 Task: Open an excel sheet with  and write heading  Make a employee details data  Add 10 employee name:-  'Ethan Reynolds, Olivia Thompson, Benjamin Martinez, Emma Davis, Alexander Mitchell, Ava Rodriguez, Daniel Anderson, Mia Lewis, Christopher Scott, Sophia Harris. _x000D_
' in August Last week sales are  1000 to 1010. Department:-  Sales, HR, Finance, Marketing, IT, Operations, Finance, HR, Sales, Marketing. _x000D_
Position:-  Sales Manager, HR Manager, Accountant, Marketing Specialist, IT Specialist, Operations Manager, Financial Analyst, HR Assistant, Sales Representative, Marketing Assistant. _x000D_
Salary (USD):-  5000,4500,4000, 3800, 4200, 5200, 3800, 2800, 3200, 2500. _x000D_
Start Date:-  1/15/2020,7/1/2019, 3/10/2021,2/5/2022, 11/30/2018,6/15/2020, 9/1/2021,4/20/2022, 2/10/2019,9/5/2020. Save page analysisSalesTarget
Action: Key pressed <Key.shift>Make<Key.space>a<Key.space><Key.shift>Employee<Key.space><Key.shift>Details<Key.space><Key.shift>Data<Key.space><Key.enter><Key.shift>Name<Key.backspace><Key.backspace><Key.backspace><Key.backspace><Key.backspace><Key.backspace><Key.backspace><Key.backspace><Key.backspace><Key.shift>Em<Key.backspace>mployee<Key.space><Key.shift>Name<Key.enter><Key.shift>R<Key.backspace><Key.shift>Ethan<Key.space><Key.shift>Reynolds<Key.space><Key.enter><Key.shift>olivia<Key.space><Key.shift>Thompson<Key.space><Key.enter><Key.shift>Bem<Key.backspace>njamin<Key.space><Key.shift>Martinez<Key.enter><Key.shift>Emma<Key.space><Key.shift>Davis<Key.space><Key.enter><Key.shift>Alexander<Key.space><Key.shift>Mitchell<Key.enter><Key.shift>Ava<Key.space><Key.shift>rodriguez<Key.space><Key.enter><Key.shift><Key.shift>Daniel<Key.space><Key.shift>anders<Key.backspace><Key.backspace><Key.backspace><Key.backspace><Key.backspace><Key.backspace><Key.shift>Anderson<Key.space><Key.enter><Key.up><Key.down><Key.shift>Mia<Key.space><Key.shift>Lewis<Key.space><Key.enter><Key.shift><Key.shift>Christopher<Key.space><Key.shift>Scott<Key.enter><Key.shift>Sophia<Key.space><Key.shift>hri<Key.backspace><Key.backspace><Key.backspace><Key.shift><Key.shift><Key.shift>Harris<Key.enter>
Screenshot: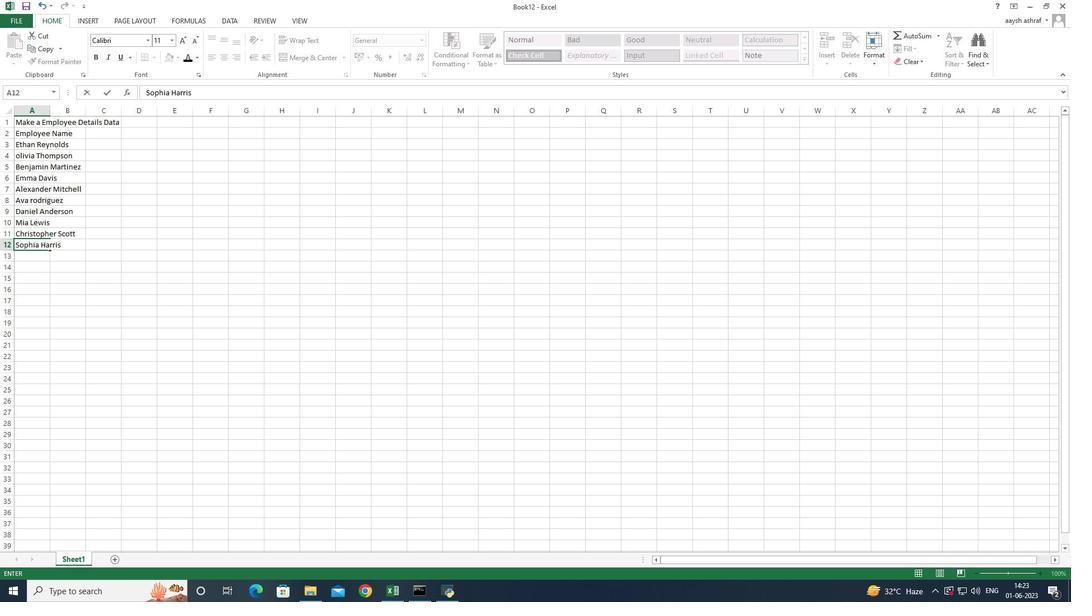 
Action: Mouse moved to (50, 113)
Screenshot: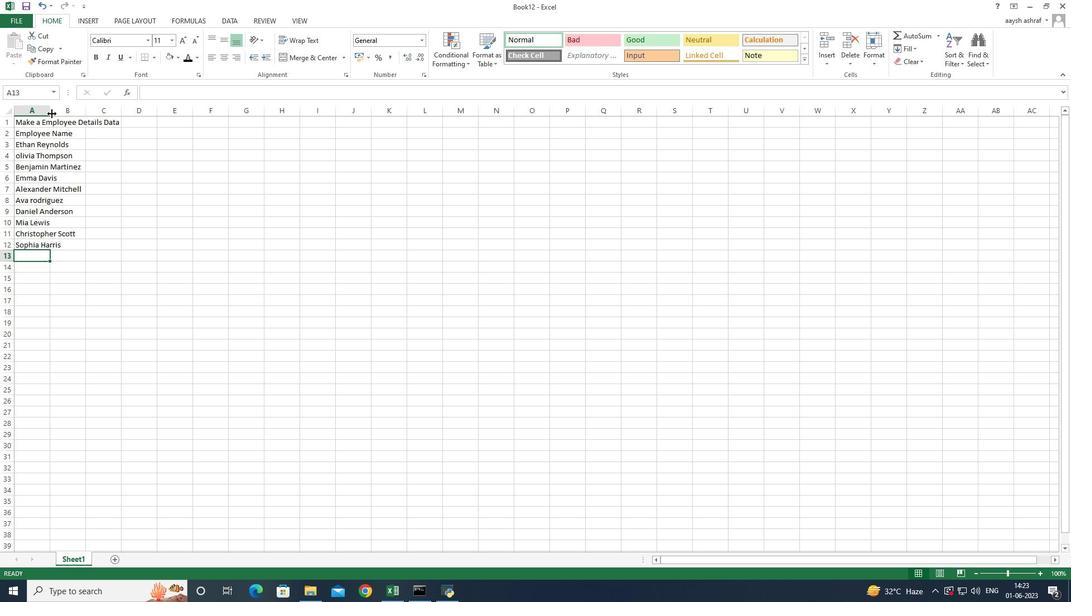 
Action: Mouse pressed left at (50, 113)
Screenshot: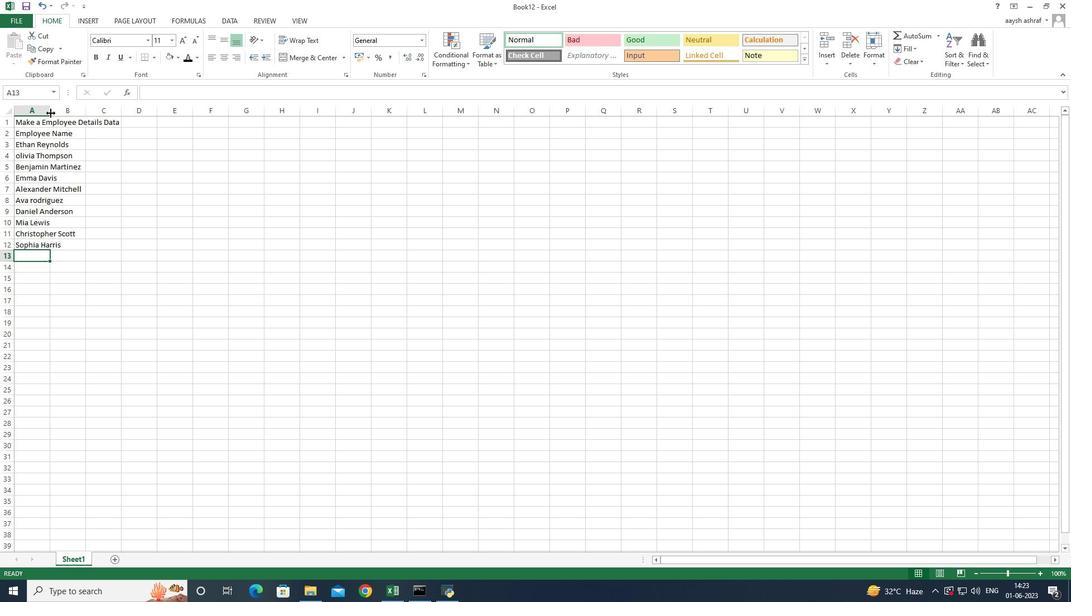 
Action: Mouse moved to (149, 135)
Screenshot: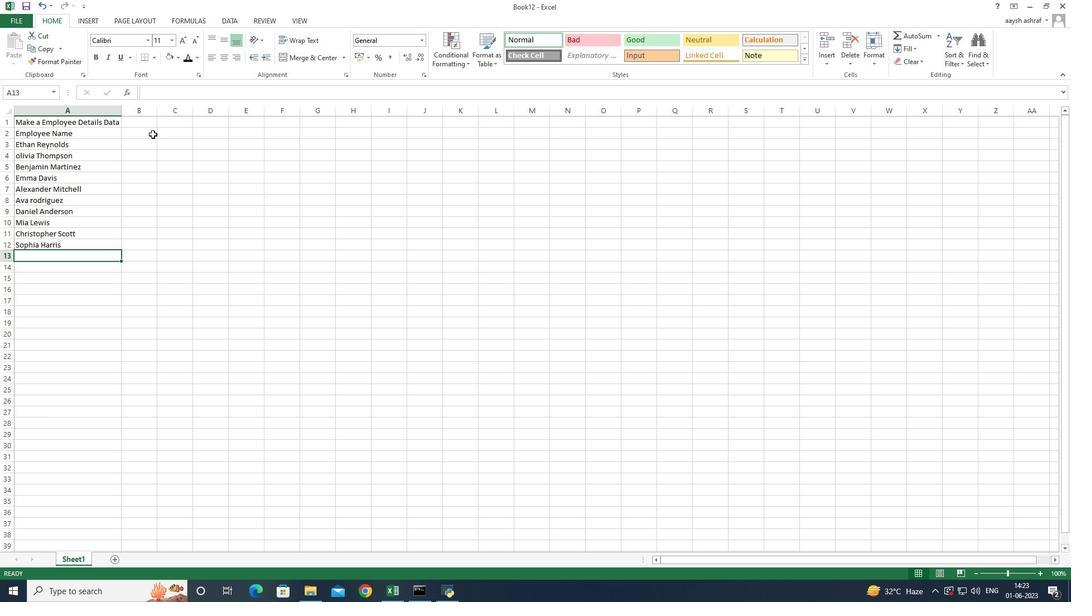
Action: Mouse pressed left at (149, 135)
Screenshot: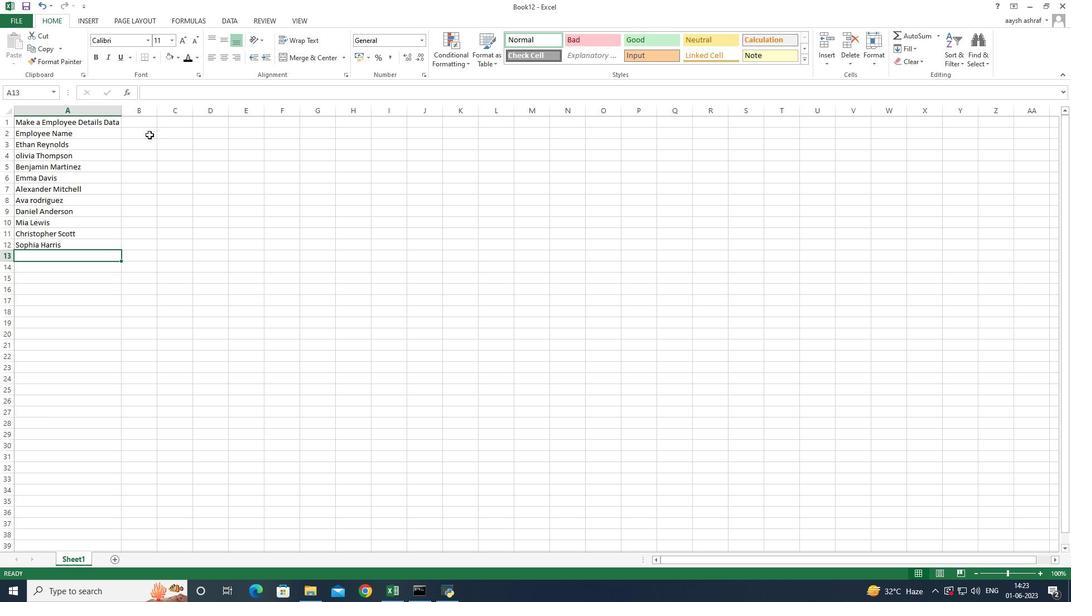 
Action: Mouse pressed left at (149, 135)
Screenshot: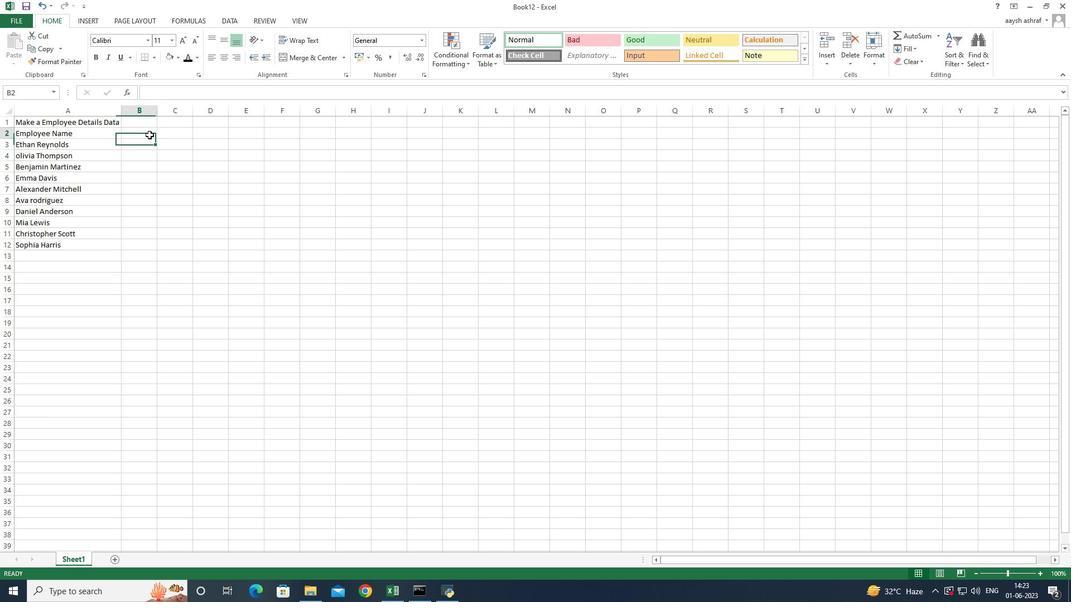 
Action: Mouse moved to (145, 136)
Screenshot: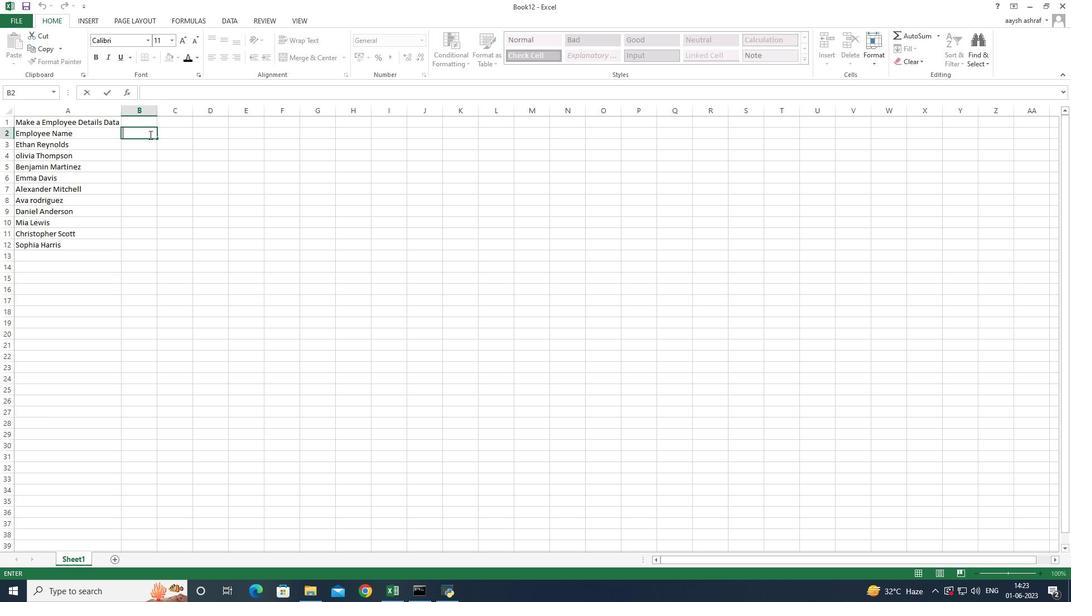 
Action: Key pressed <Key.shift>Lat<Key.backspace>st<Key.space><Key.shift>week<Key.space><Key.shift>Sales<Key.space><Key.enter>1000<Key.enter>1001<Key.enter>1002<Key.enter>1003<Key.enter>1004<Key.enter>1005<Key.enter>1006<Key.enter>1007<Key.enter>1009<Key.enter>1010
Screenshot: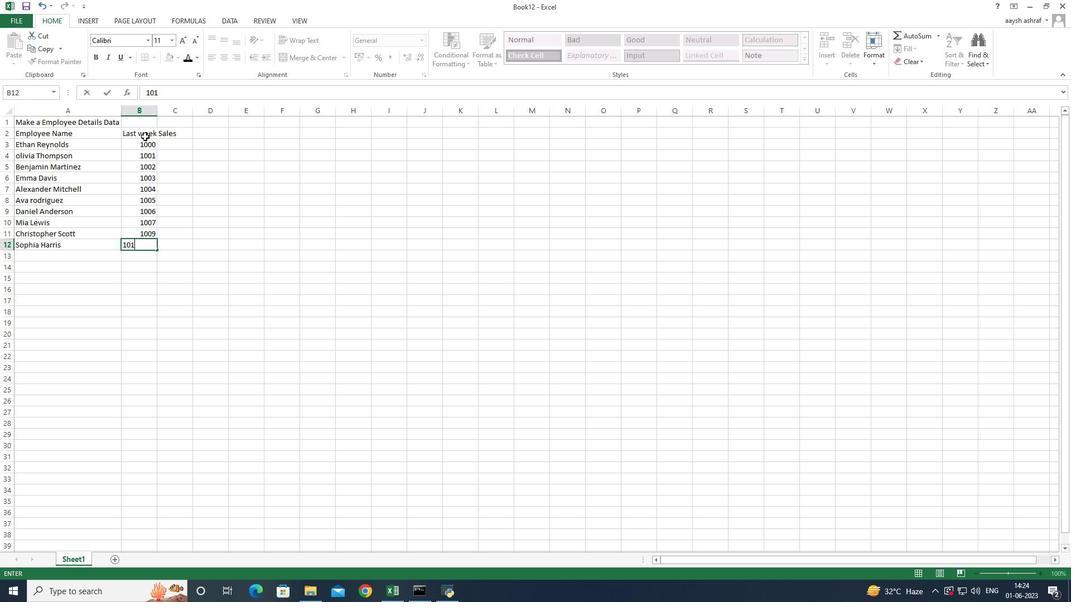 
Action: Mouse moved to (146, 127)
Screenshot: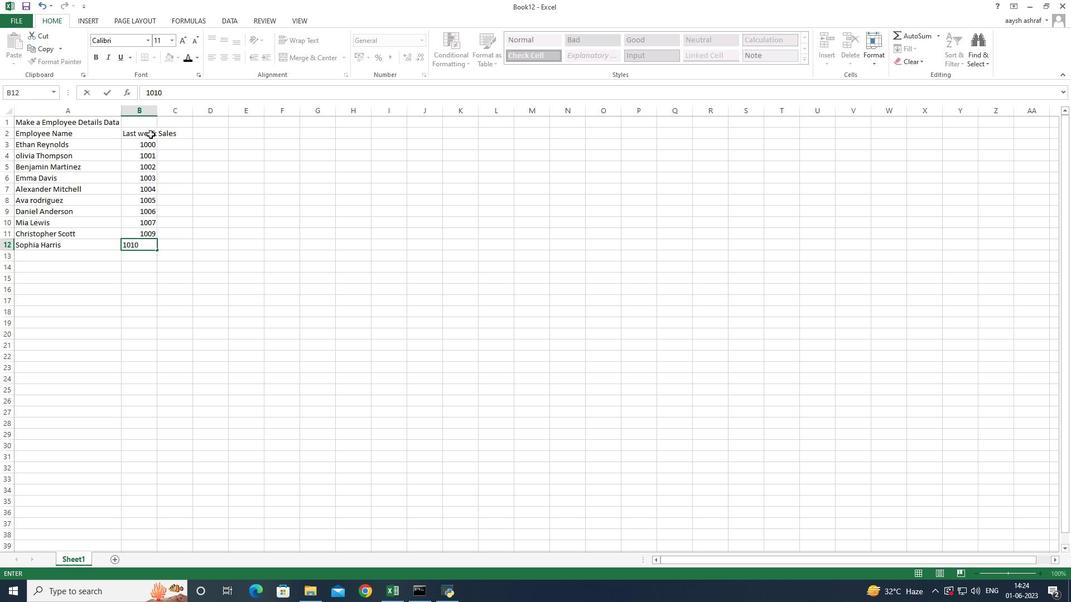 
Action: Mouse pressed left at (146, 127)
Screenshot: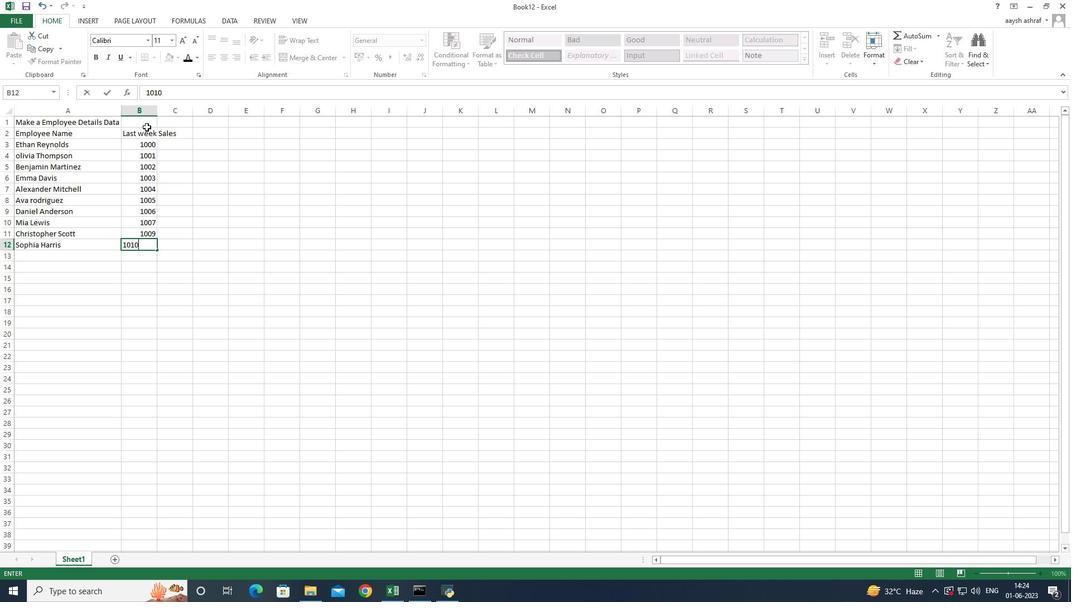 
Action: Mouse moved to (158, 111)
Screenshot: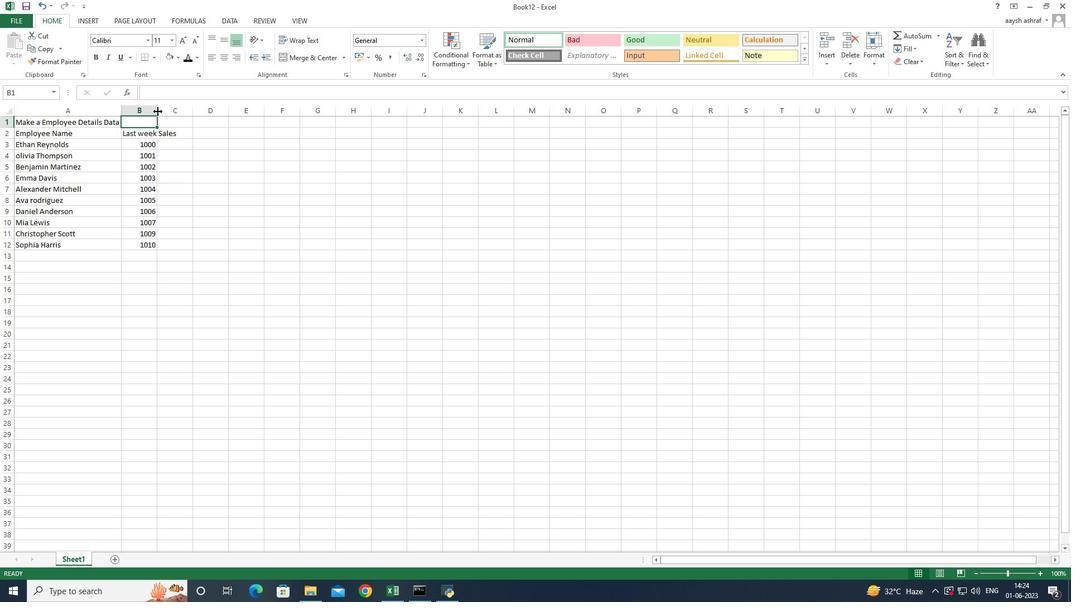 
Action: Mouse pressed left at (158, 111)
Screenshot: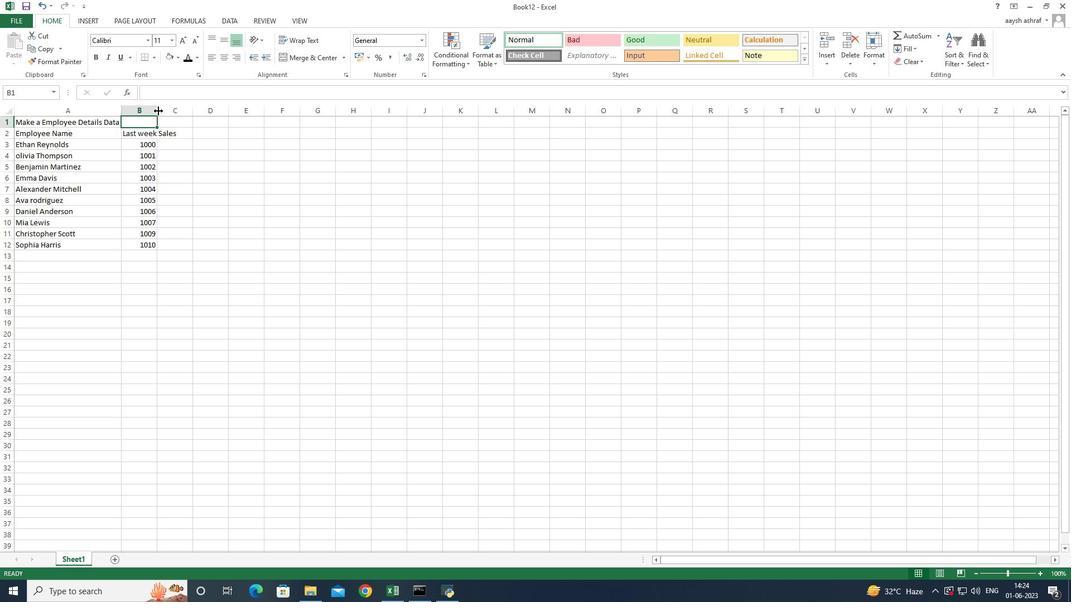
Action: Mouse moved to (175, 111)
Screenshot: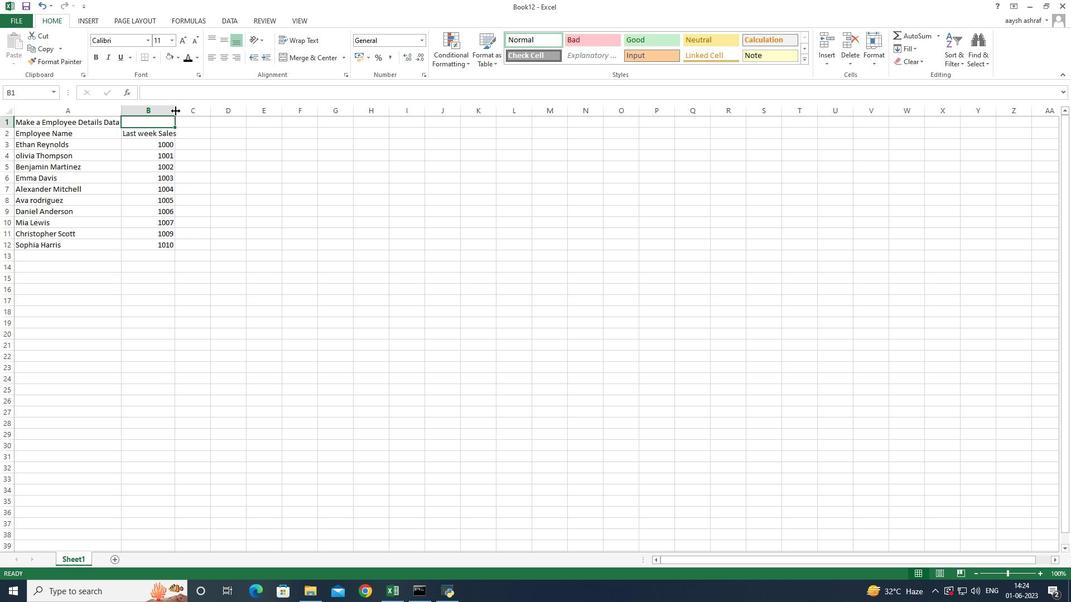 
Action: Mouse pressed left at (175, 111)
Screenshot: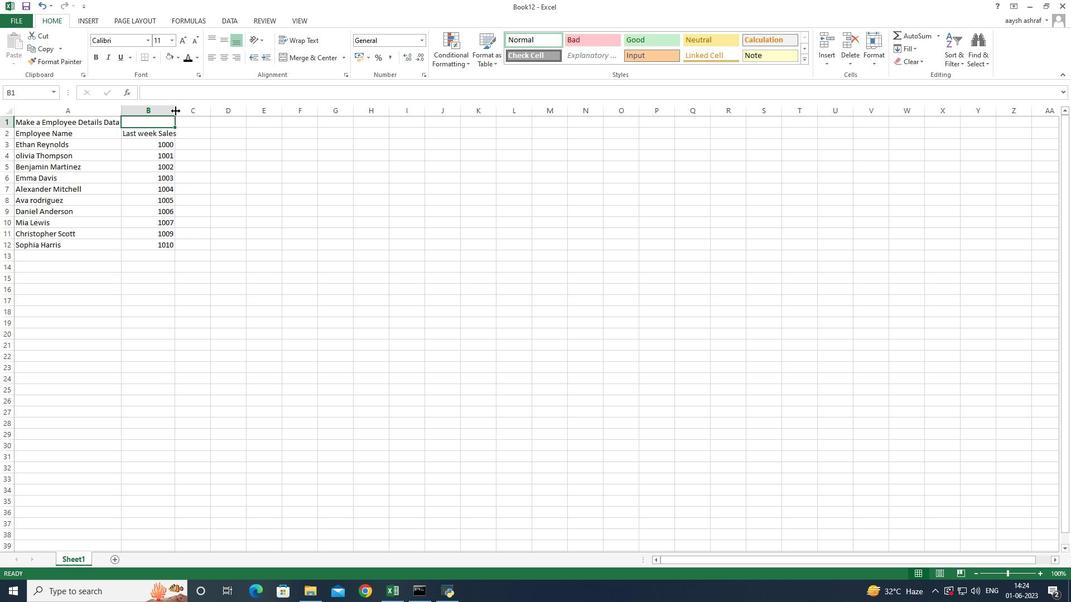 
Action: Mouse moved to (201, 133)
Screenshot: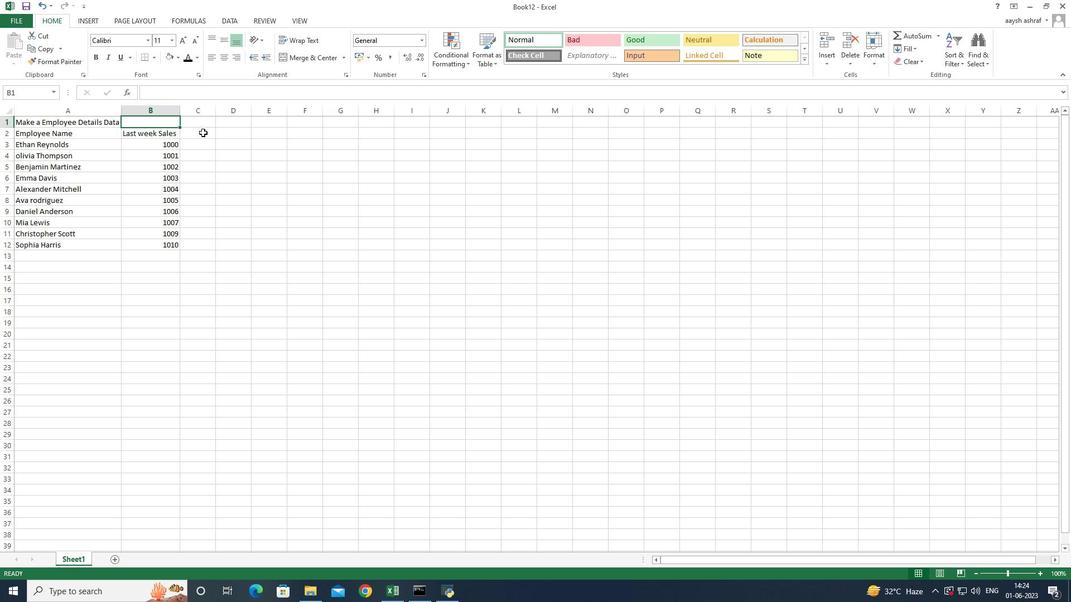 
Action: Mouse pressed left at (201, 133)
Screenshot: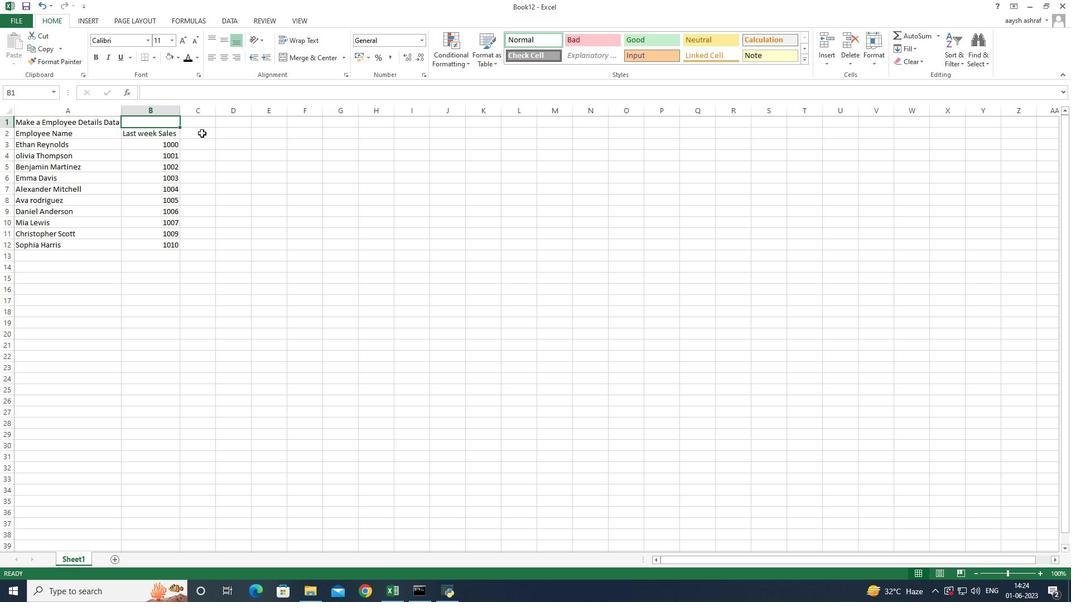 
Action: Mouse pressed left at (201, 133)
Screenshot: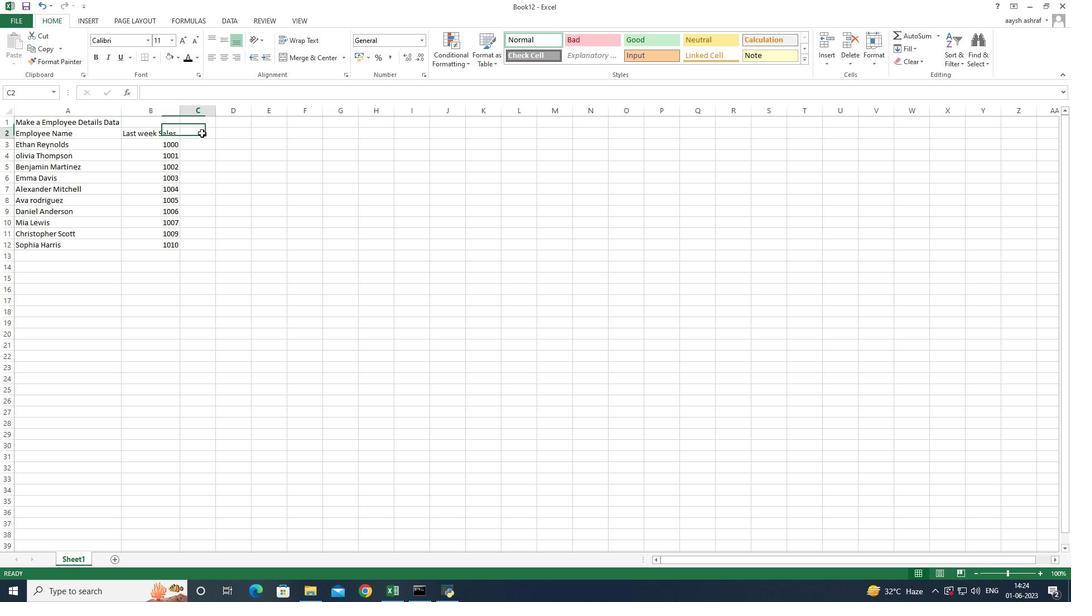 
Action: Key pressed <Key.shift>Department<Key.space>
Screenshot: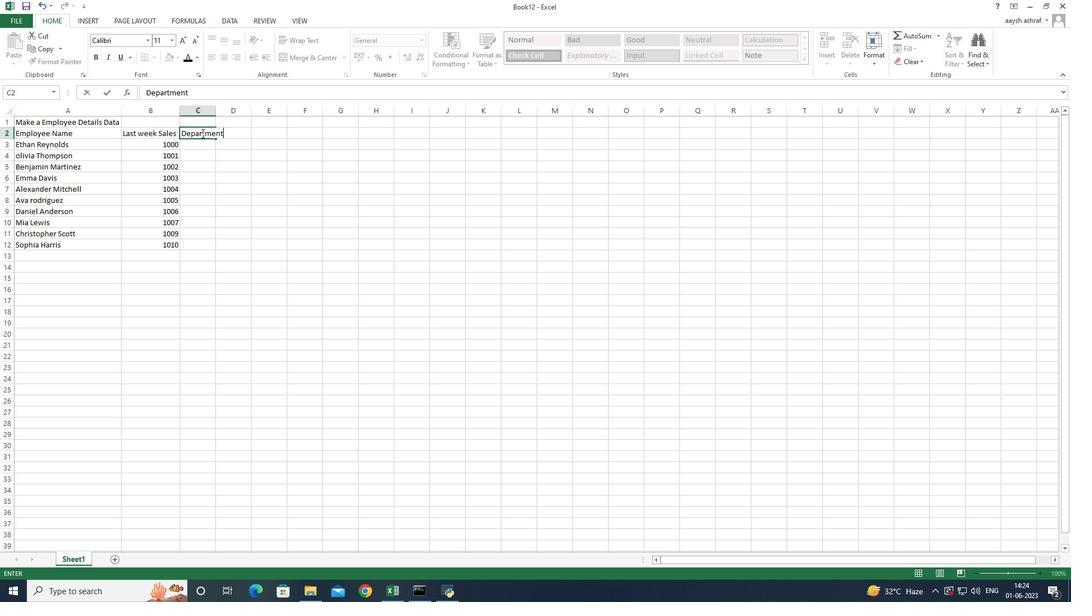 
Action: Mouse moved to (214, 122)
Screenshot: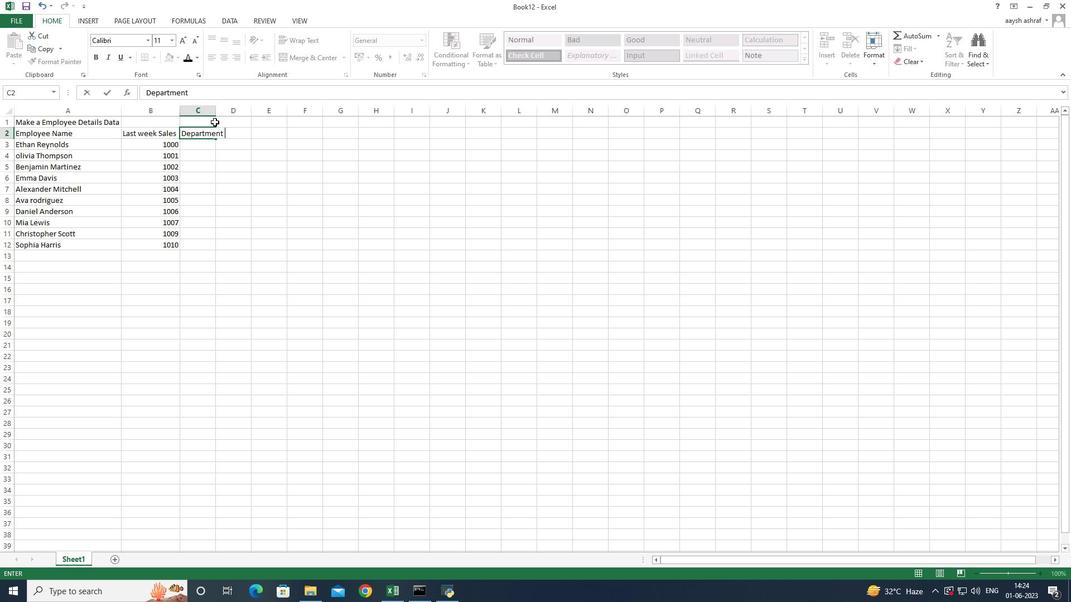 
Action: Mouse pressed left at (214, 122)
Screenshot: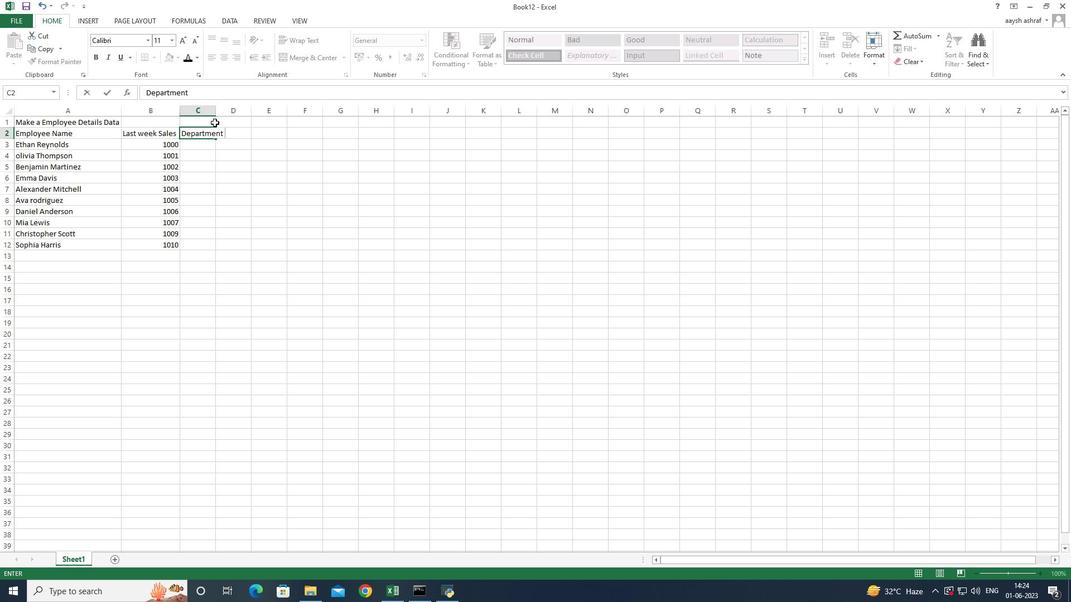 
Action: Mouse moved to (216, 108)
Screenshot: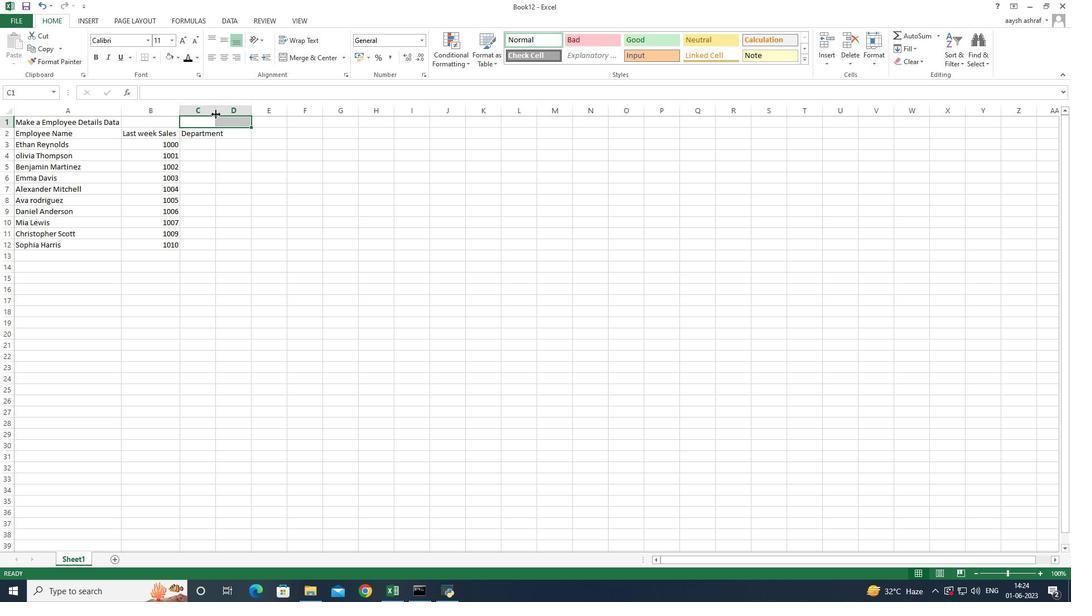 
Action: Mouse pressed left at (216, 108)
Screenshot: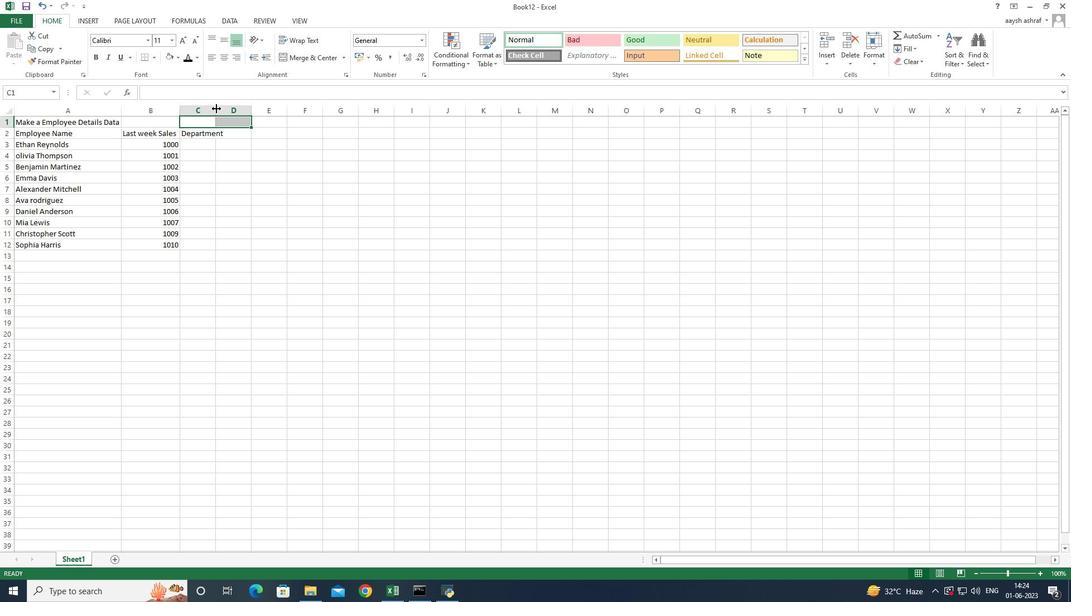 
Action: Mouse moved to (197, 148)
Screenshot: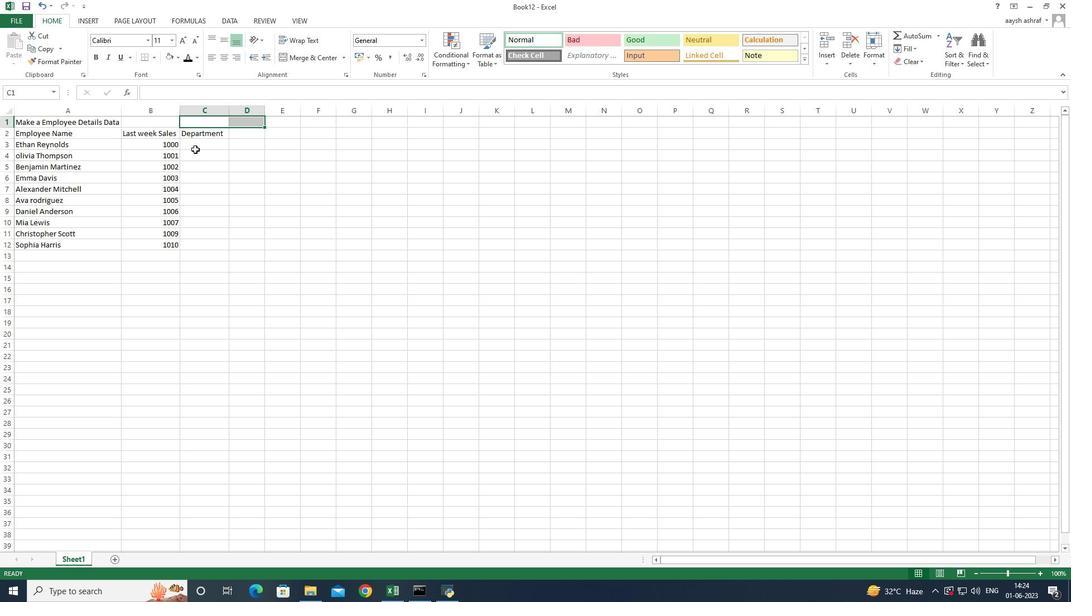 
Action: Mouse pressed left at (197, 148)
Screenshot: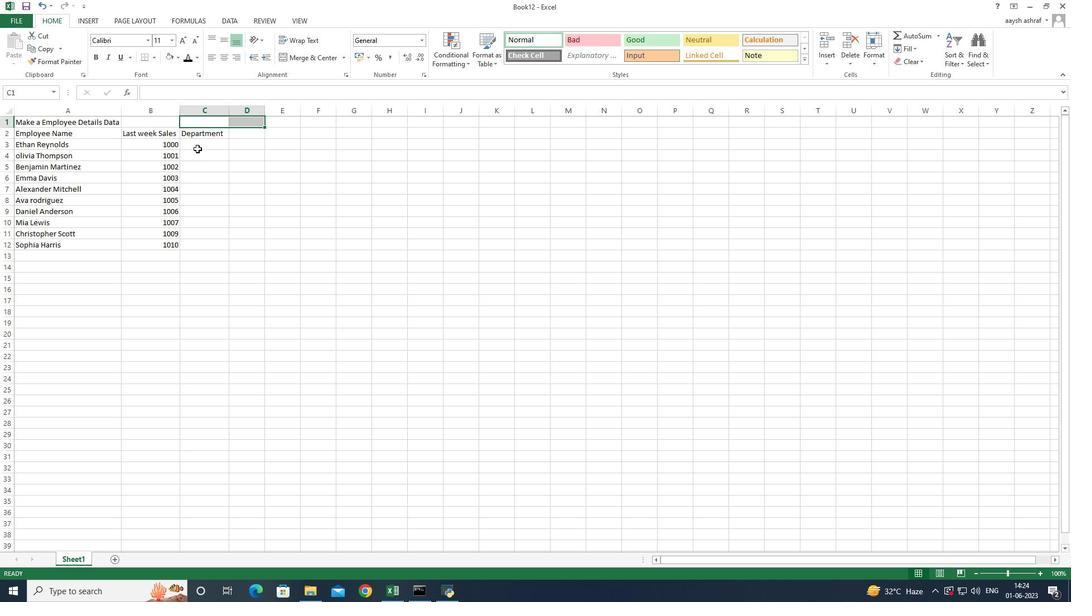 
Action: Mouse pressed left at (197, 148)
Screenshot: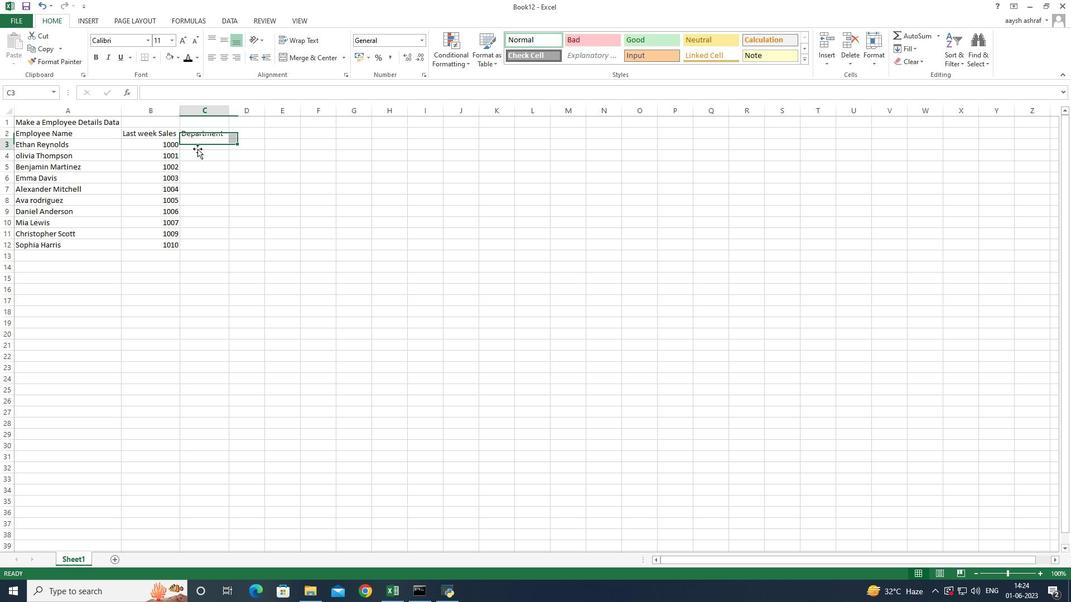 
Action: Mouse moved to (198, 144)
Screenshot: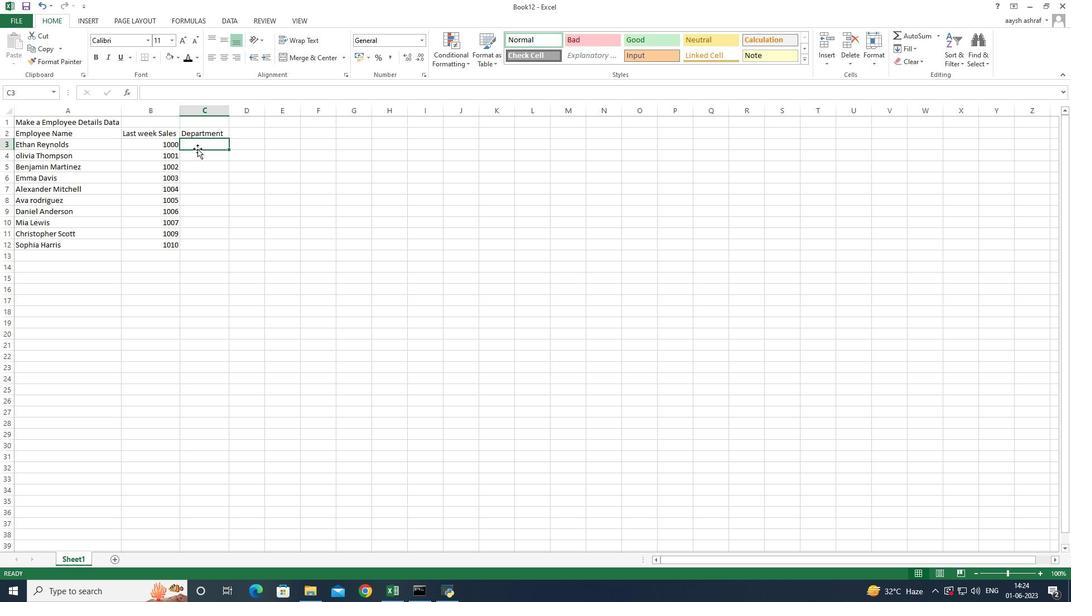 
Action: Mouse pressed left at (198, 144)
Screenshot: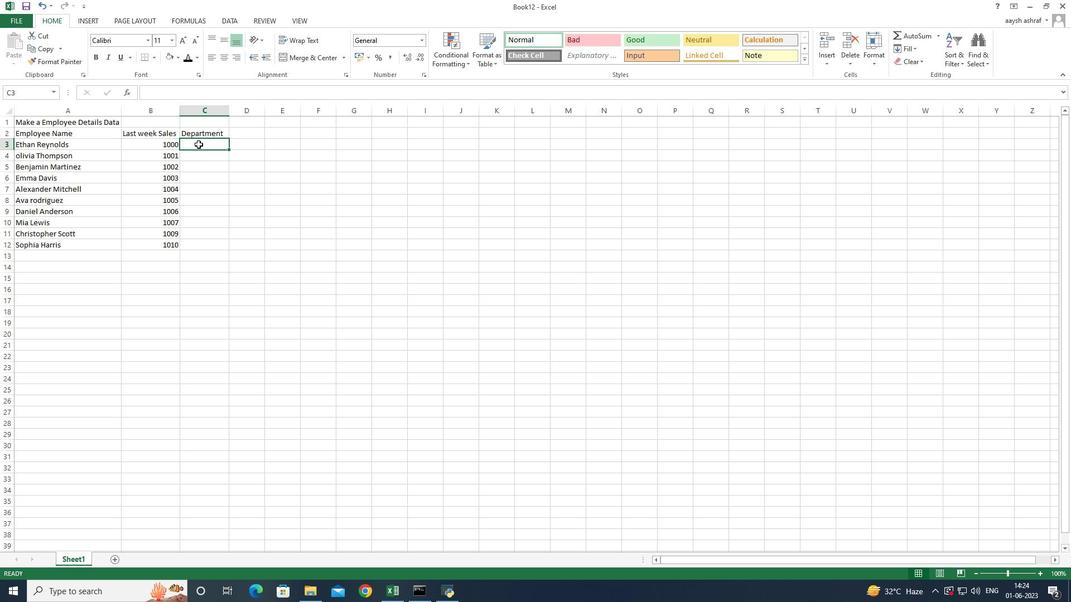 
Action: Mouse pressed left at (198, 144)
Screenshot: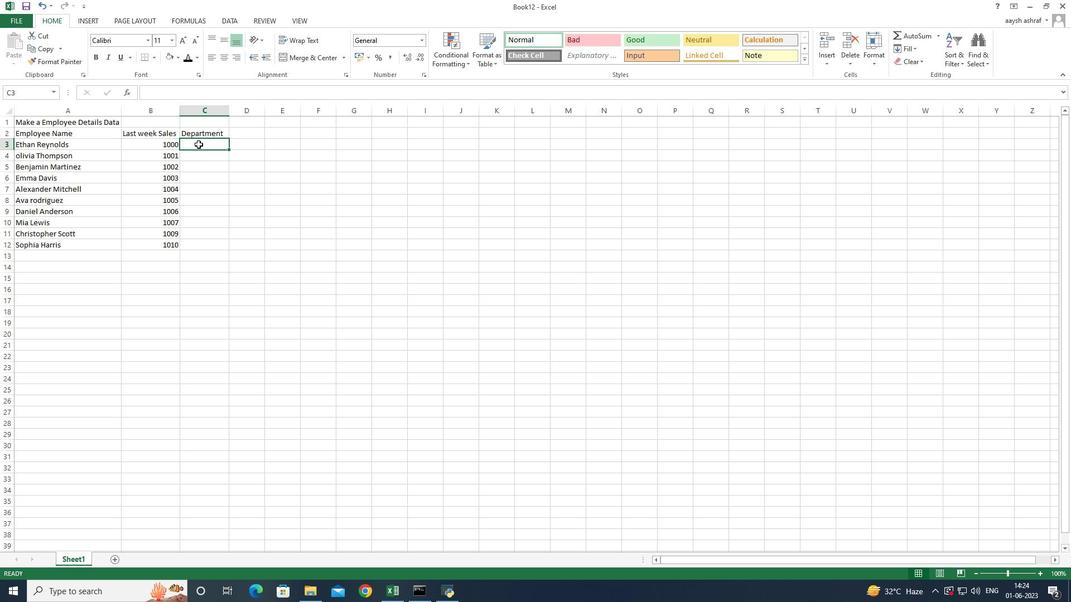 
Action: Key pressed <Key.shift><Key.shift><Key.shift><Key.shift>Sales<Key.space><Key.enter><Key.shift>Hr<Key.backspace><Key.shift>R<Key.enter><Key.shift><Key.shift><Key.shift><Key.shift><Key.shift><Key.shift><Key.shift><Key.shift><Key.shift><Key.shift>Finance<Key.space><Key.enter><Key.shift>Marketing<Key.enter><Key.shift>IT<Key.enter><Key.caps_lock><Key.shift><Key.shift><Key.shift><Key.caps_lock><Key.shift>Operations<Key.enter><Key.shift>F<Key.enter>
Screenshot: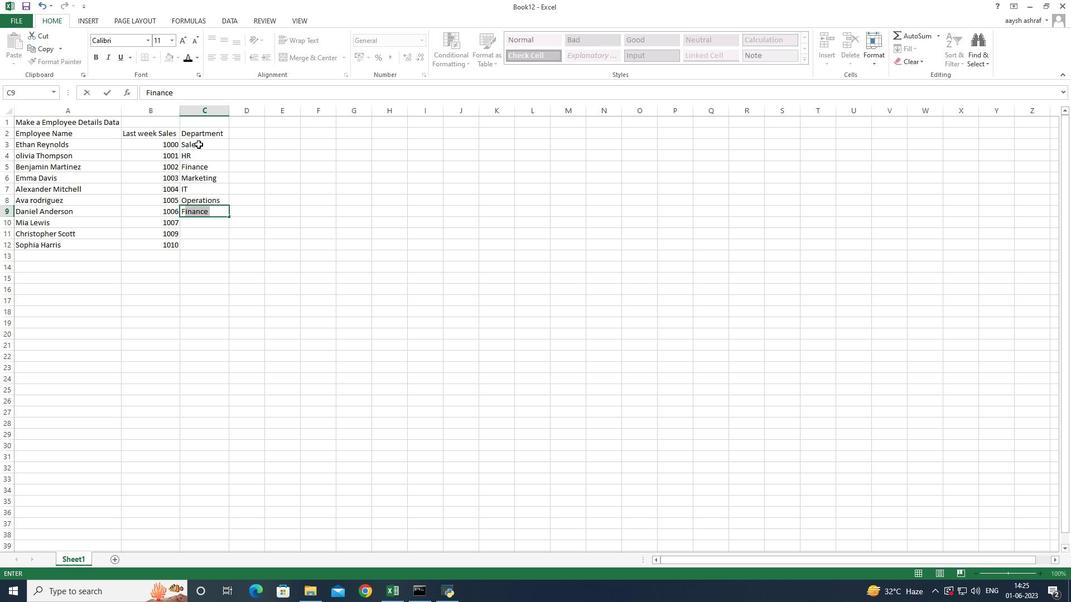 
Action: Mouse moved to (202, 157)
Screenshot: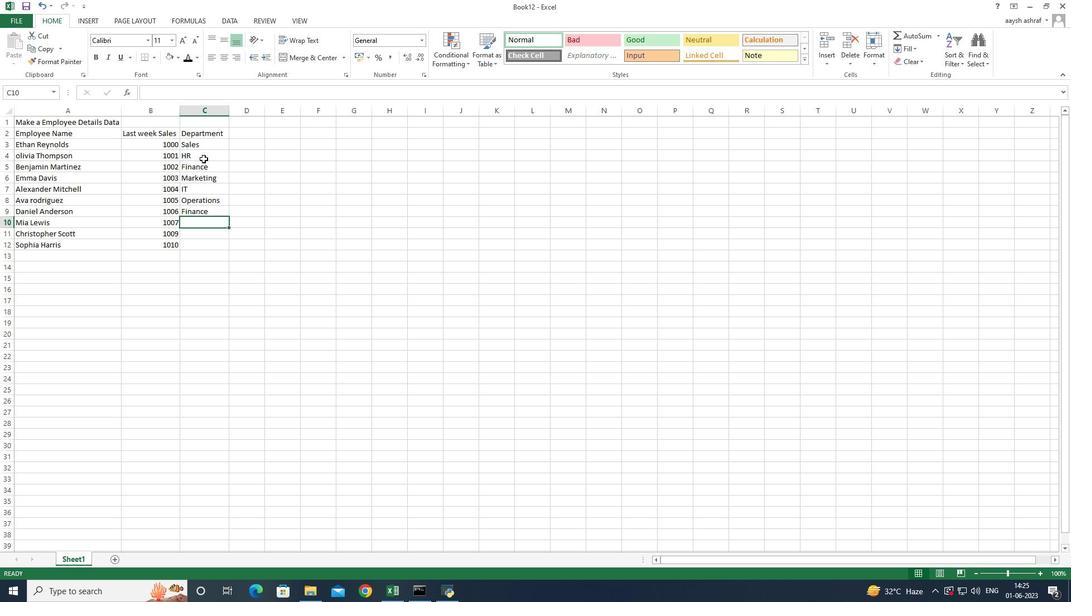 
Action: Mouse pressed left at (202, 157)
Screenshot: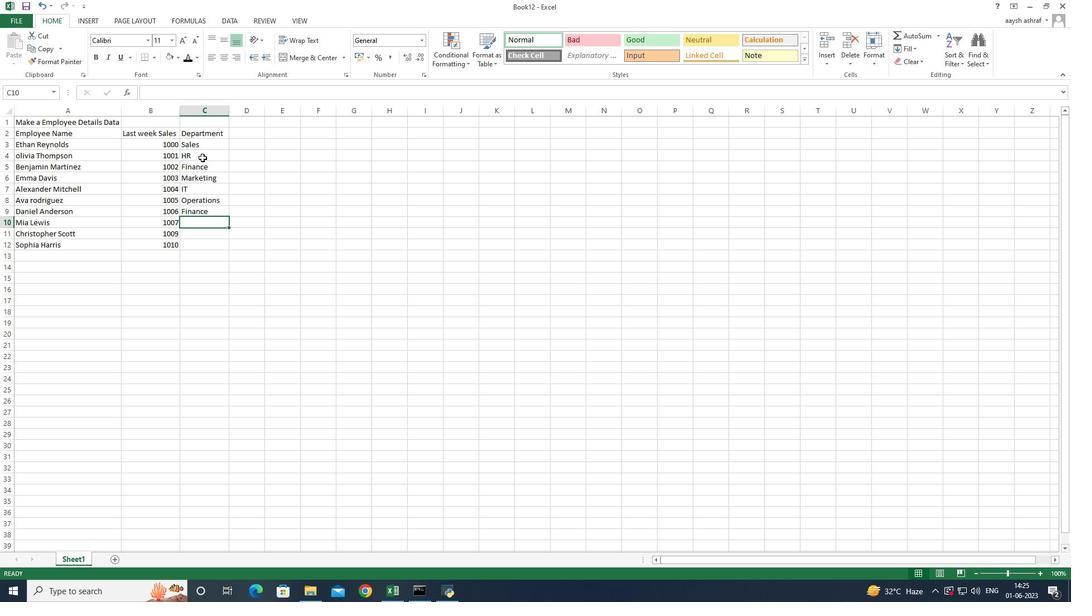 
Action: Mouse moved to (195, 169)
Screenshot: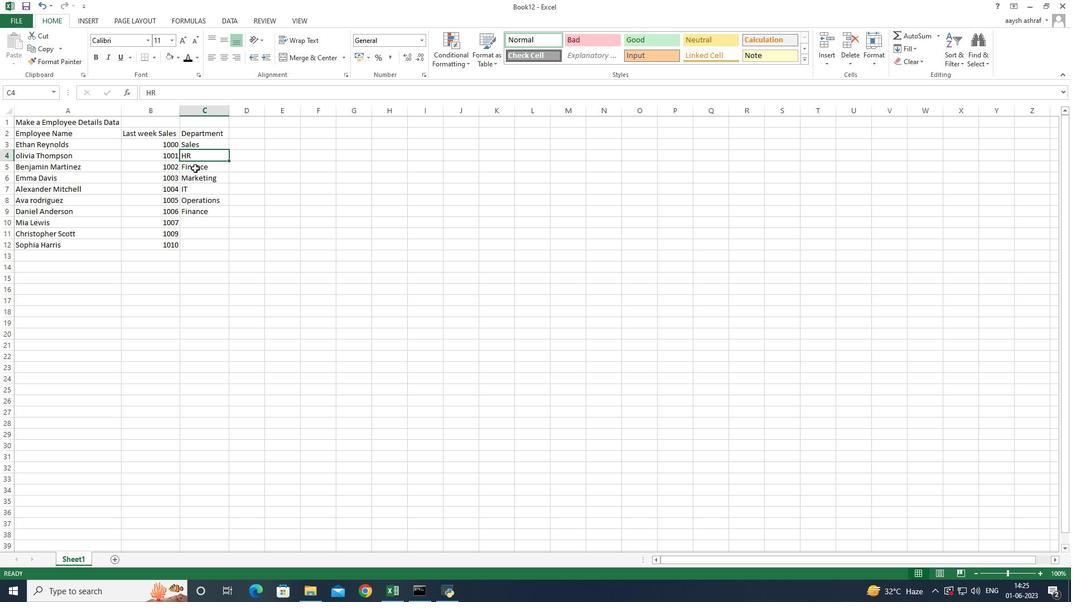 
Action: Mouse pressed left at (195, 169)
Screenshot: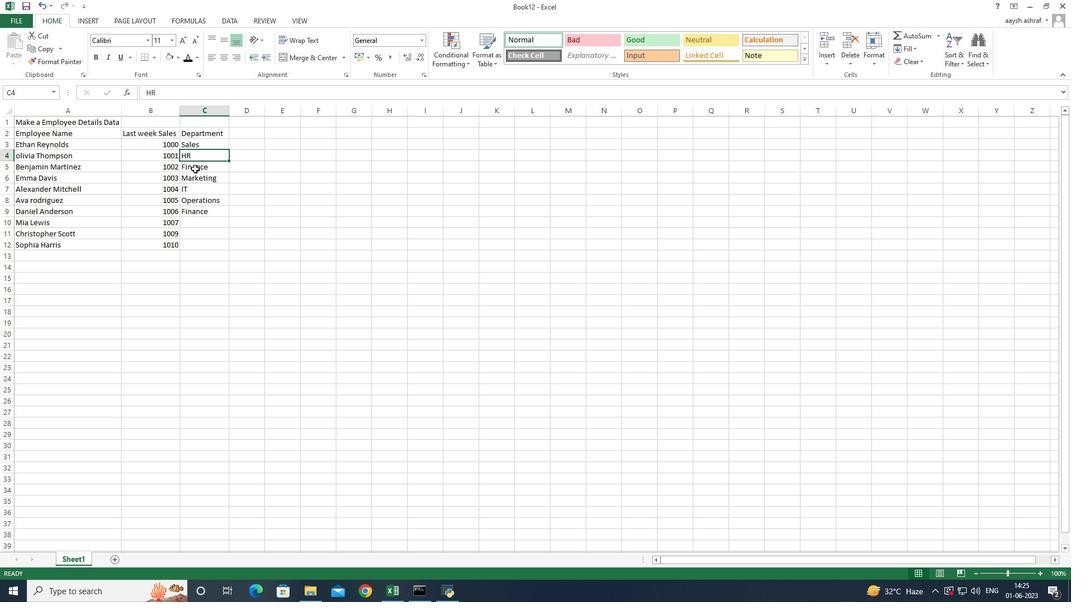 
Action: Mouse moved to (191, 192)
Screenshot: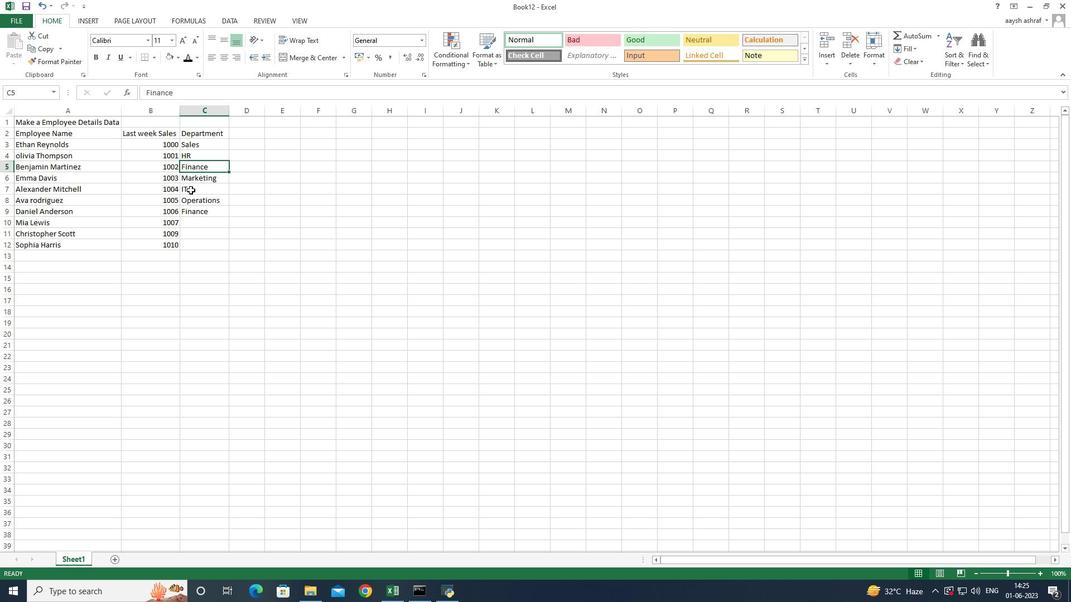 
Action: Mouse pressed left at (191, 192)
Screenshot: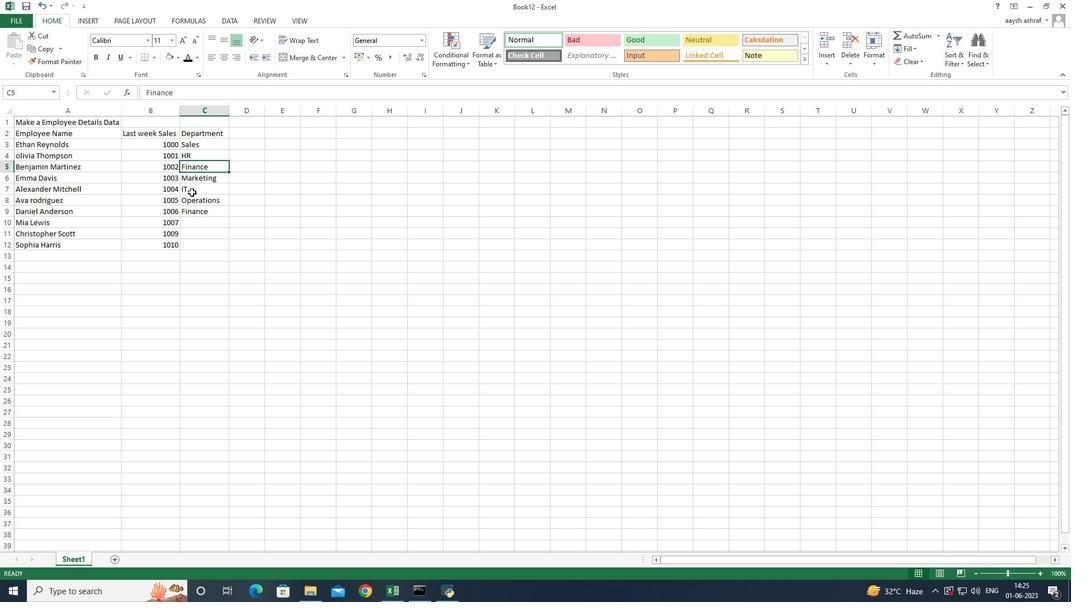 
Action: Mouse moved to (196, 203)
Screenshot: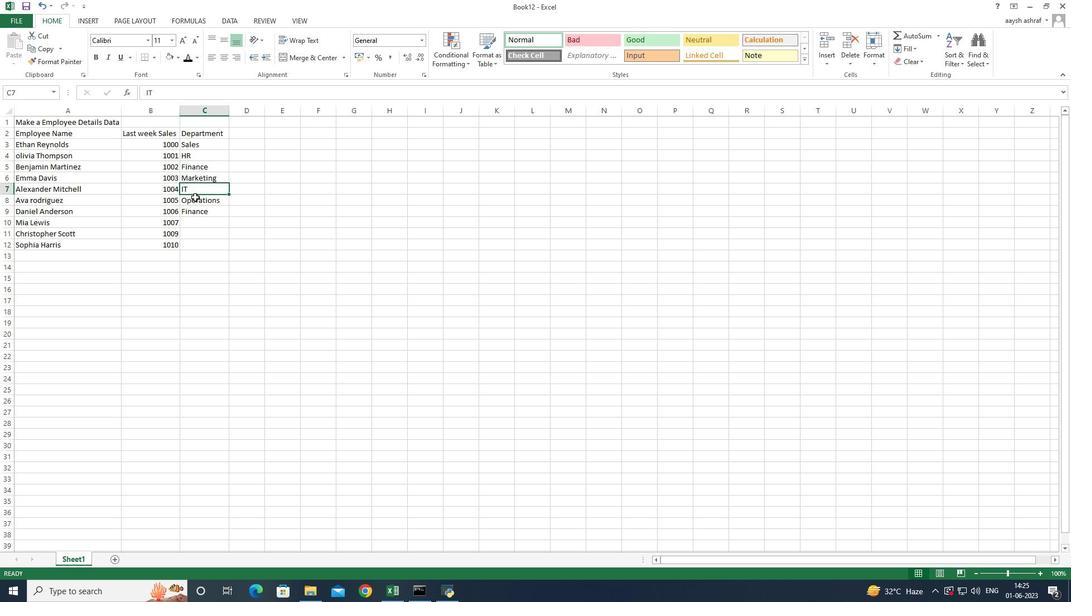 
Action: Mouse pressed left at (196, 203)
Screenshot: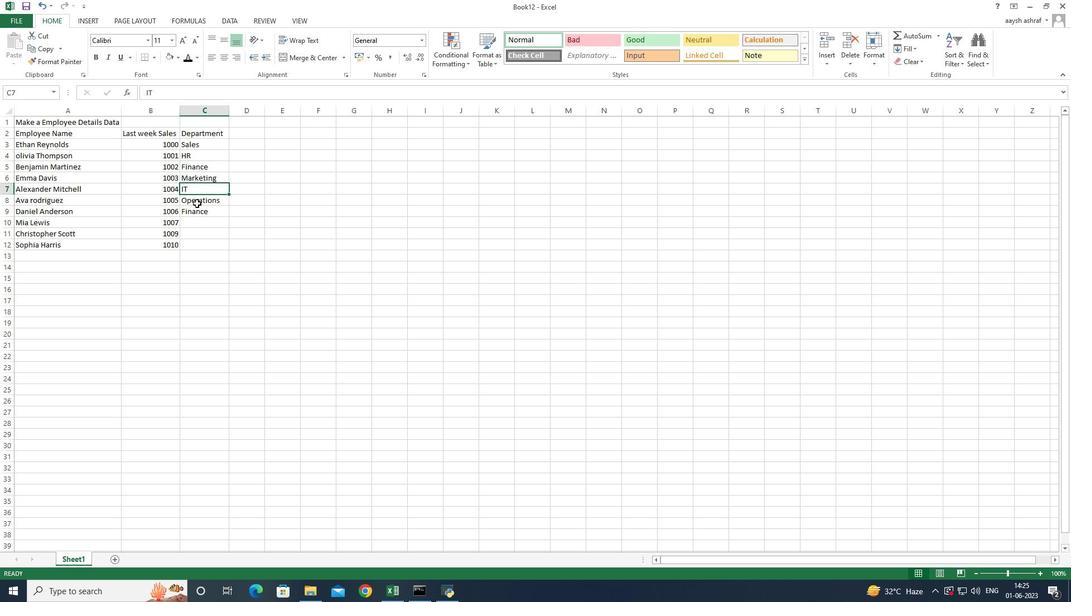 
Action: Mouse moved to (196, 215)
Screenshot: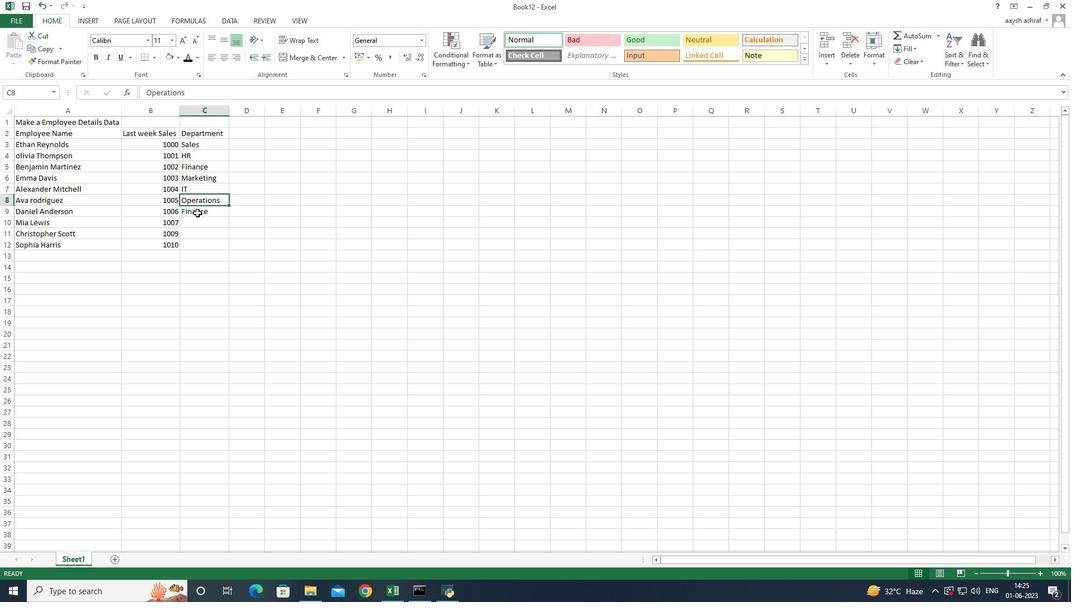 
Action: Mouse pressed left at (196, 215)
Screenshot: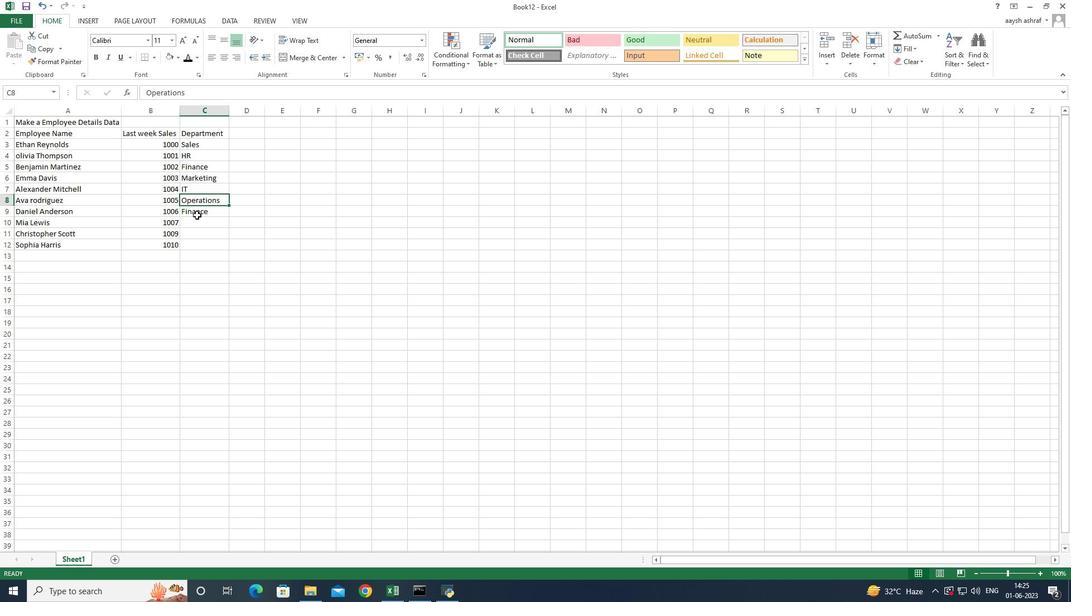 
Action: Mouse moved to (193, 217)
Screenshot: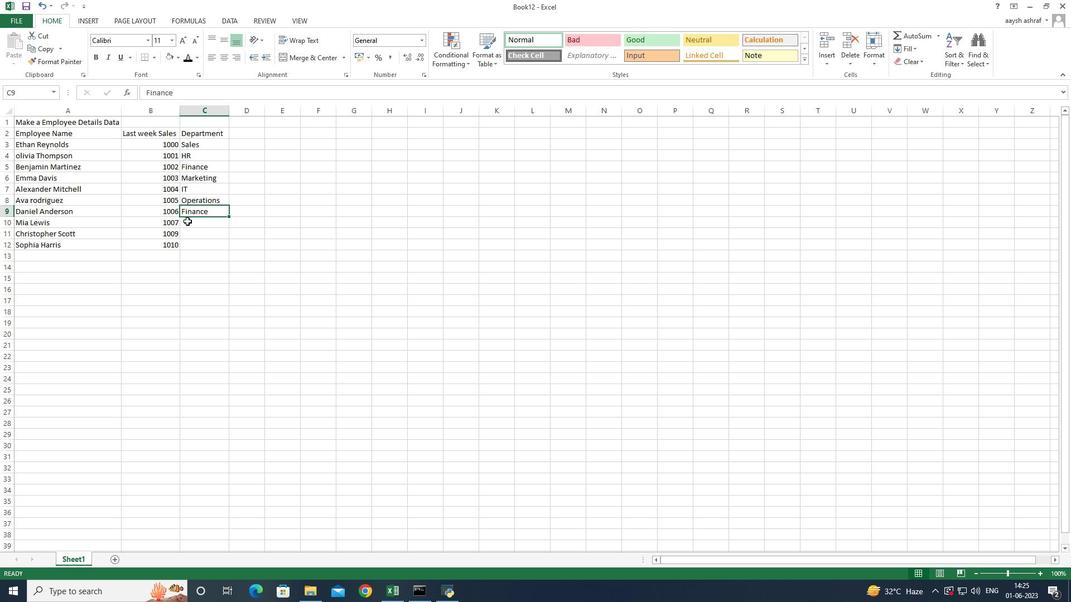 
Action: Mouse pressed left at (193, 217)
Screenshot: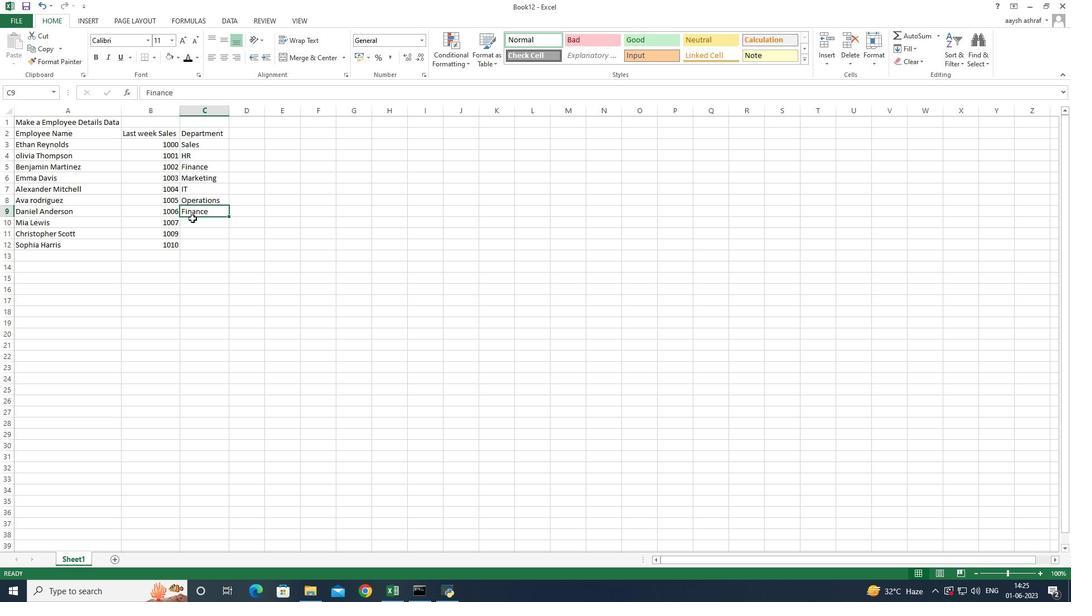 
Action: Mouse moved to (196, 222)
Screenshot: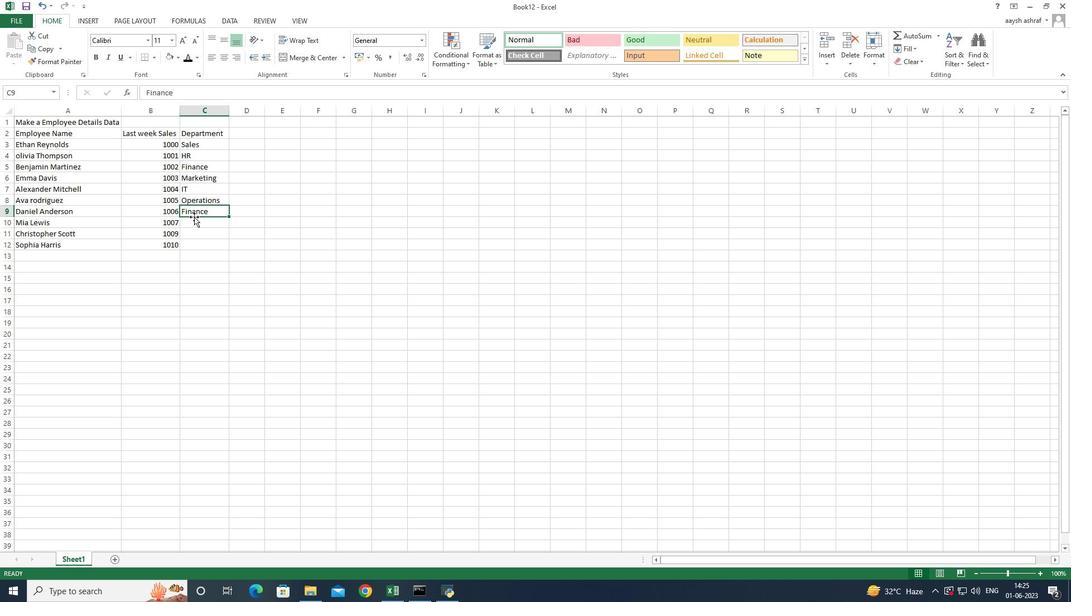 
Action: Mouse pressed left at (196, 222)
Screenshot: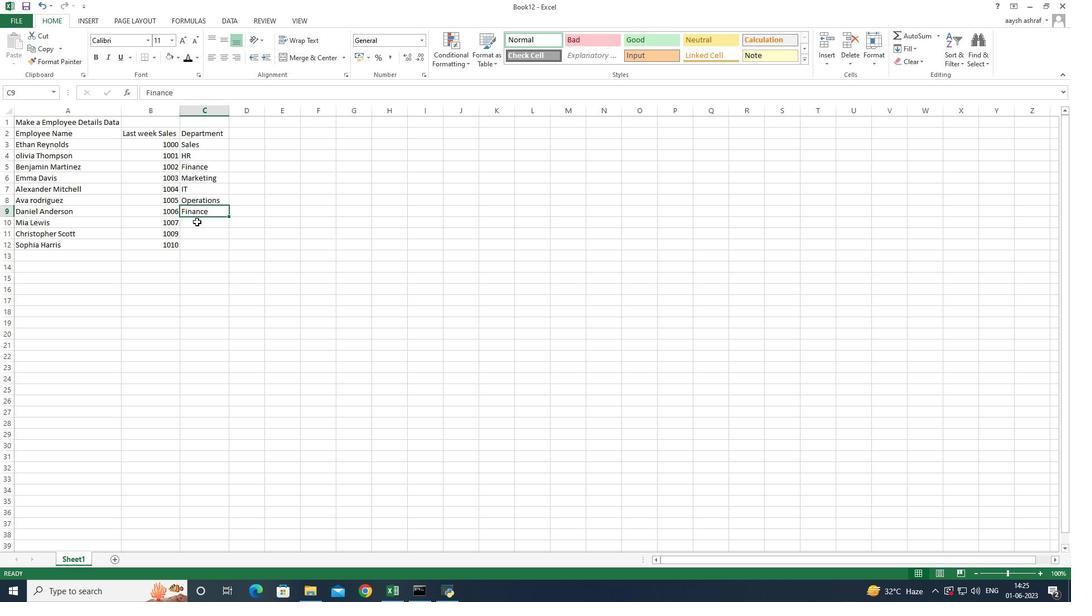 
Action: Mouse moved to (195, 222)
Screenshot: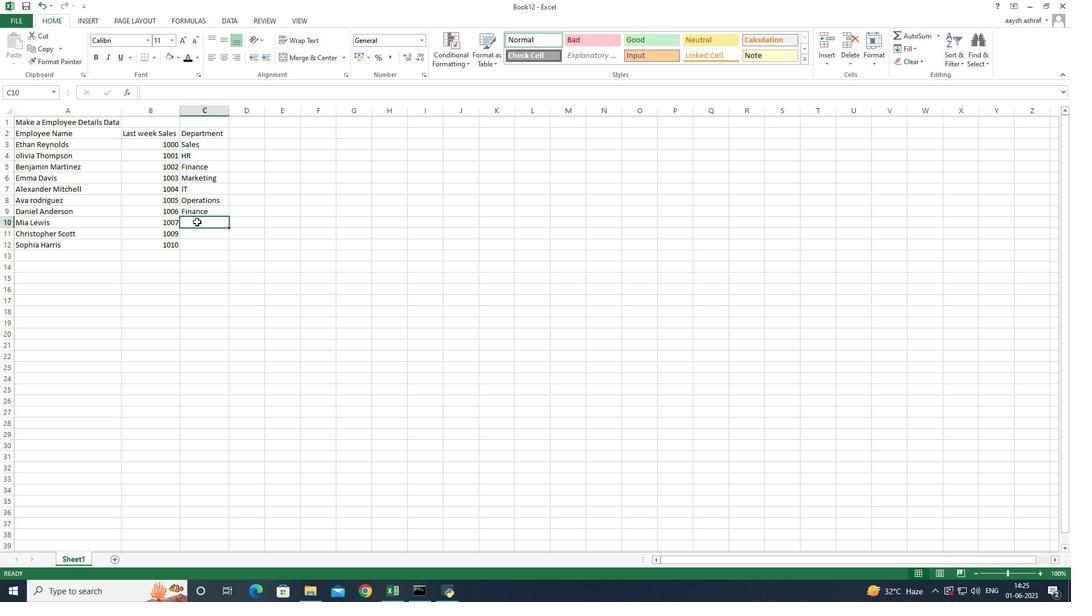
Action: Key pressed <Key.shift>Hr<Key.enter><Key.shift><Key.shift><Key.shift><Key.shift><Key.shift><Key.shift><Key.shift><Key.shift><Key.shift><Key.shift><Key.shift><Key.shift><Key.shift><Key.shift>R
Screenshot: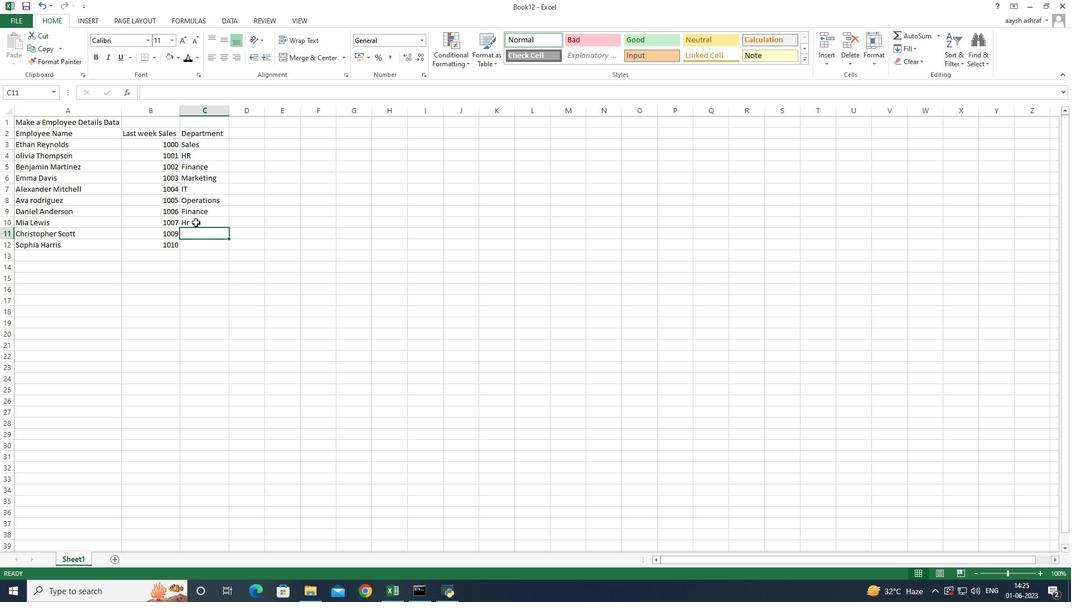 
Action: Mouse pressed left at (195, 222)
Screenshot: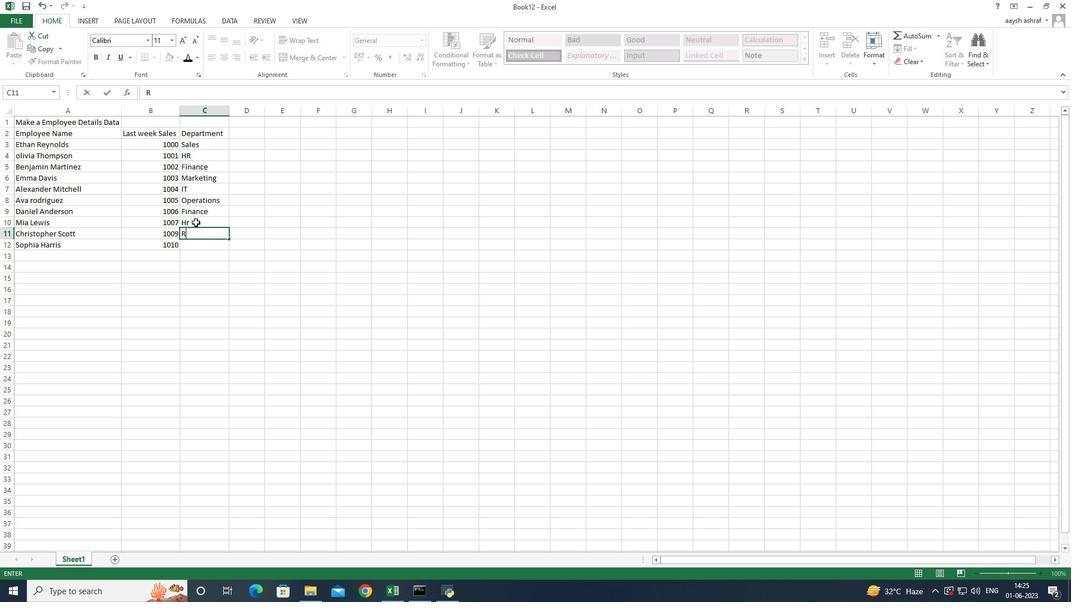 
Action: Mouse pressed left at (195, 222)
Screenshot: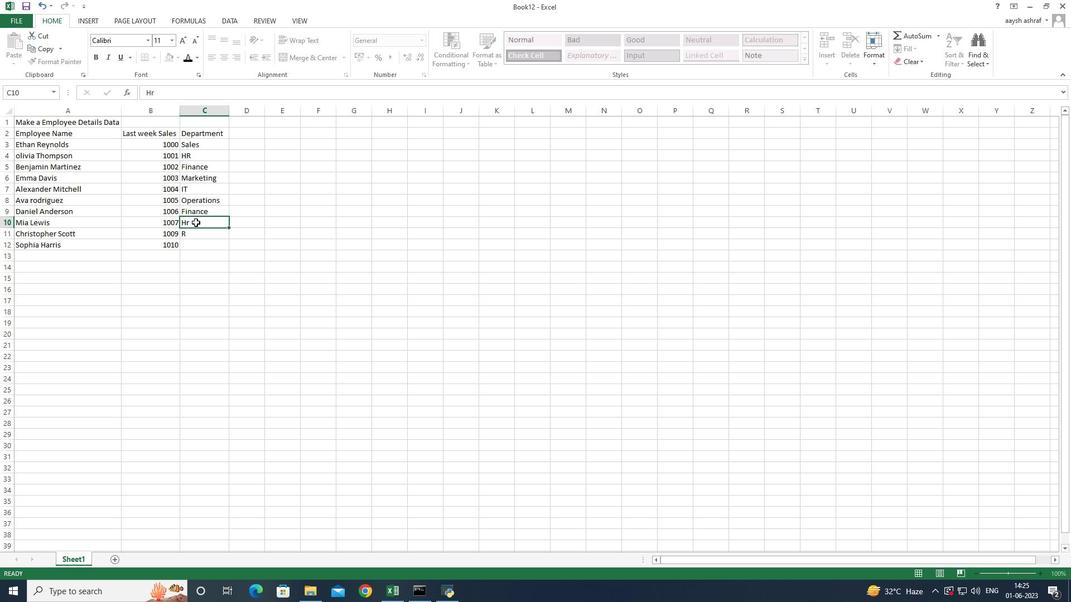 
Action: Key pressed <Key.backspace><Key.shift>R
Screenshot: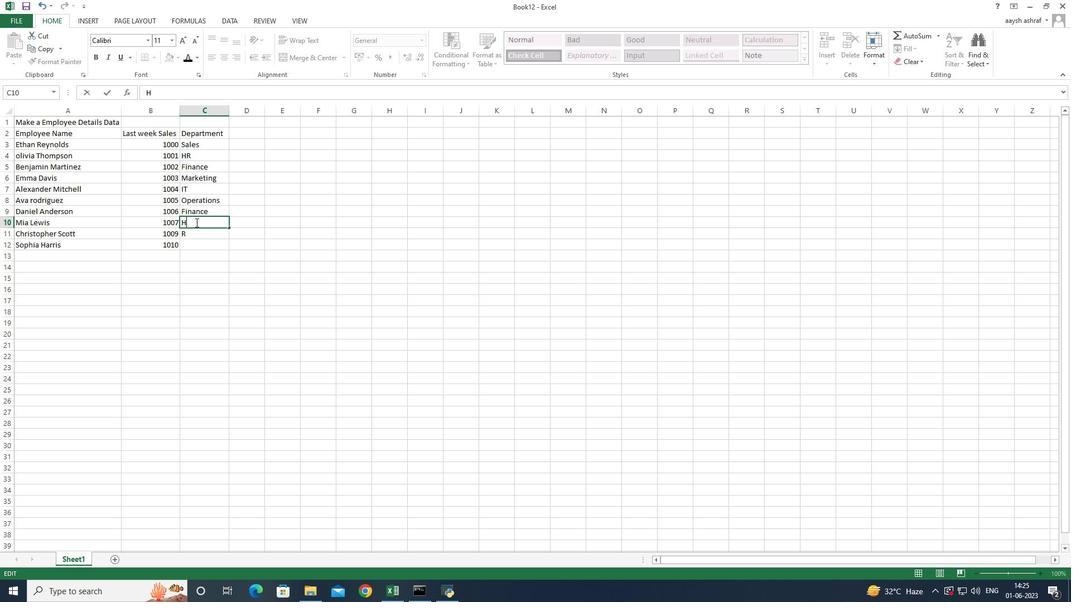 
Action: Mouse moved to (191, 235)
Screenshot: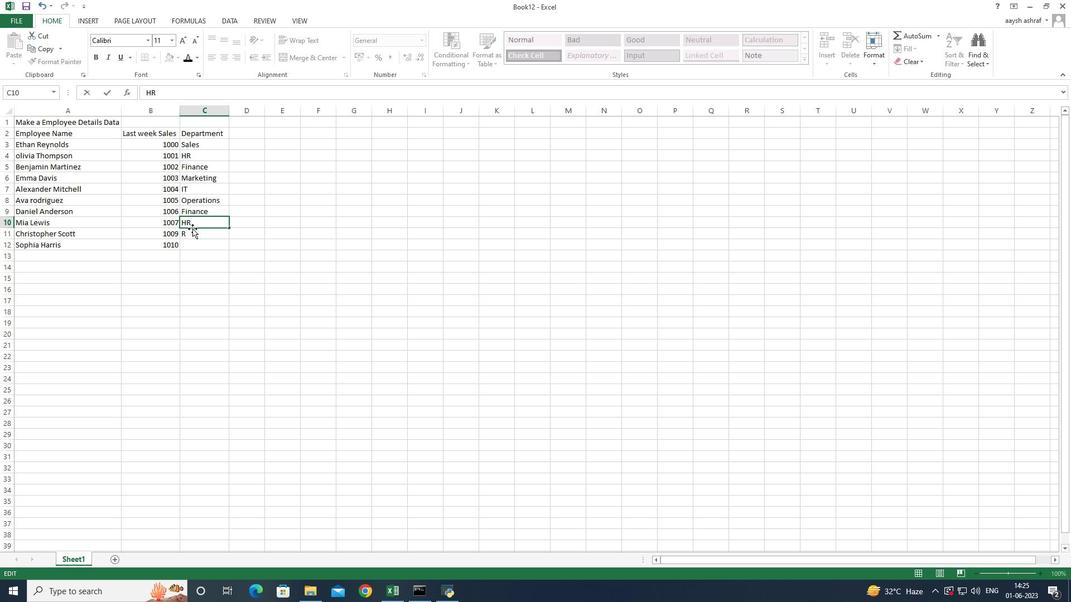 
Action: Mouse pressed left at (191, 235)
Screenshot: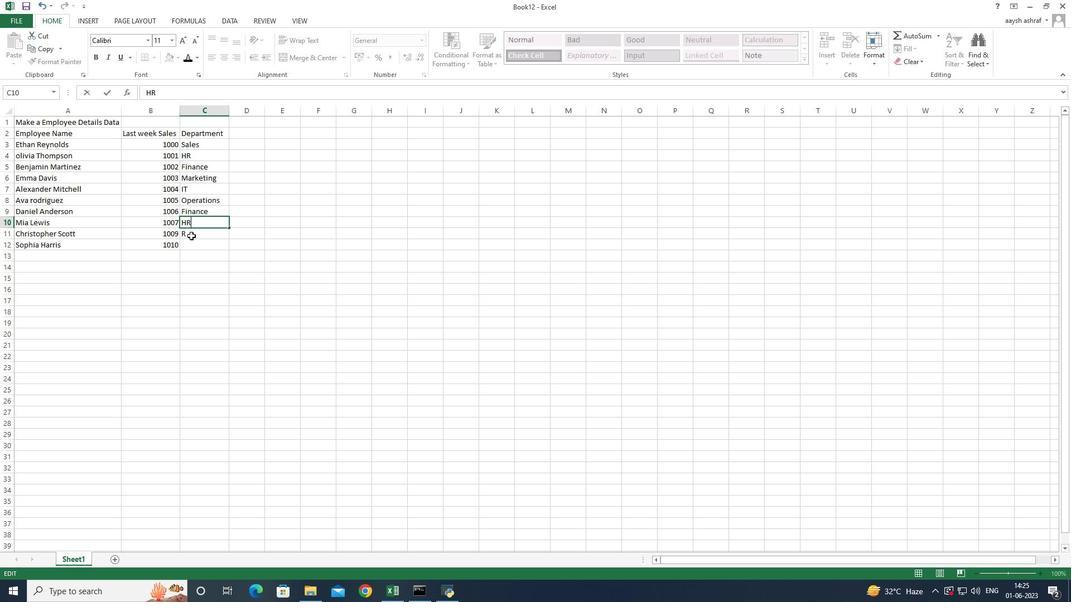 
Action: Key pressed <Key.backspace><Key.shift>Sales<Key.space><Key.enter><Key.shift>Marketing<Key.enter>
Screenshot: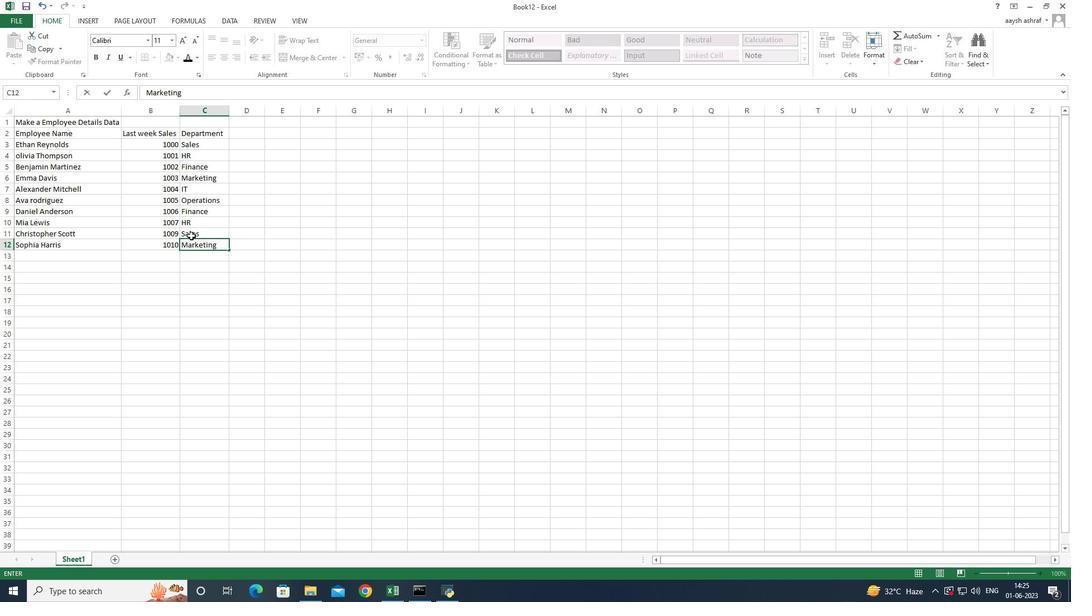 
Action: Mouse moved to (247, 132)
Screenshot: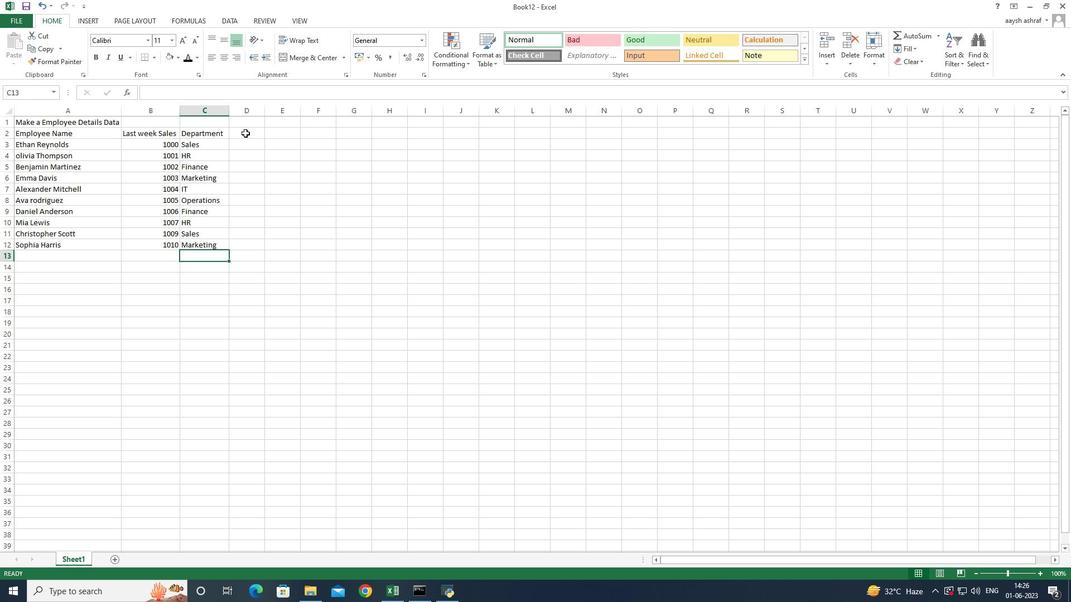 
Action: Mouse pressed left at (247, 132)
Screenshot: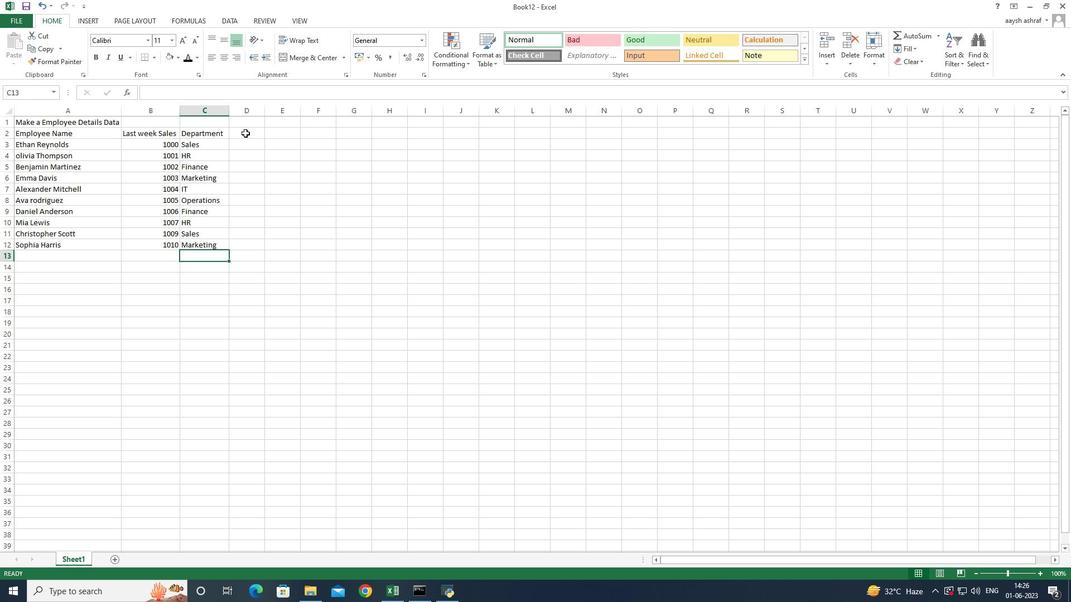 
Action: Key pressed <Key.shift>Positin<Key.space><Key.enter>
Screenshot: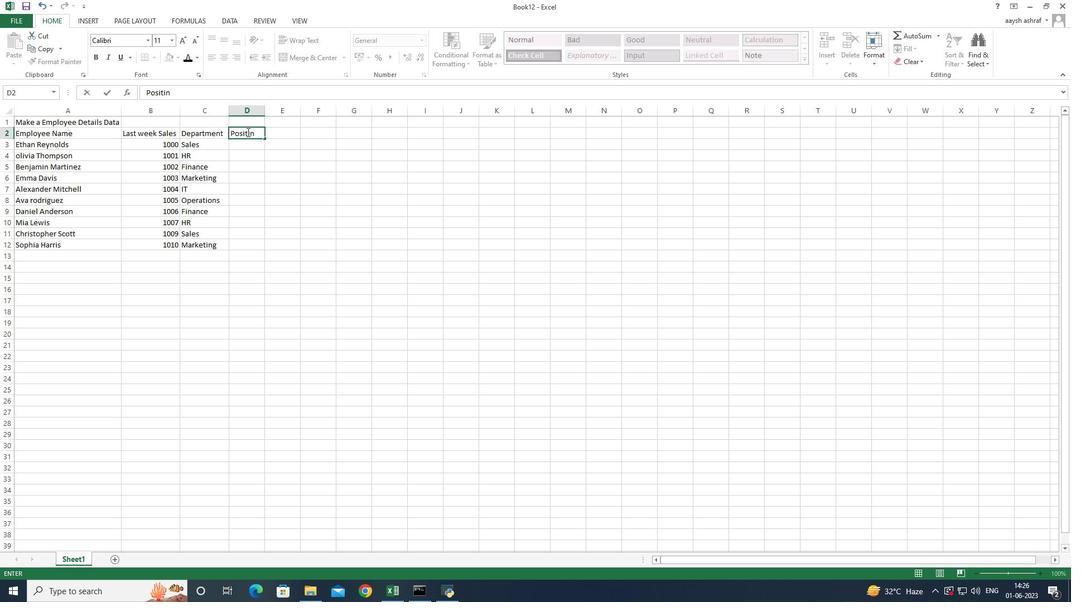 
Action: Mouse moved to (238, 132)
Screenshot: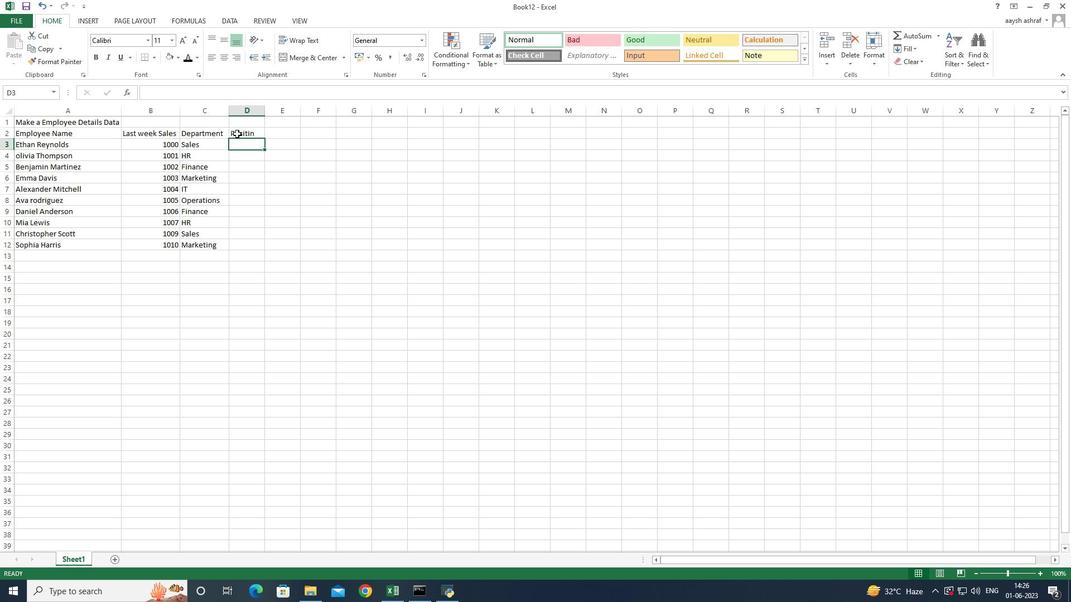 
Action: Mouse pressed left at (238, 132)
Screenshot: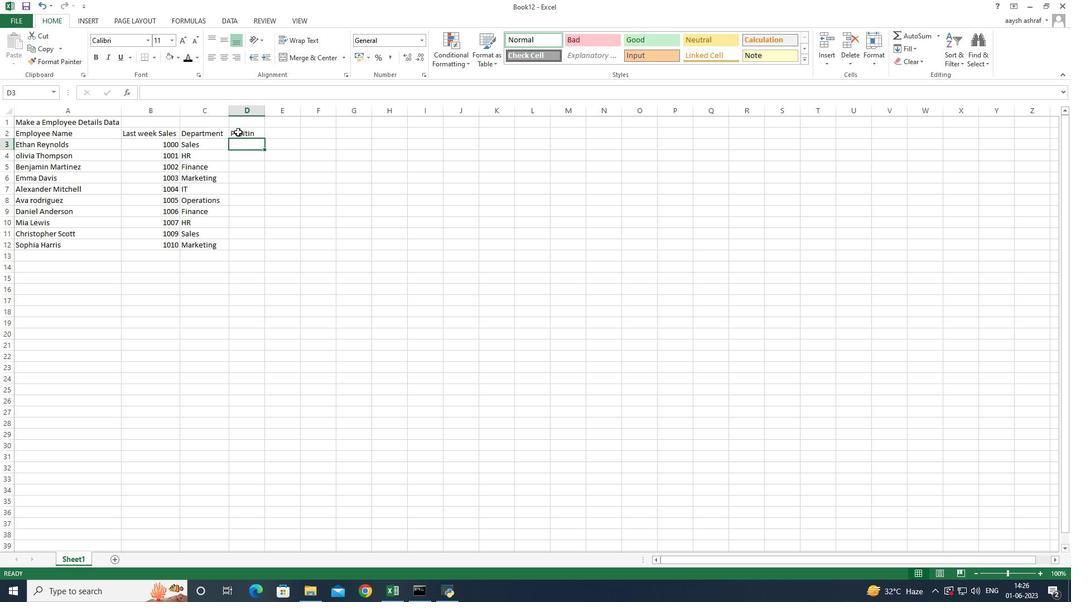 
Action: Mouse moved to (163, 92)
Screenshot: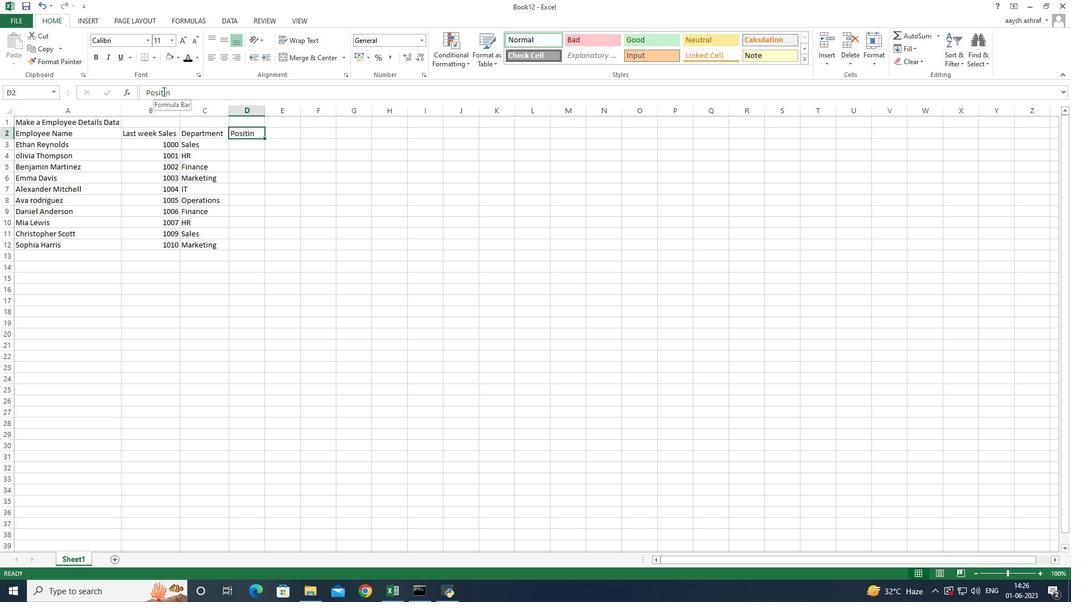 
Action: Mouse pressed left at (163, 92)
Screenshot: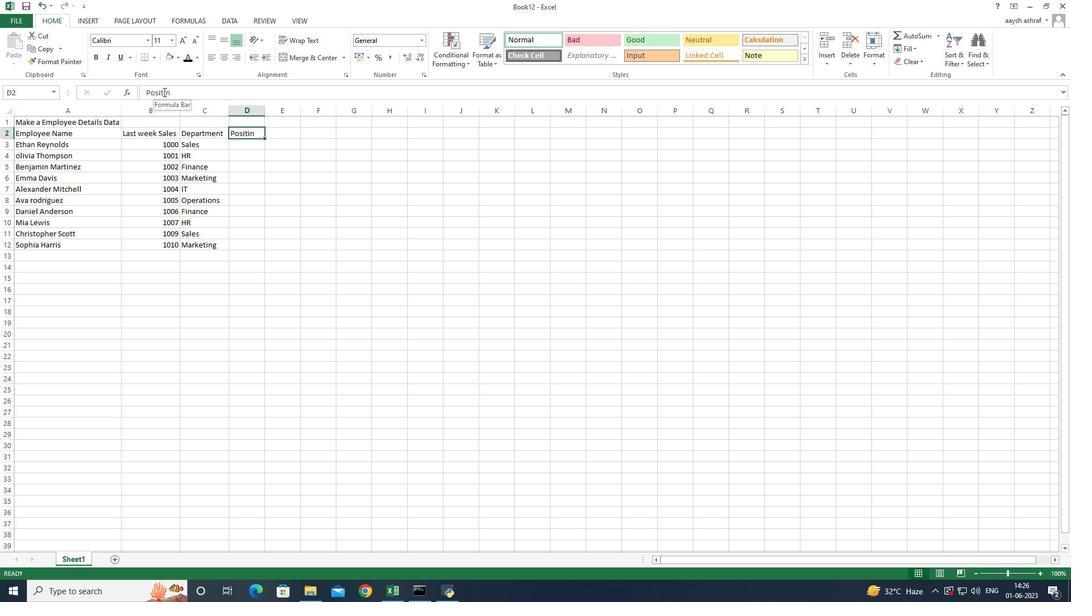 
Action: Mouse moved to (165, 93)
Screenshot: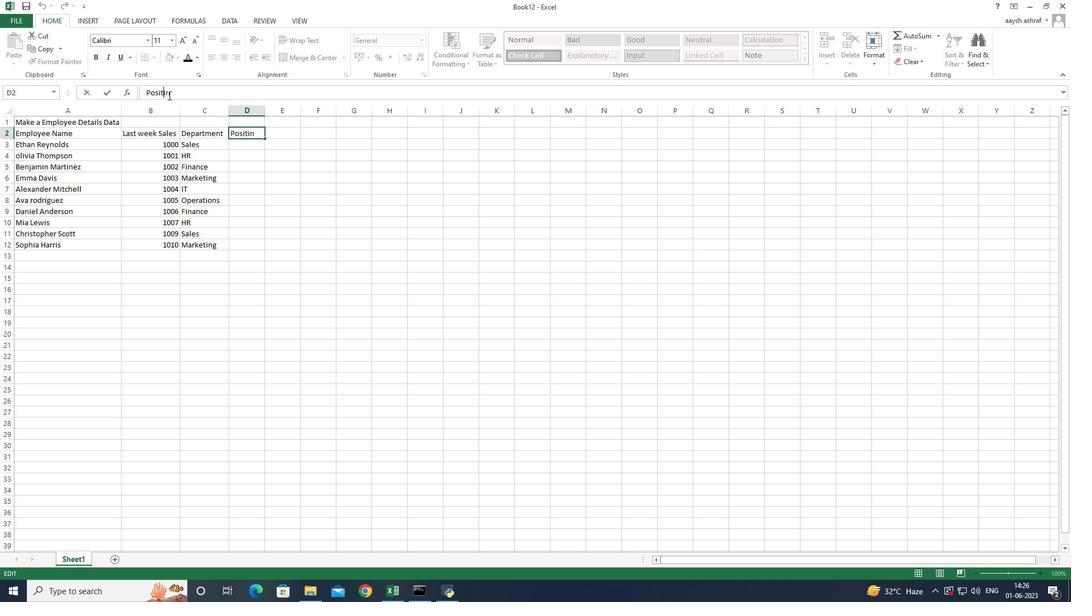 
Action: Mouse pressed left at (165, 93)
Screenshot: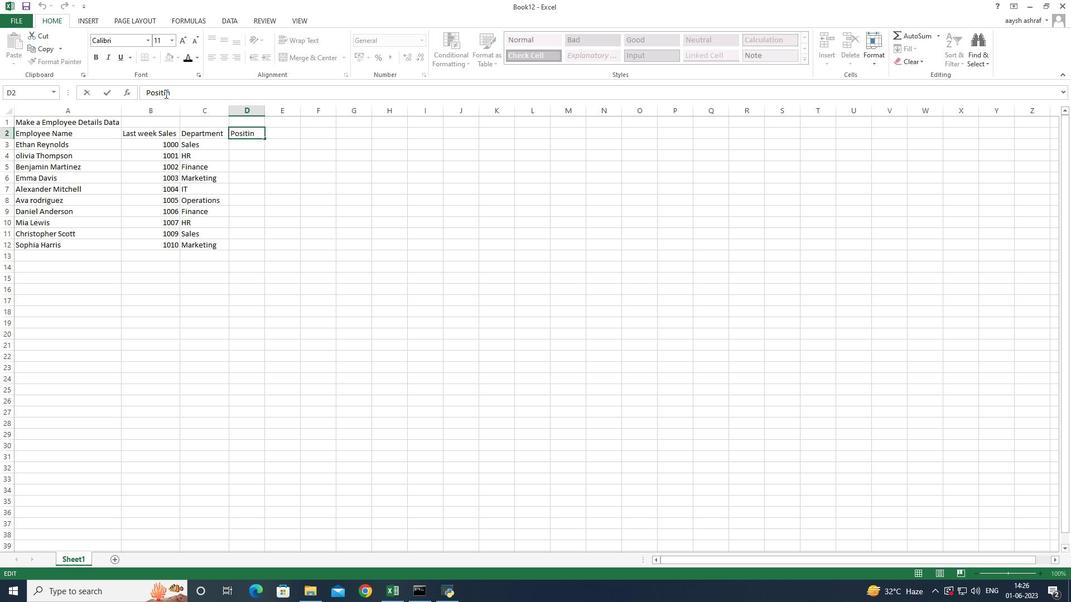 
Action: Mouse moved to (177, 97)
Screenshot: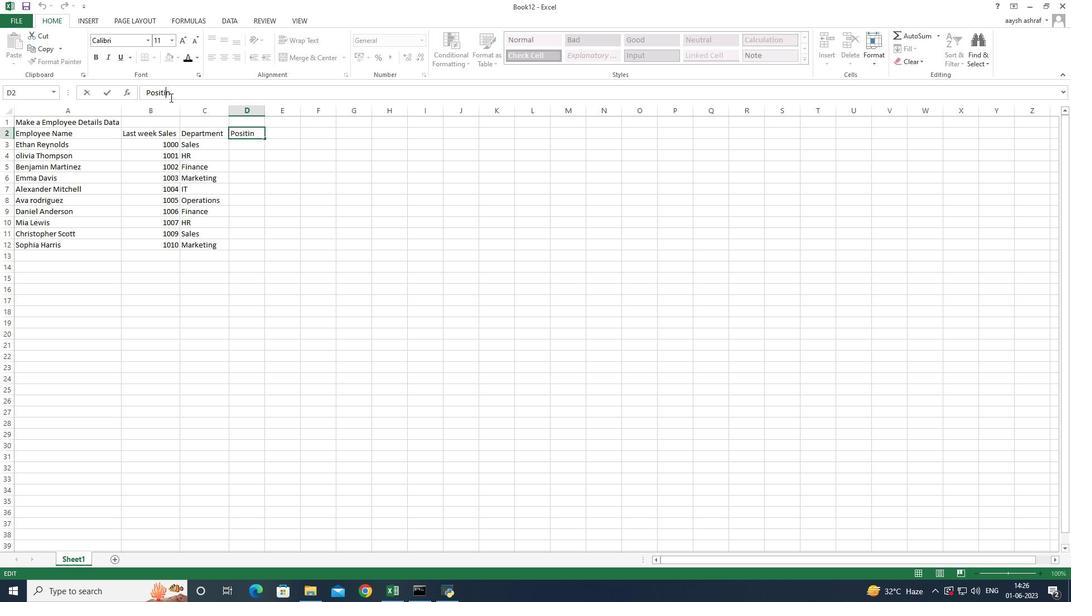 
Action: Key pressed o
Screenshot: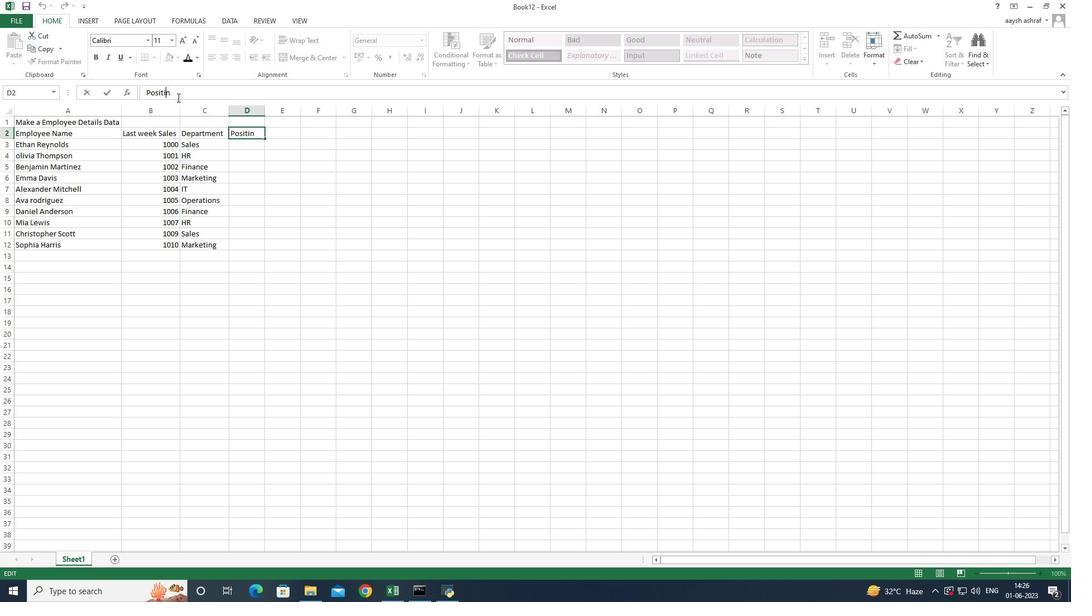 
Action: Mouse moved to (230, 146)
Screenshot: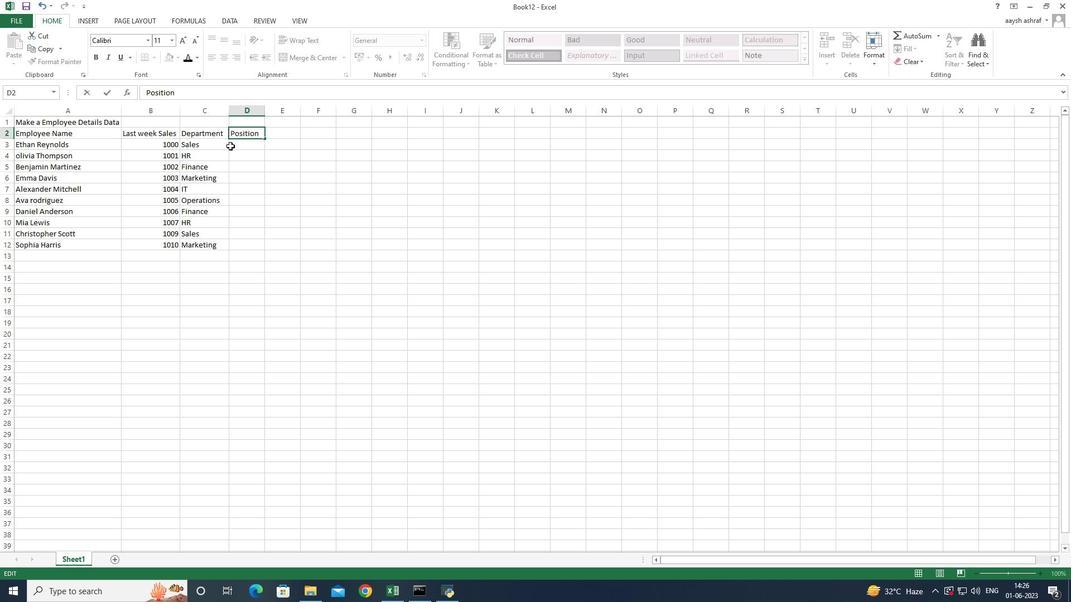 
Action: Mouse pressed left at (230, 146)
Screenshot: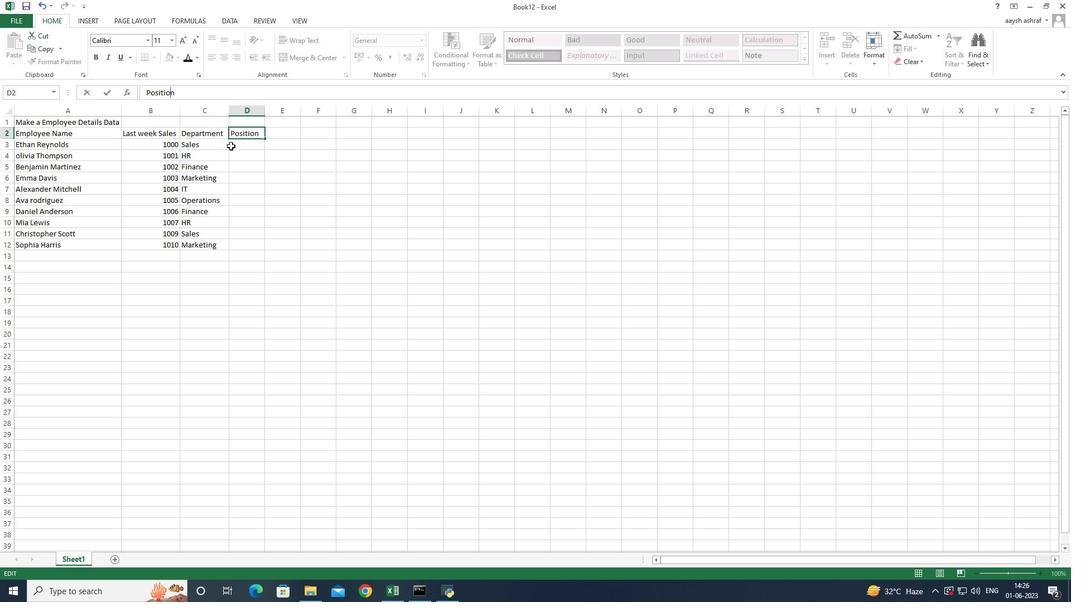 
Action: Mouse moved to (228, 147)
Screenshot: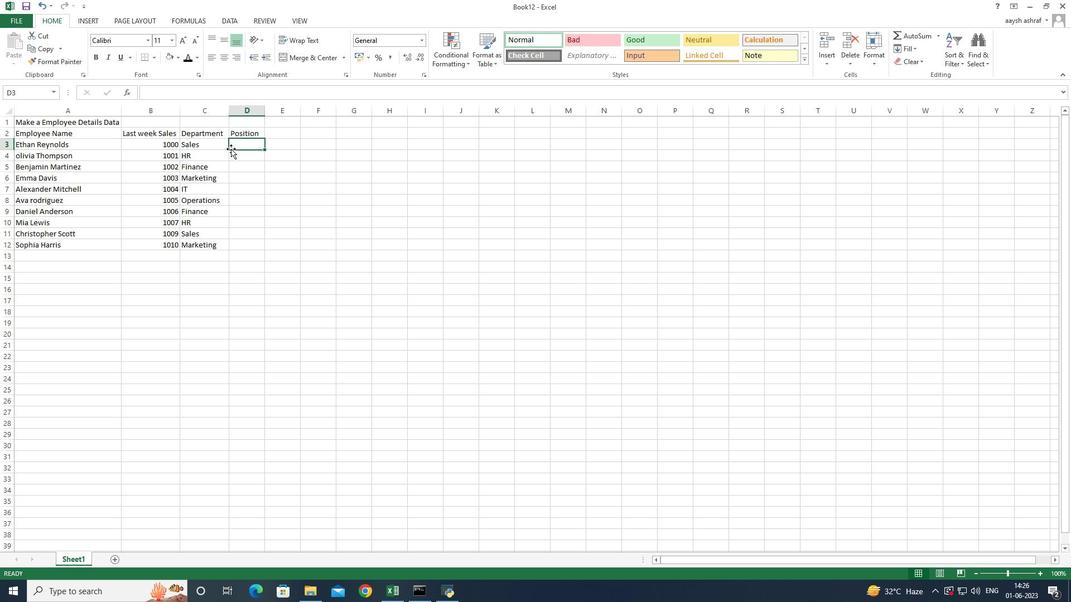 
Action: Key pressed <Key.shift>Sales<Key.space><Key.shift><Key.shift><Key.shift><Key.shift>manager<Key.enter><Key.shift><Key.shift><Key.shift><Key.shift><Key.shift><Key.shift><Key.shift>Hr
Screenshot: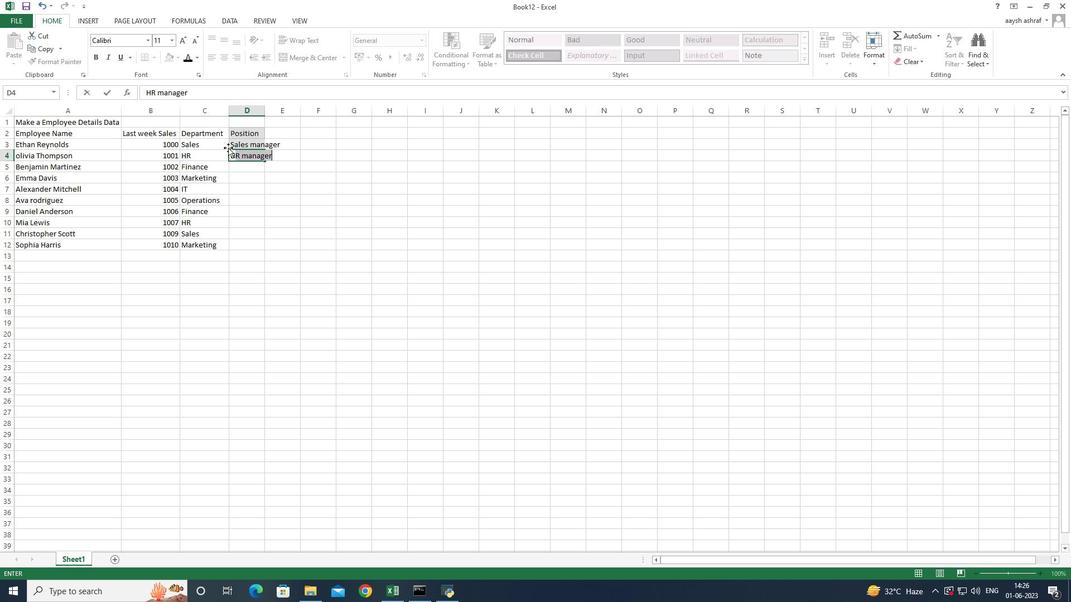 
Action: Mouse moved to (252, 155)
Screenshot: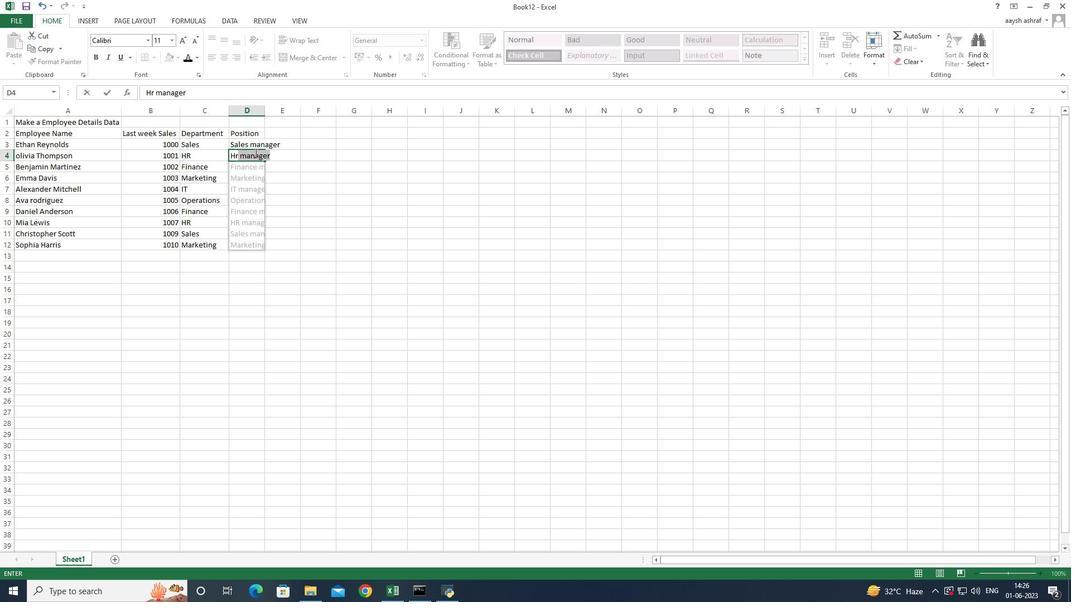 
Action: Mouse pressed left at (252, 155)
Screenshot: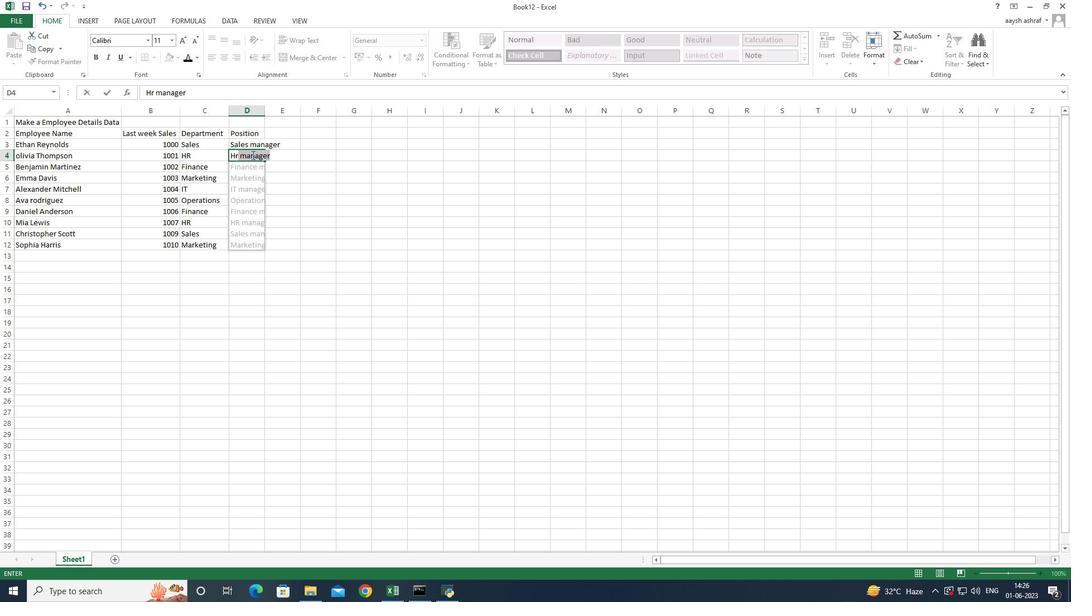 
Action: Mouse moved to (246, 155)
Screenshot: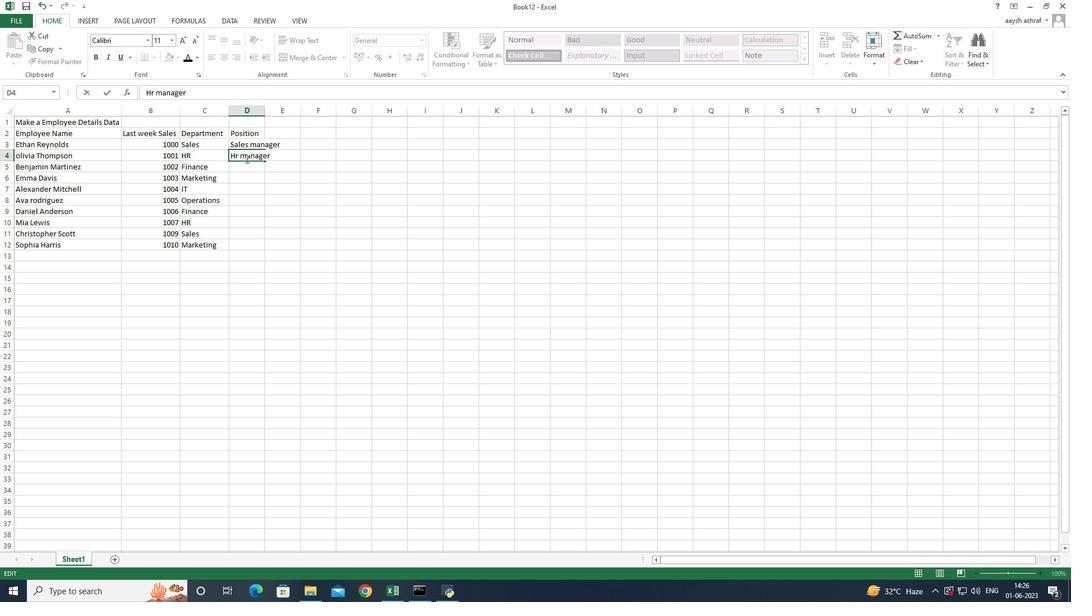 
Action: Mouse pressed left at (246, 155)
Screenshot: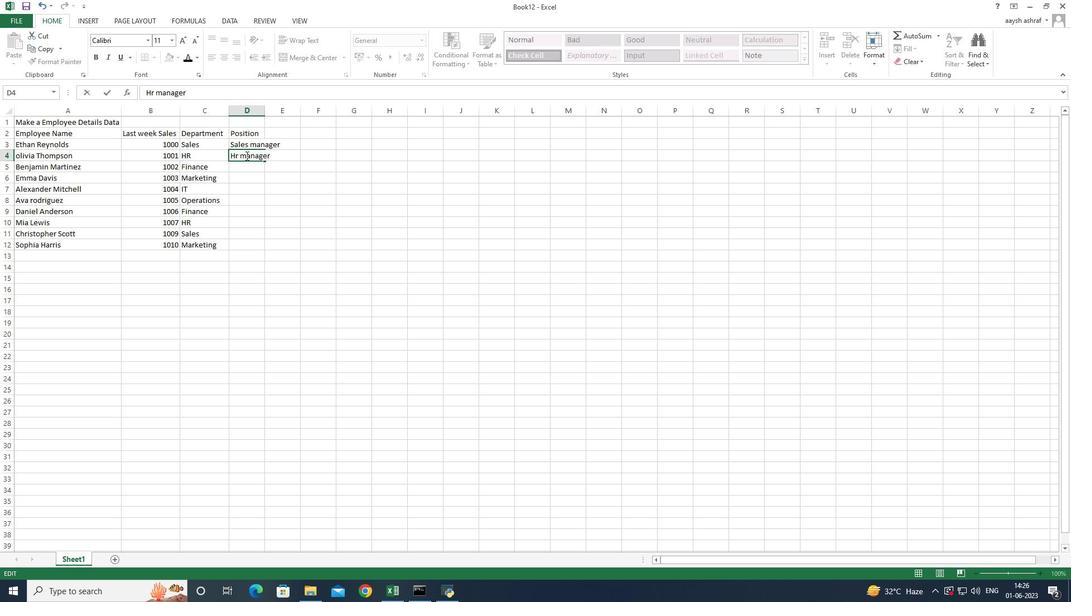 
Action: Mouse moved to (256, 162)
Screenshot: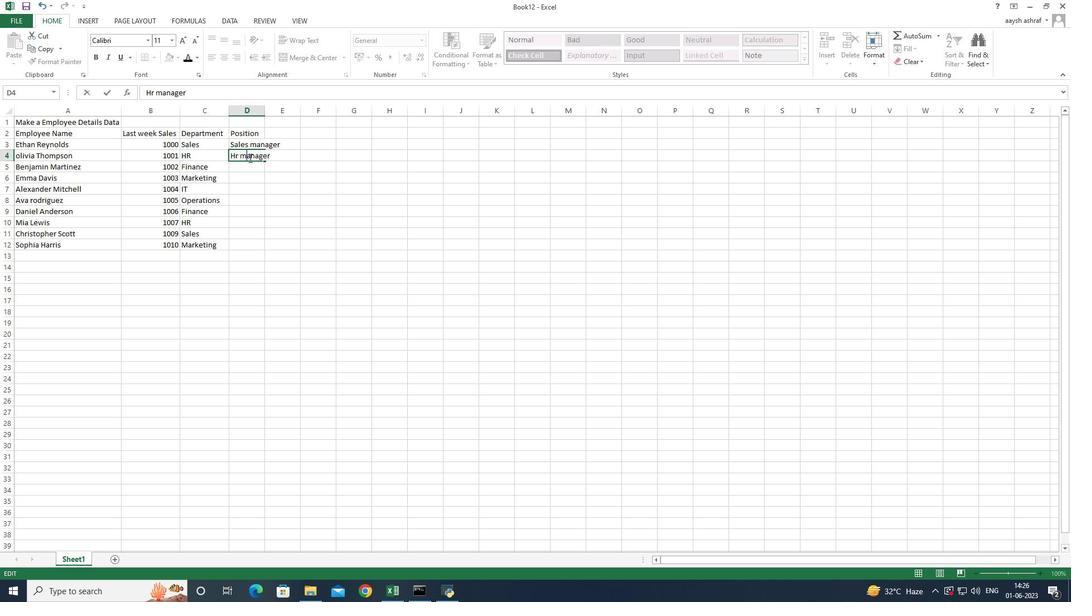 
Action: Key pressed <Key.backspace><Key.caps_lock><Key.caps_lock><Key.caps_lock><Key.caps_lock><Key.caps_lock><Key.caps_lock>m<Key.caps_lock>
Screenshot: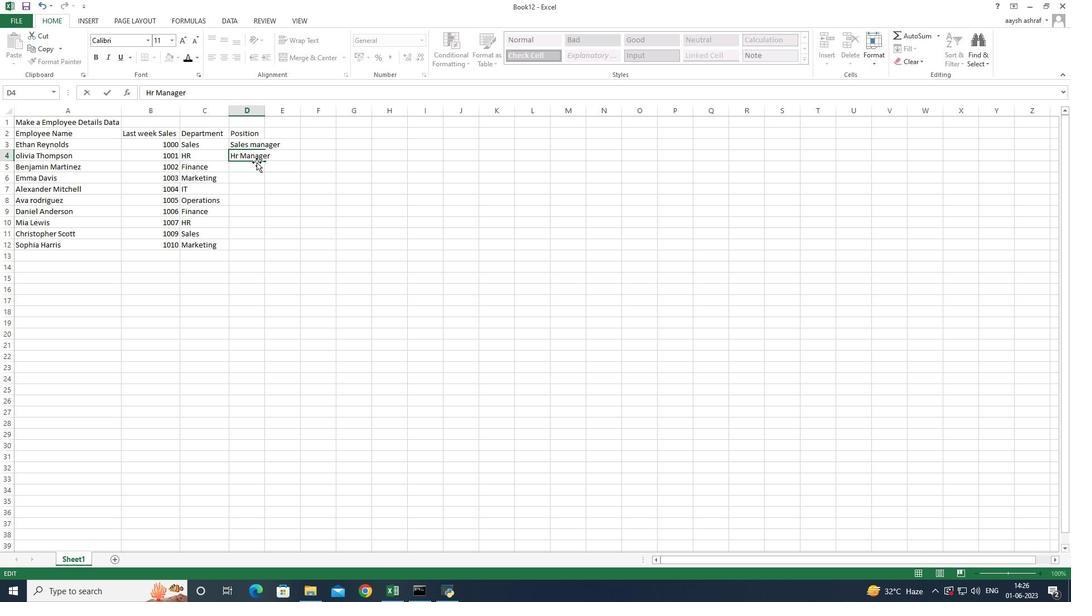 
Action: Mouse moved to (258, 139)
Screenshot: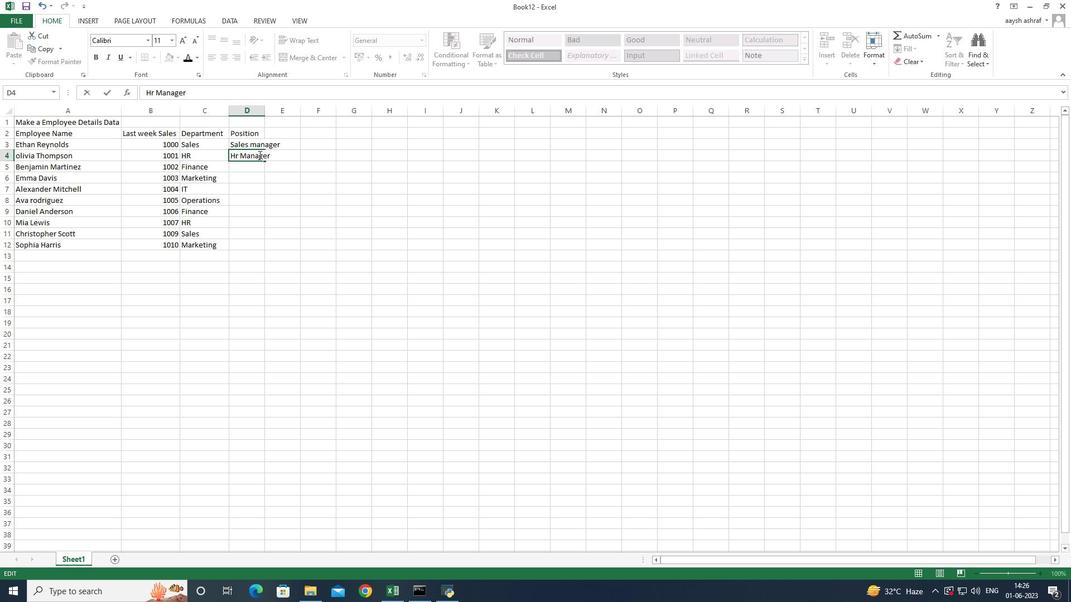 
Action: Mouse pressed left at (258, 139)
Screenshot: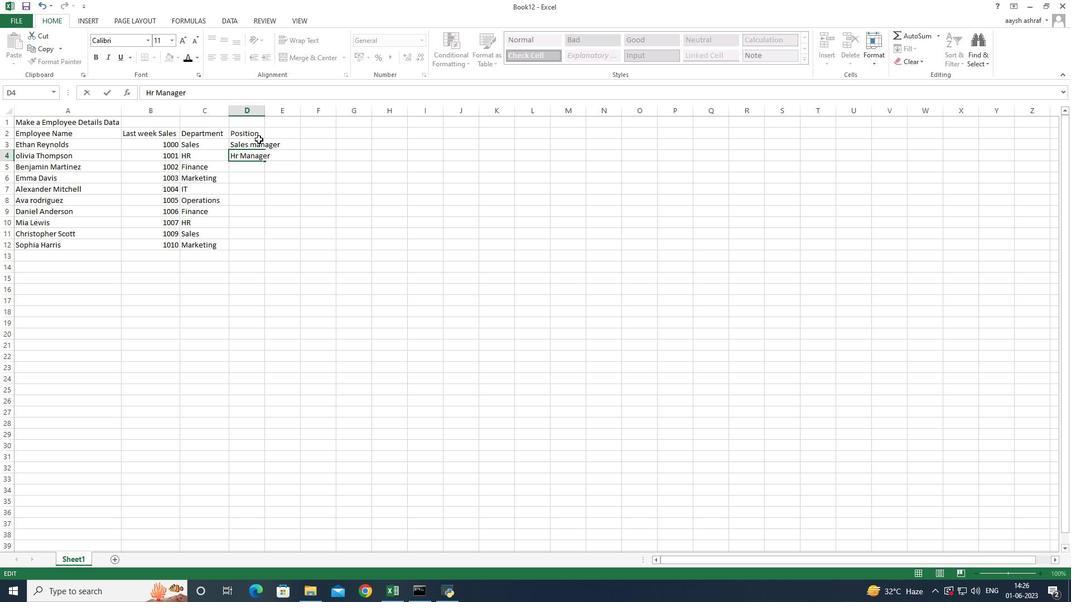 
Action: Mouse moved to (257, 146)
Screenshot: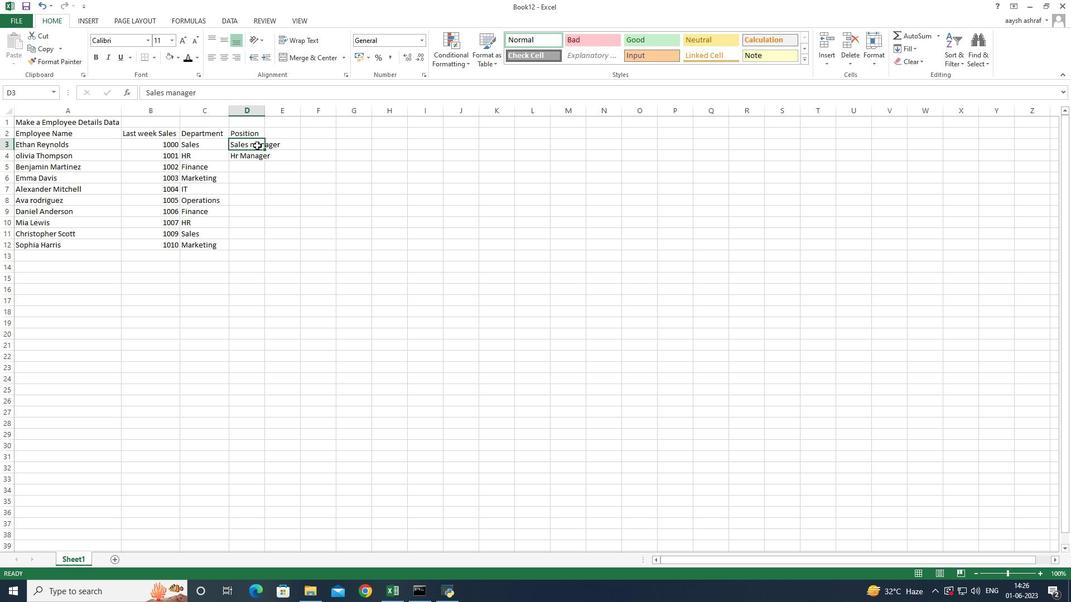
Action: Mouse pressed left at (257, 146)
Screenshot: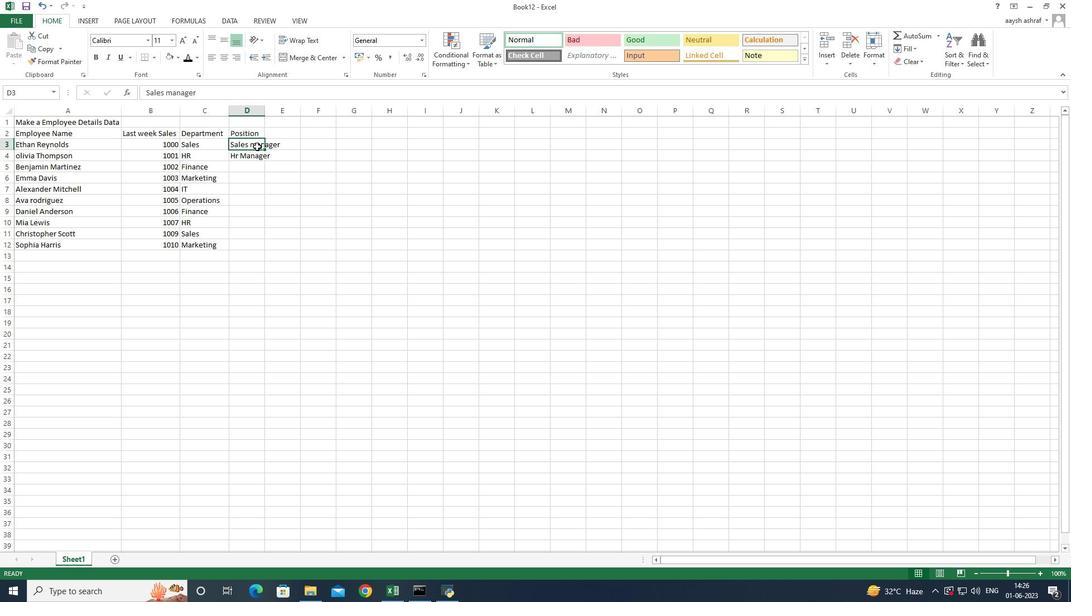 
Action: Mouse pressed left at (257, 146)
Screenshot: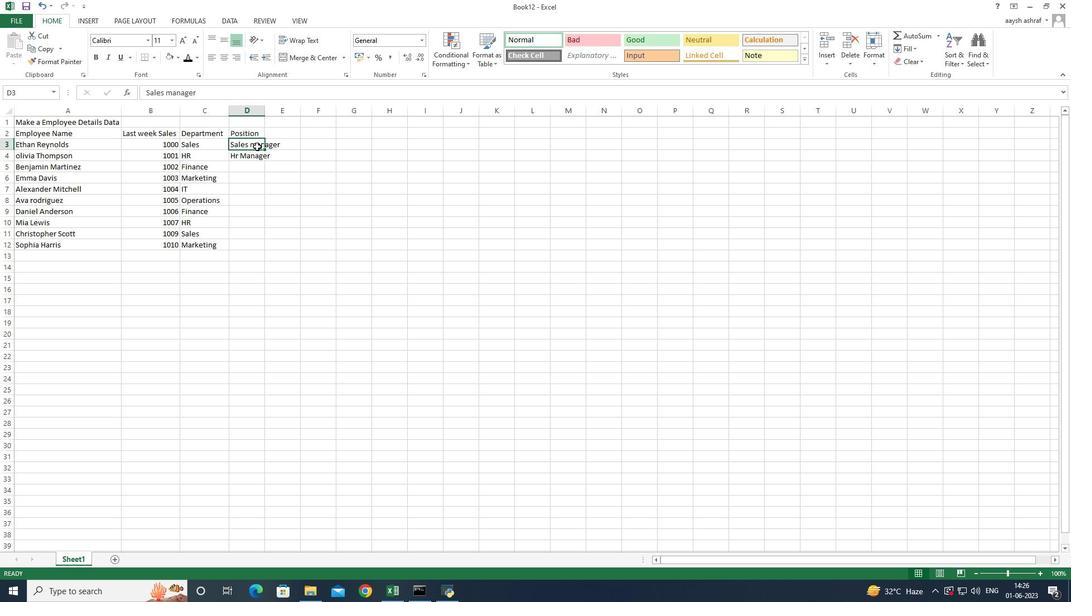 
Action: Mouse moved to (254, 145)
Screenshot: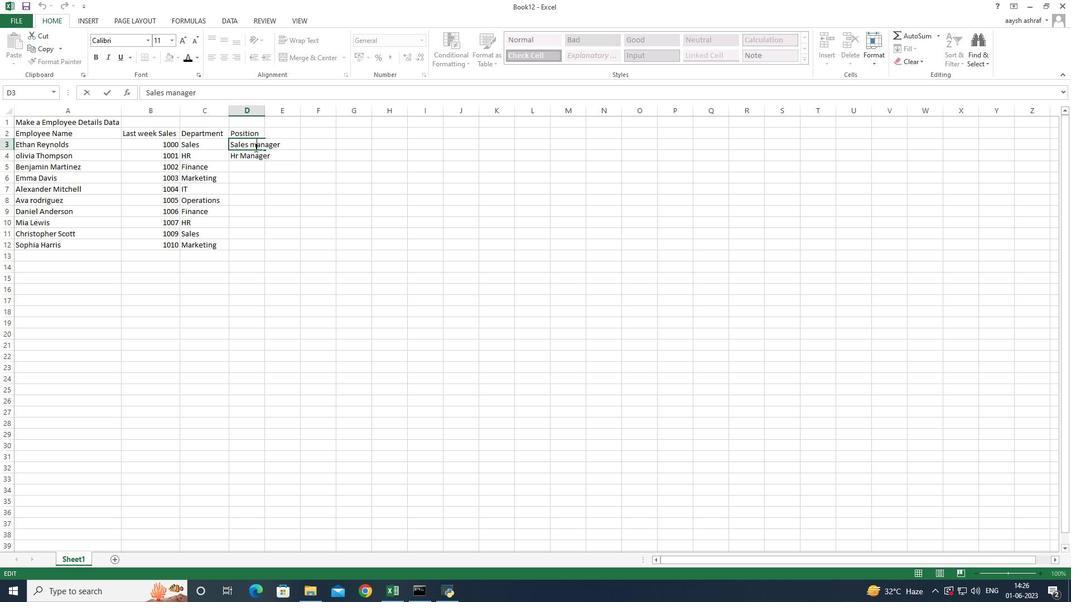 
Action: Mouse pressed left at (254, 145)
Screenshot: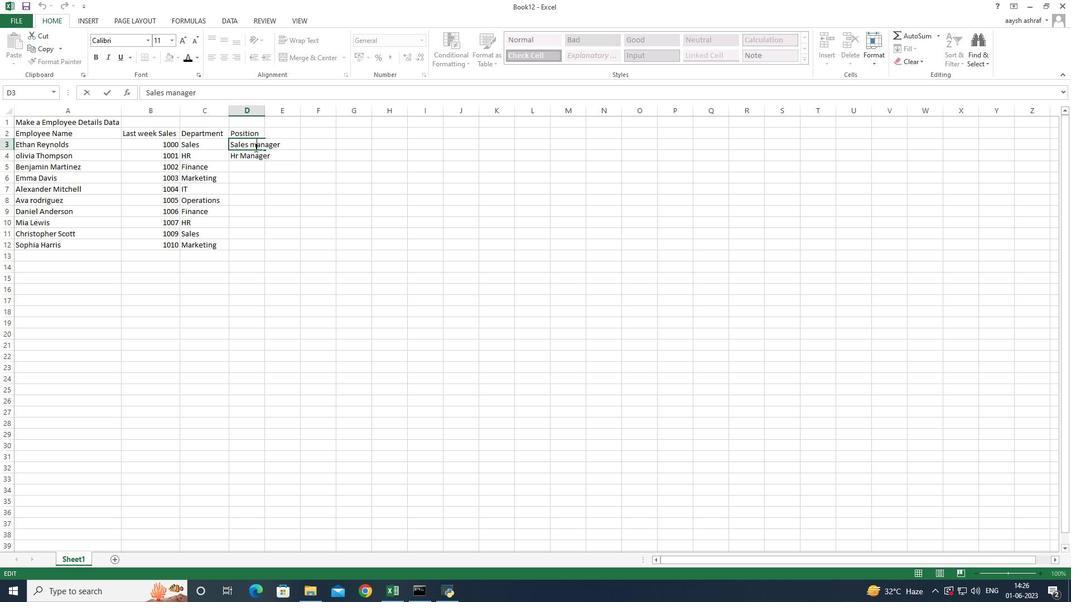 
Action: Mouse moved to (259, 145)
Screenshot: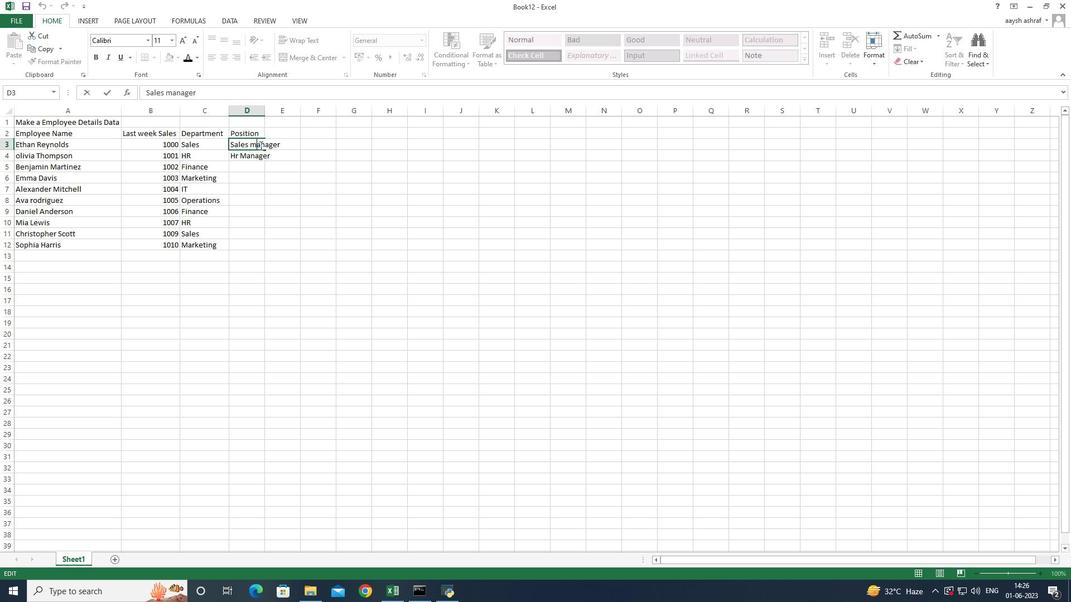
Action: Key pressed <Key.backspace><Key.shift>m
Screenshot: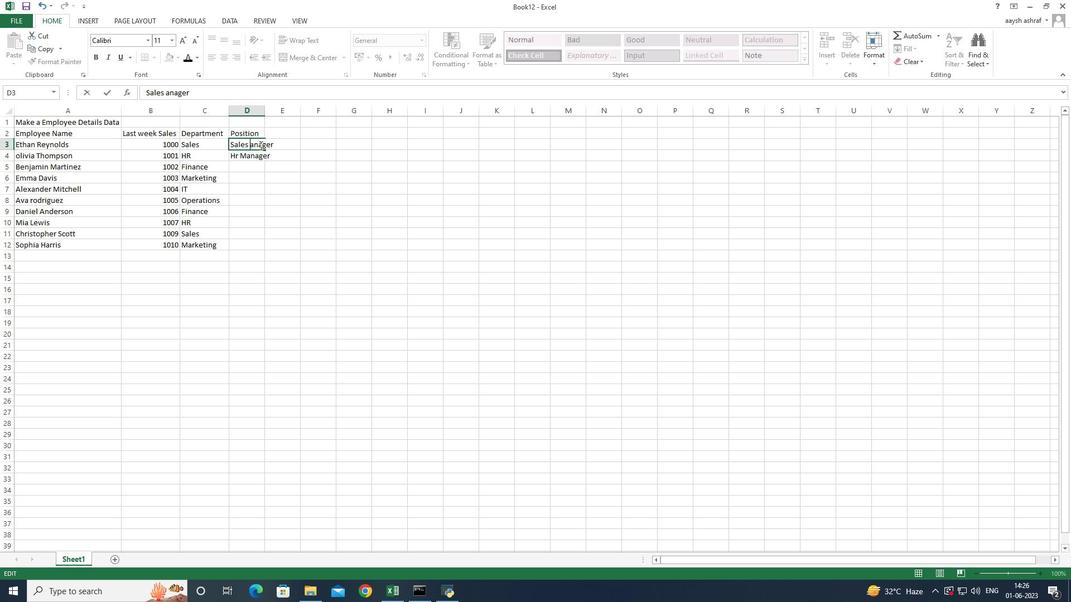 
Action: Mouse moved to (252, 170)
Screenshot: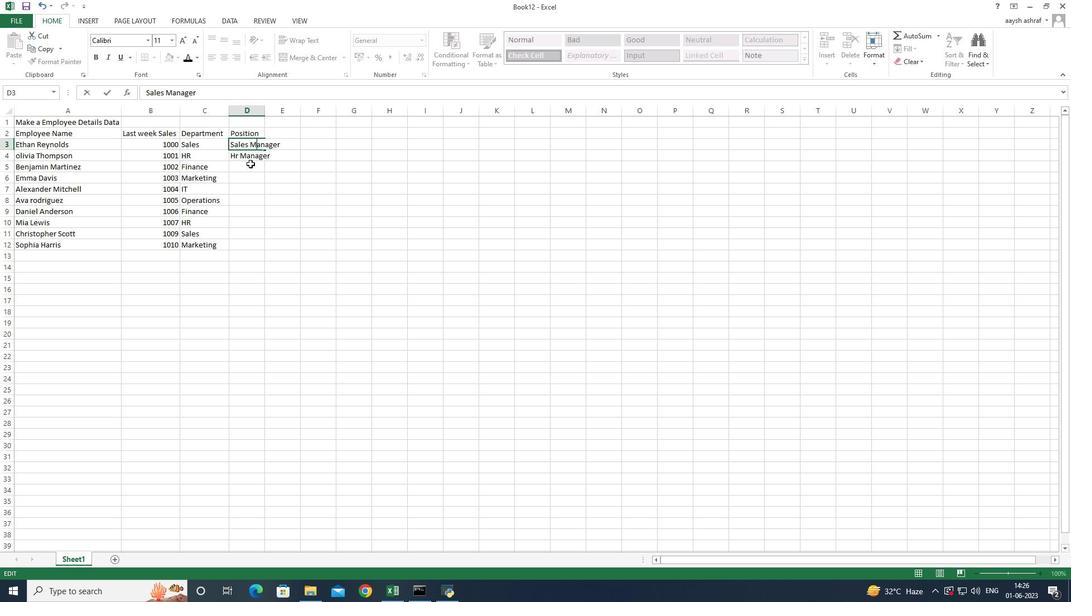 
Action: Mouse pressed left at (252, 170)
Screenshot: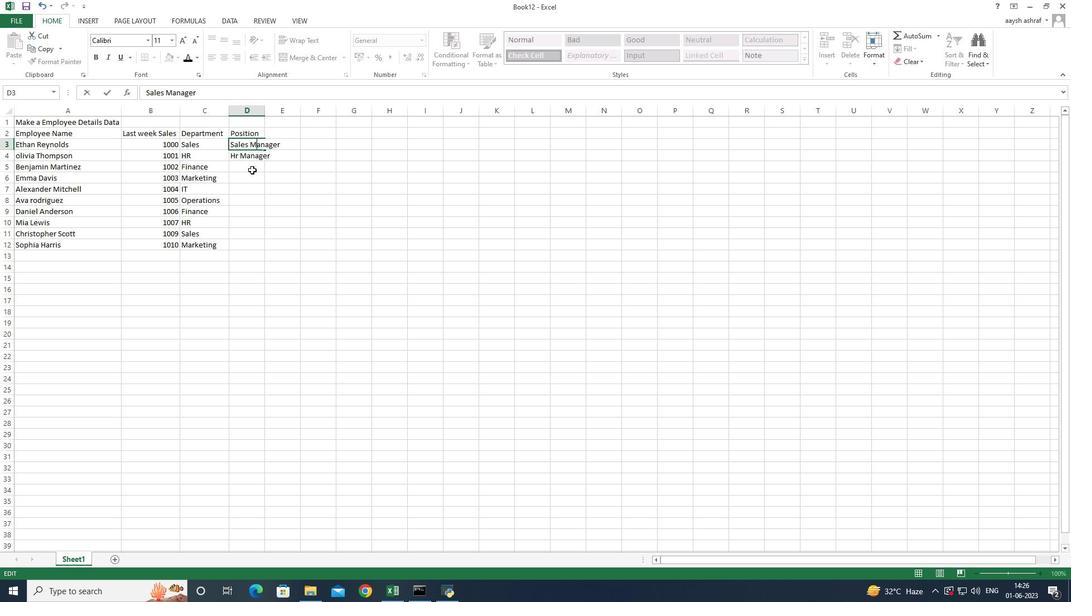 
Action: Mouse moved to (233, 154)
Screenshot: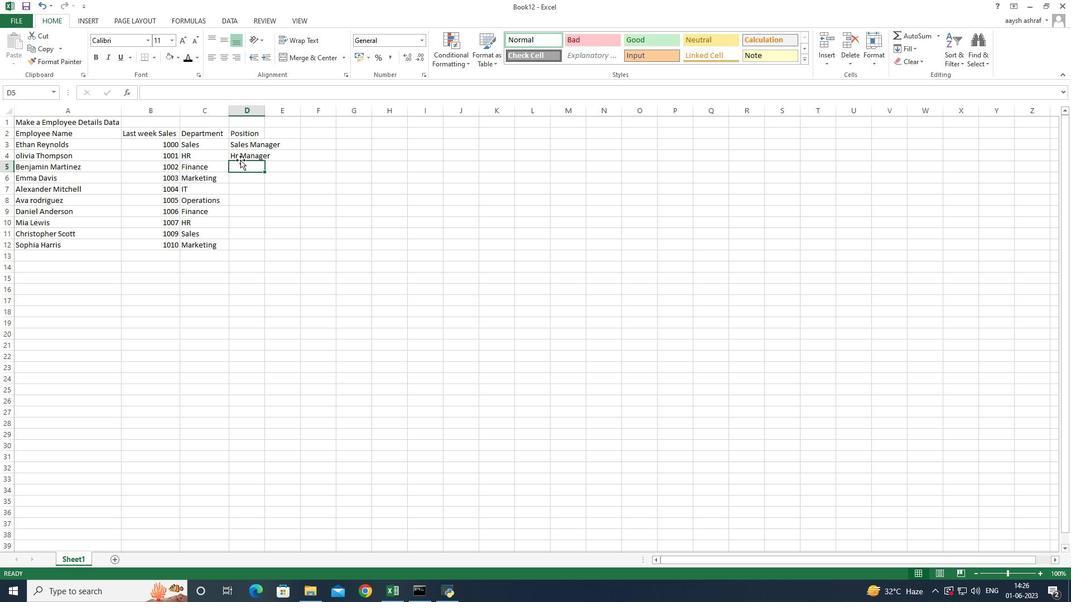 
Action: Mouse pressed left at (233, 154)
Screenshot: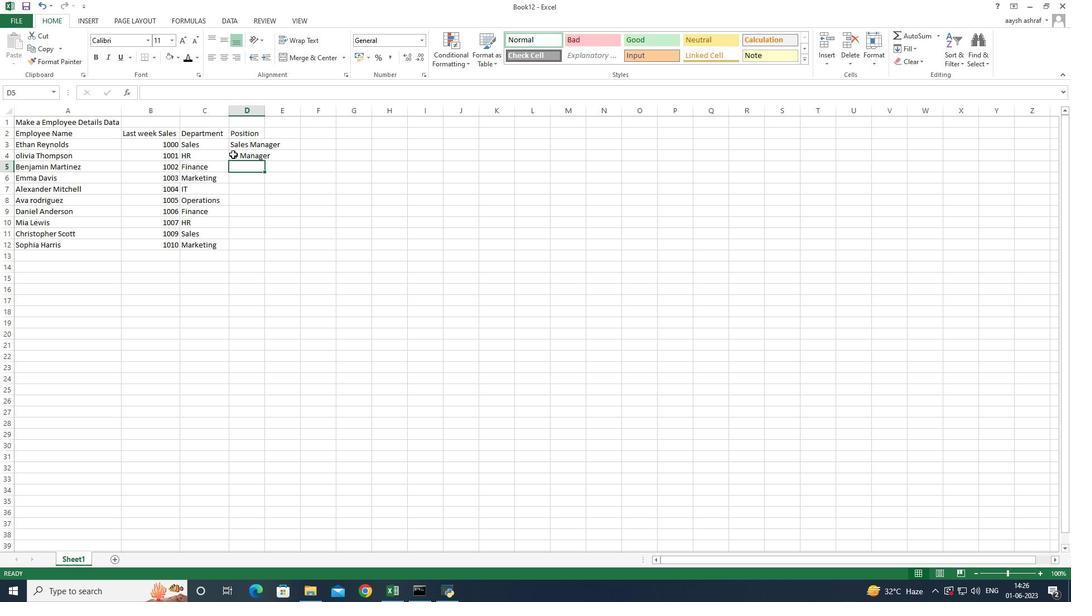 
Action: Mouse moved to (234, 157)
Screenshot: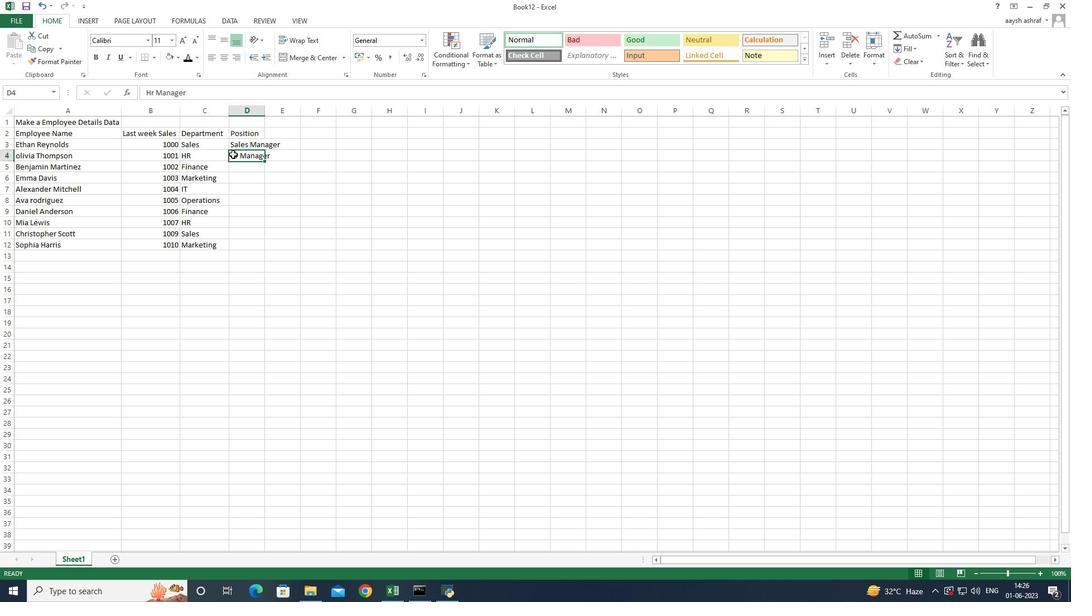 
Action: Mouse pressed left at (234, 157)
Screenshot: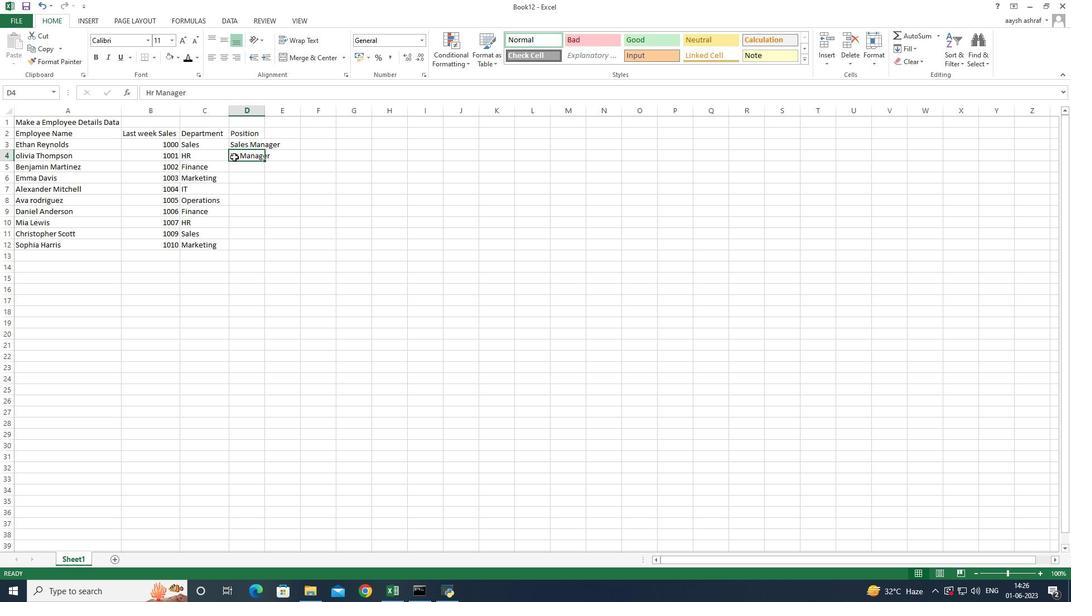 
Action: Mouse moved to (153, 92)
Screenshot: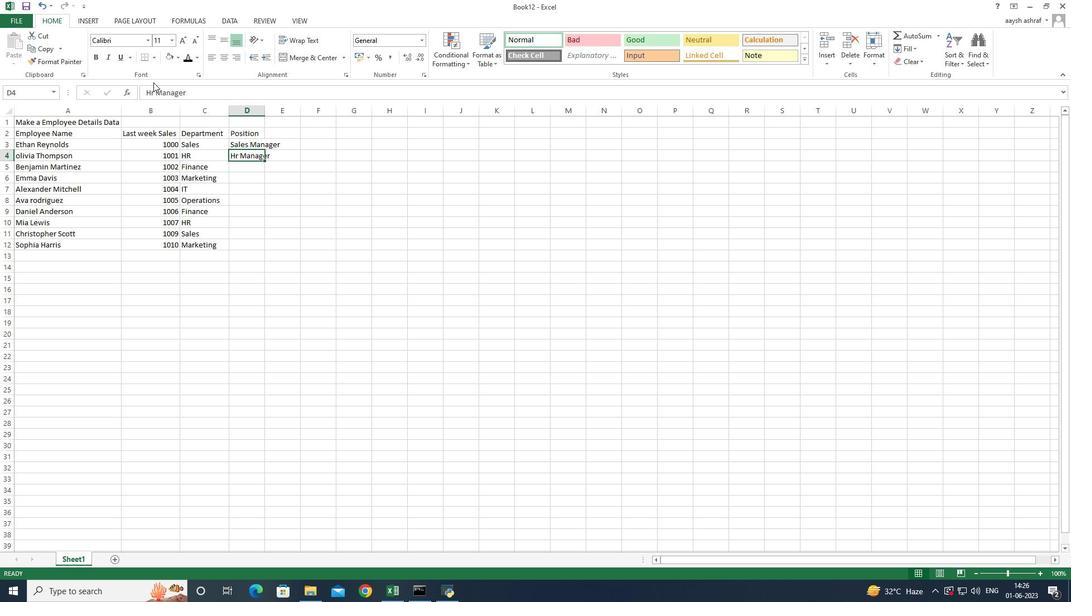 
Action: Mouse pressed left at (153, 92)
Screenshot: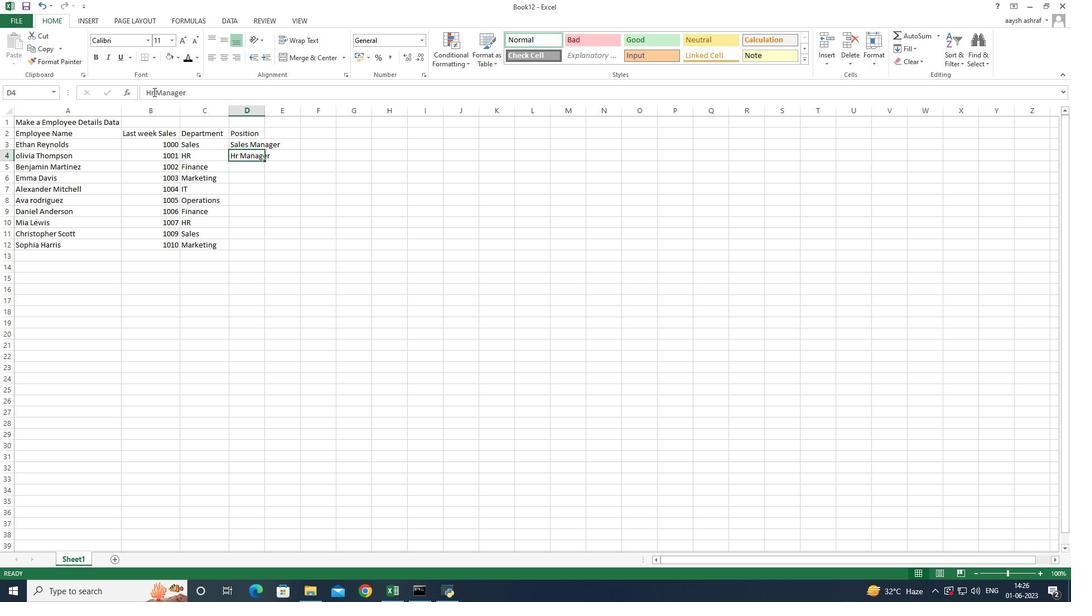 
Action: Mouse moved to (176, 96)
Screenshot: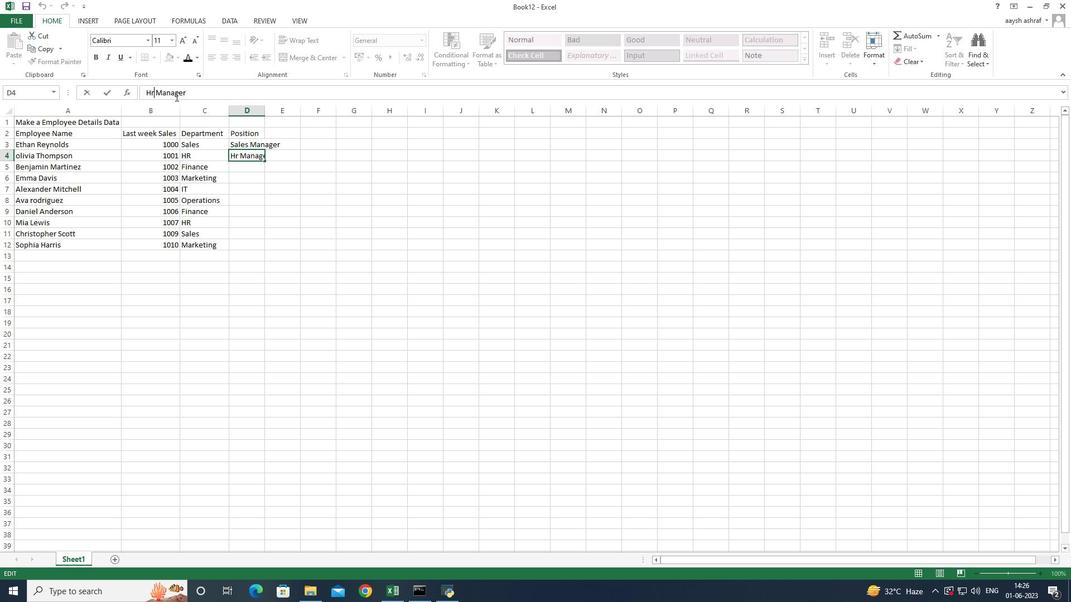 
Action: Key pressed <Key.backspace><Key.shift>r
Screenshot: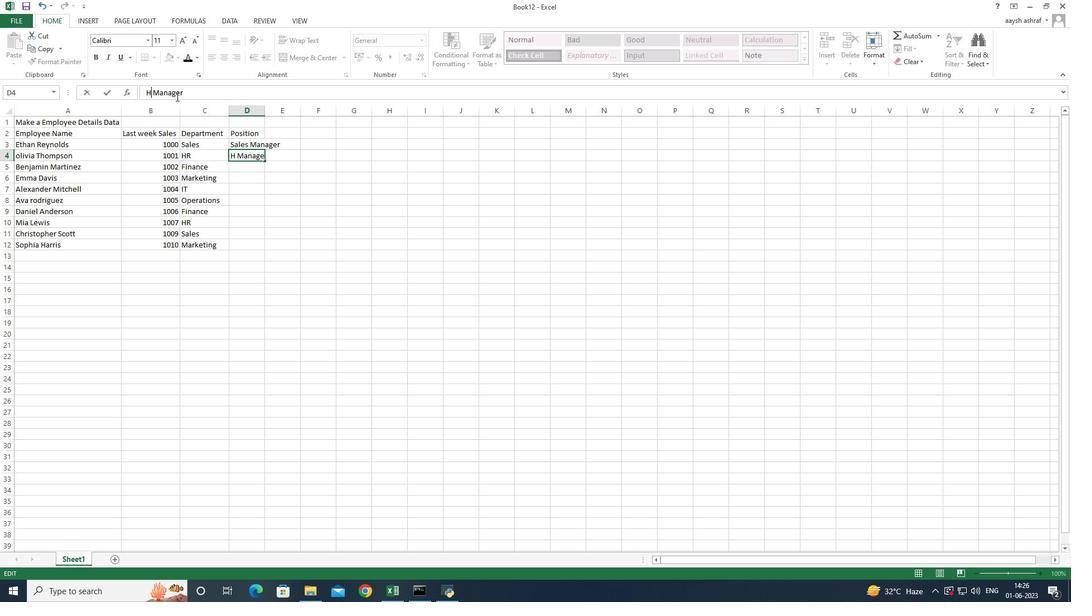 
Action: Mouse moved to (253, 169)
Screenshot: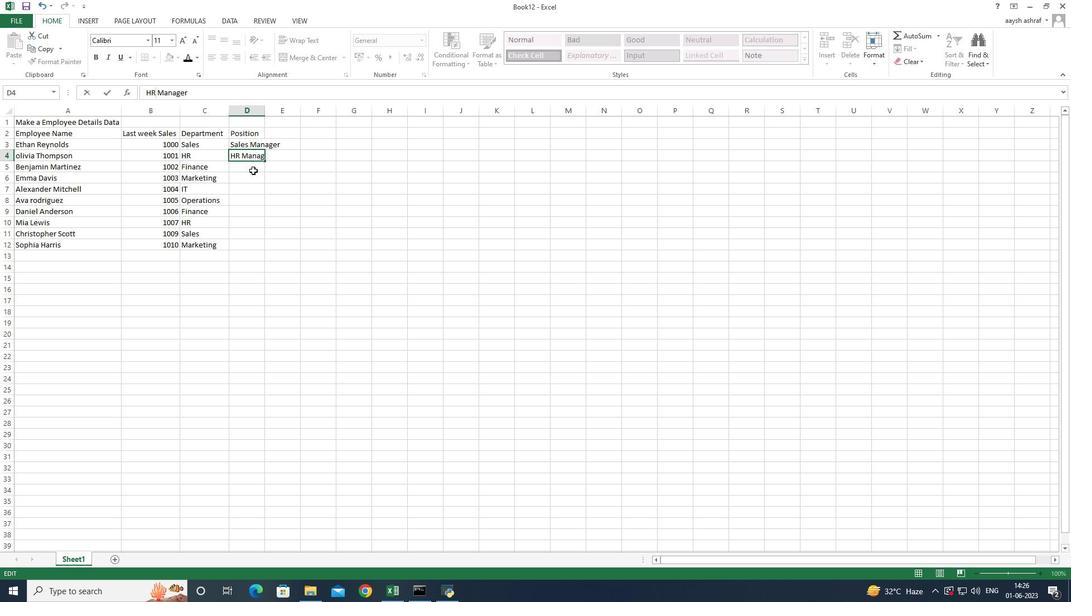 
Action: Mouse pressed left at (253, 169)
Screenshot: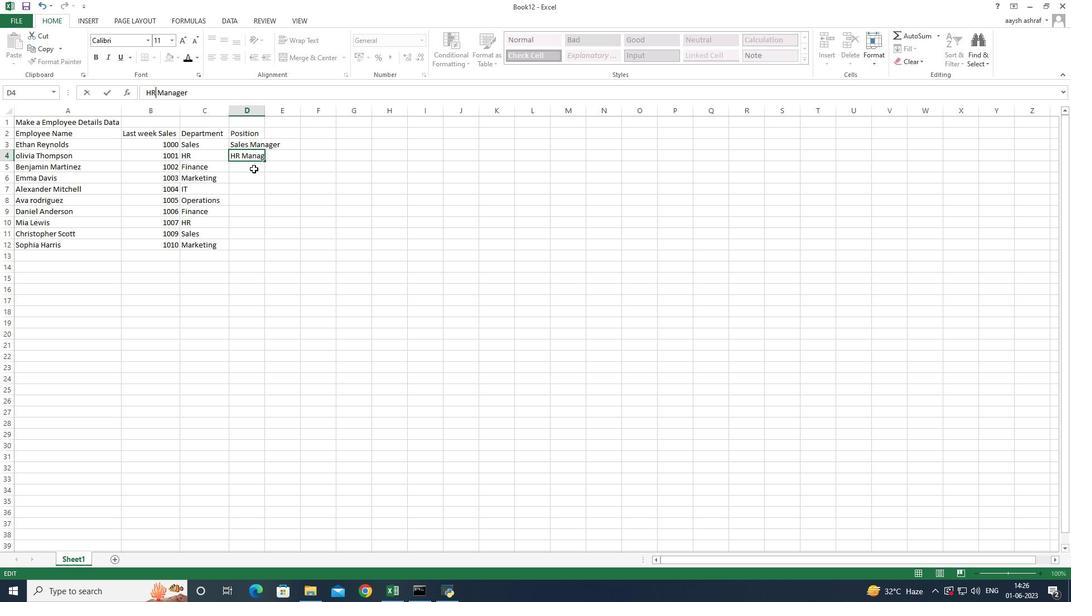 
Action: Key pressed <Key.shift>aCCOUNTANT
Screenshot: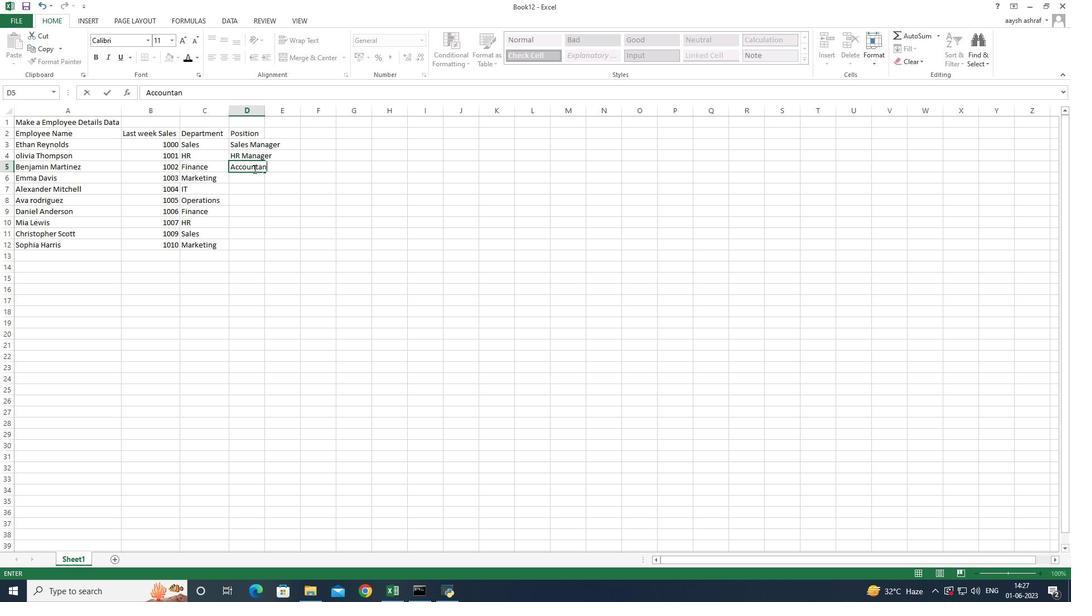 
Action: Mouse moved to (249, 179)
Screenshot: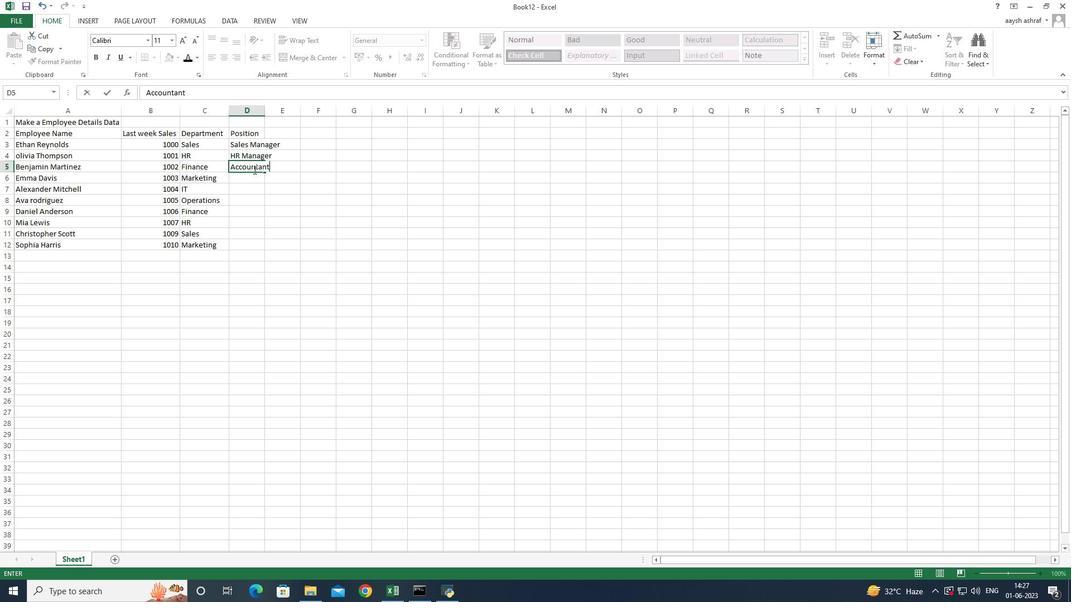
Action: Mouse pressed left at (249, 179)
Screenshot: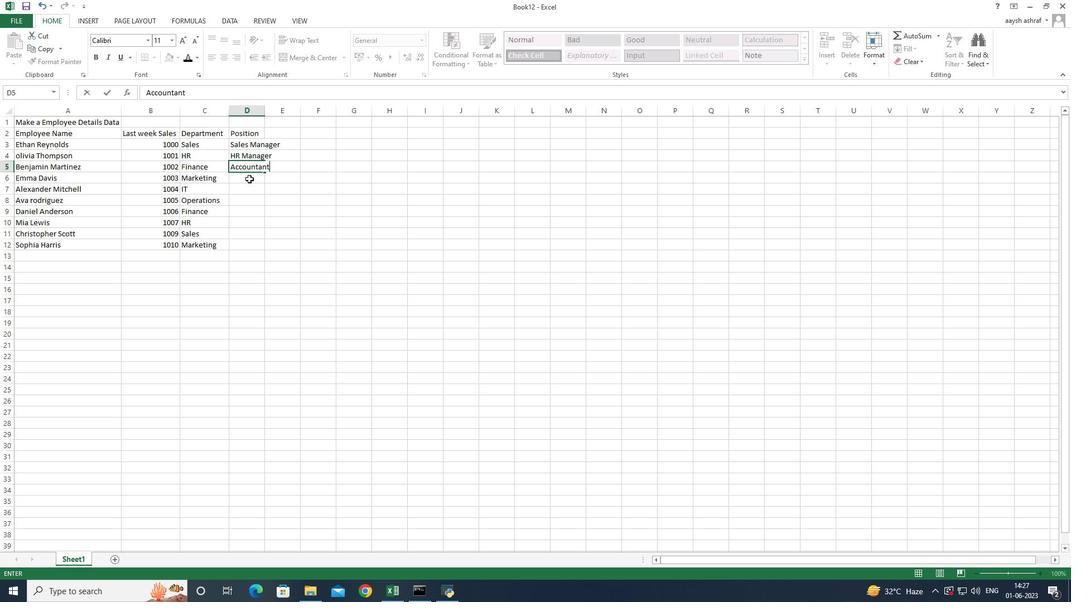 
Action: Key pressed <Key.shift>mARKETING<Key.space><Key.shift>sPECIL<Key.backspace>ALIST<Key.enter><Key.shift>it<Key.space><Key.shift>sPECIALIST<Key.enter><Key.shift>OPERATIONS<Key.space><Key.shift>mANAF<Key.backspace>GER<Key.enter>
Screenshot: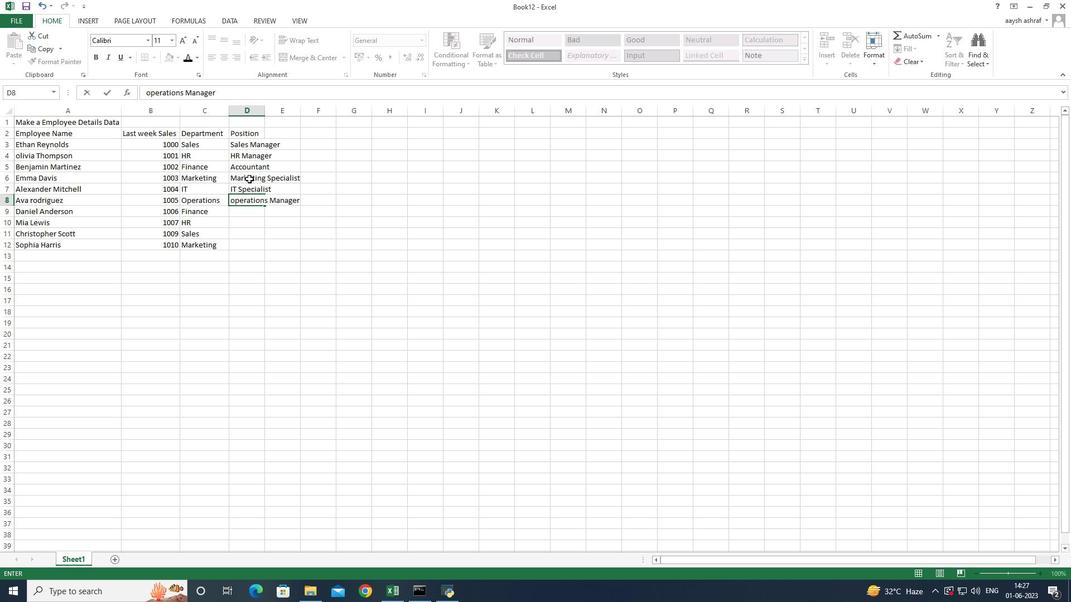 
Action: Mouse moved to (256, 196)
Screenshot: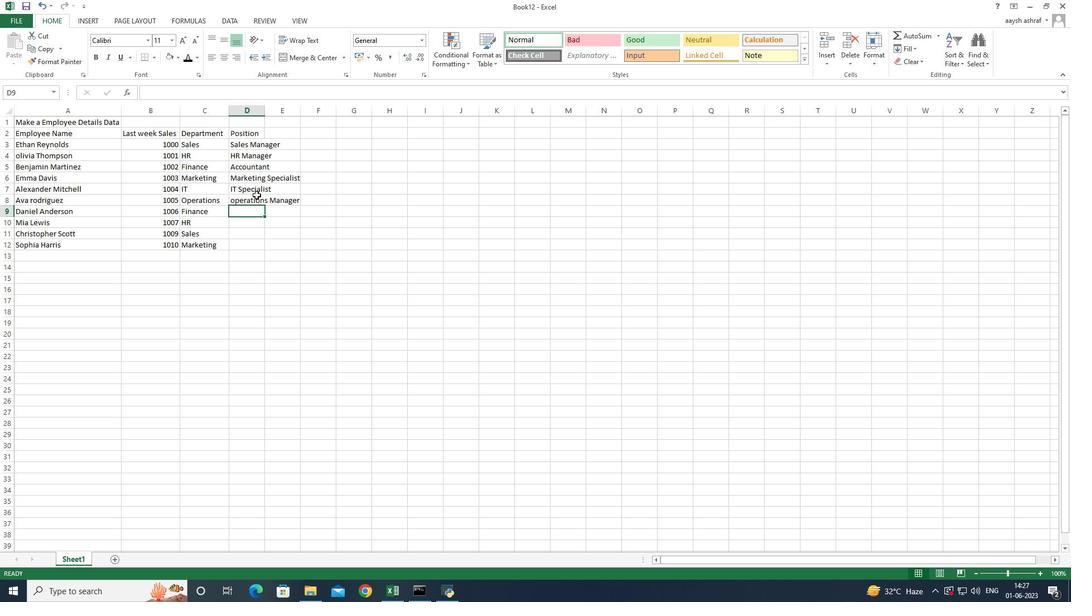 
Action: Mouse pressed left at (256, 196)
Screenshot: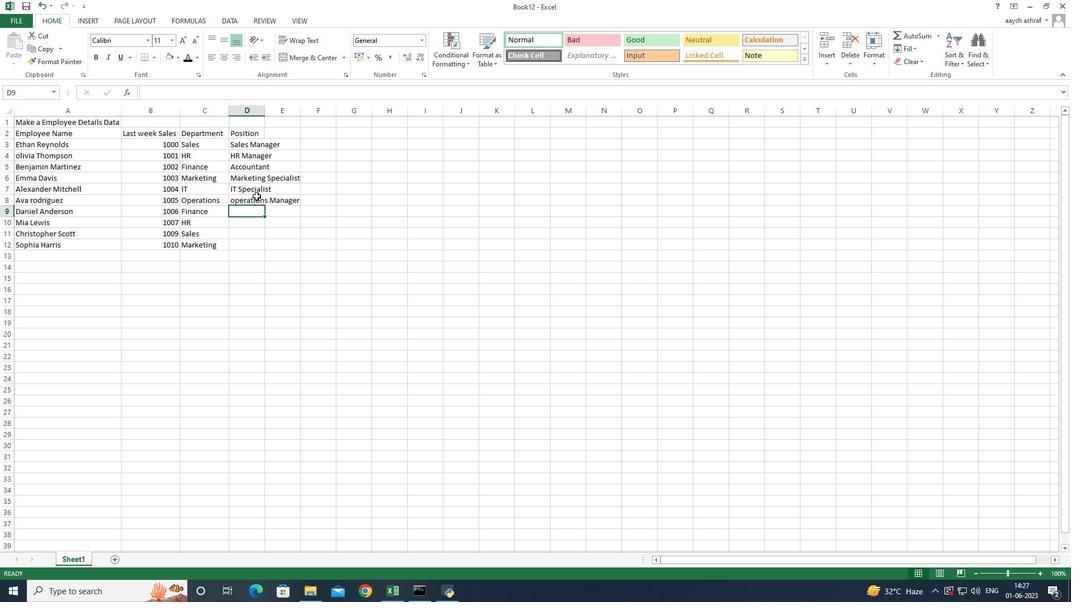 
Action: Mouse moved to (151, 93)
Screenshot: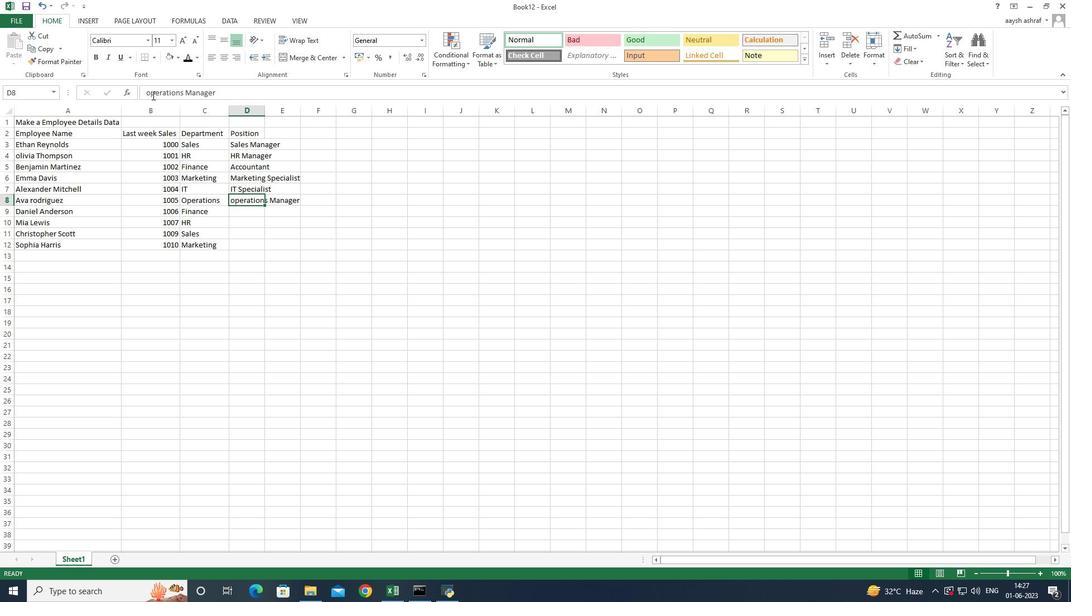
Action: Mouse pressed left at (151, 93)
Screenshot: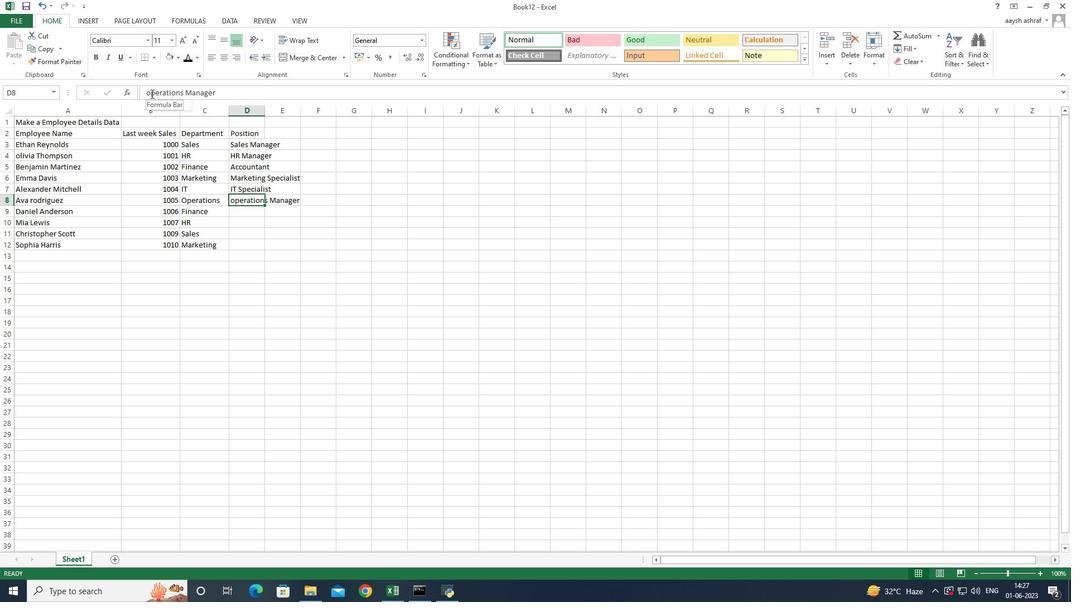 
Action: Mouse moved to (190, 94)
Screenshot: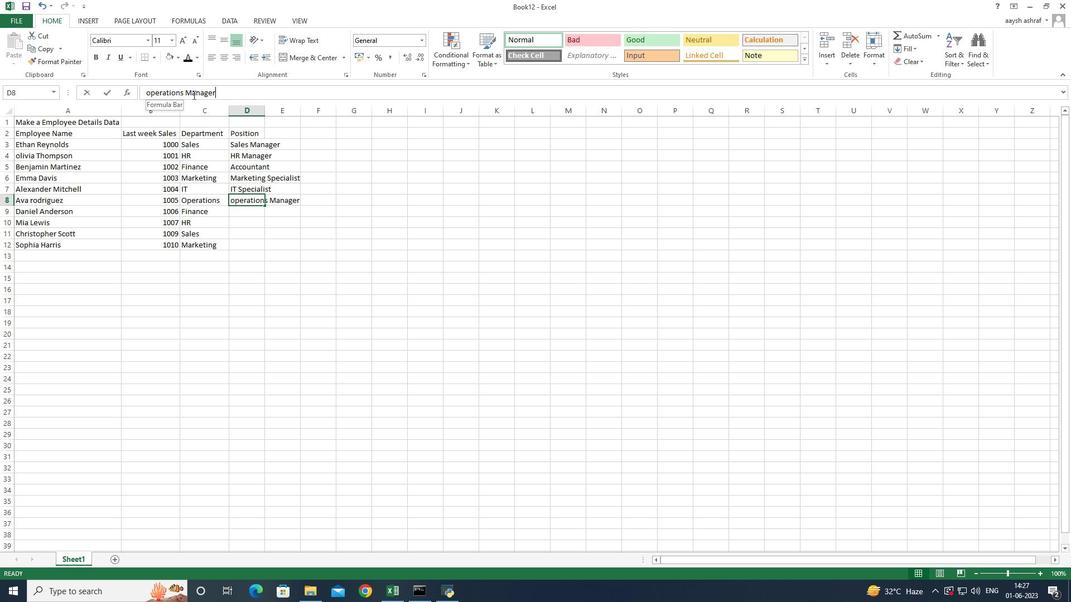 
Action: Key pressed <Key.backspace><Key.shift>o
Screenshot: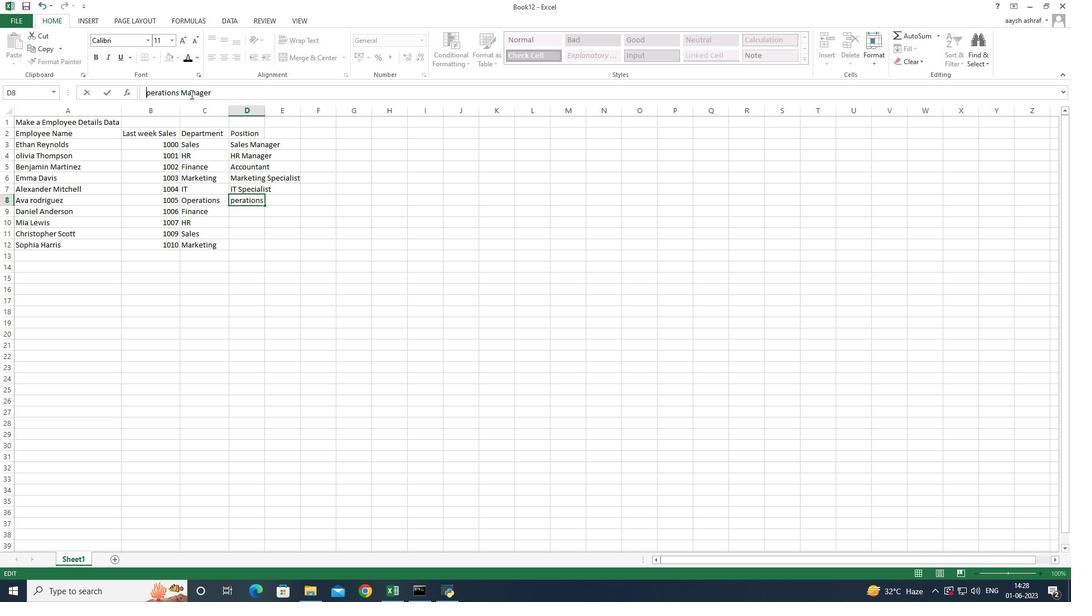 
Action: Mouse moved to (246, 214)
Screenshot: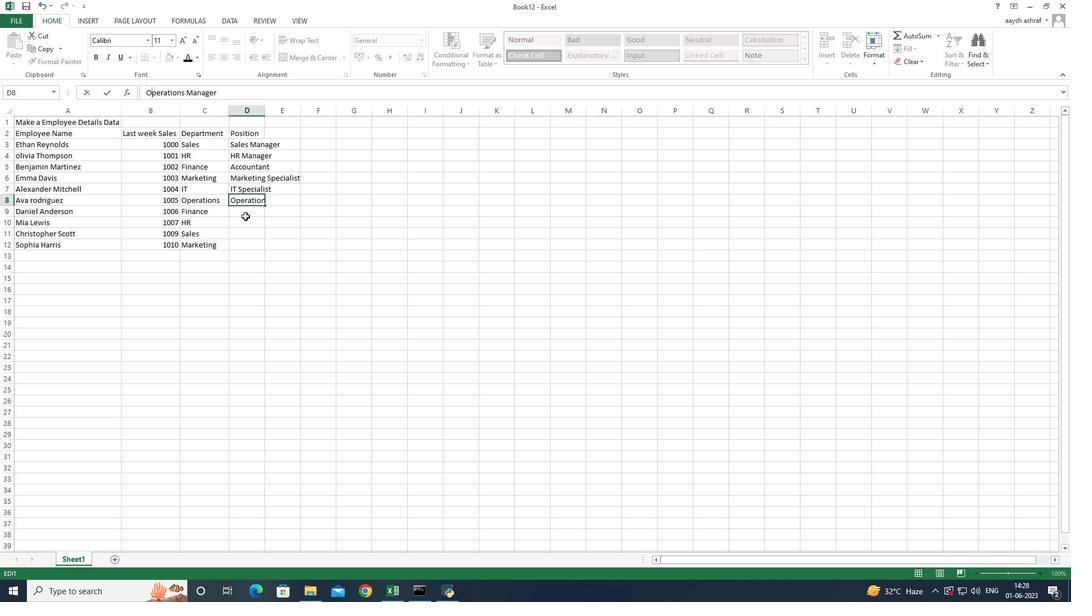 
Action: Mouse pressed left at (246, 214)
Screenshot: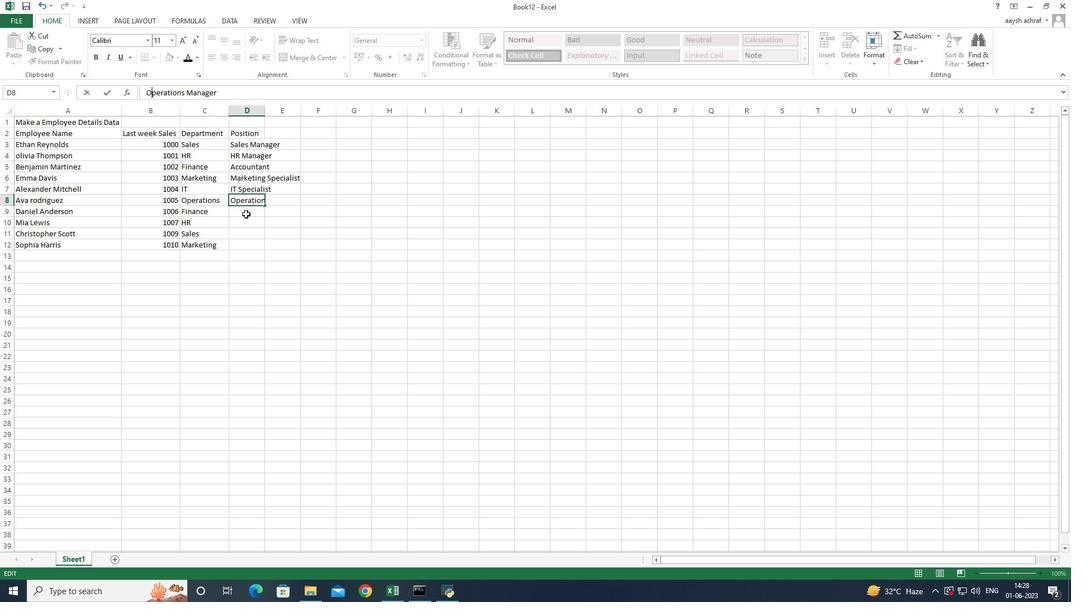
Action: Mouse moved to (246, 214)
Screenshot: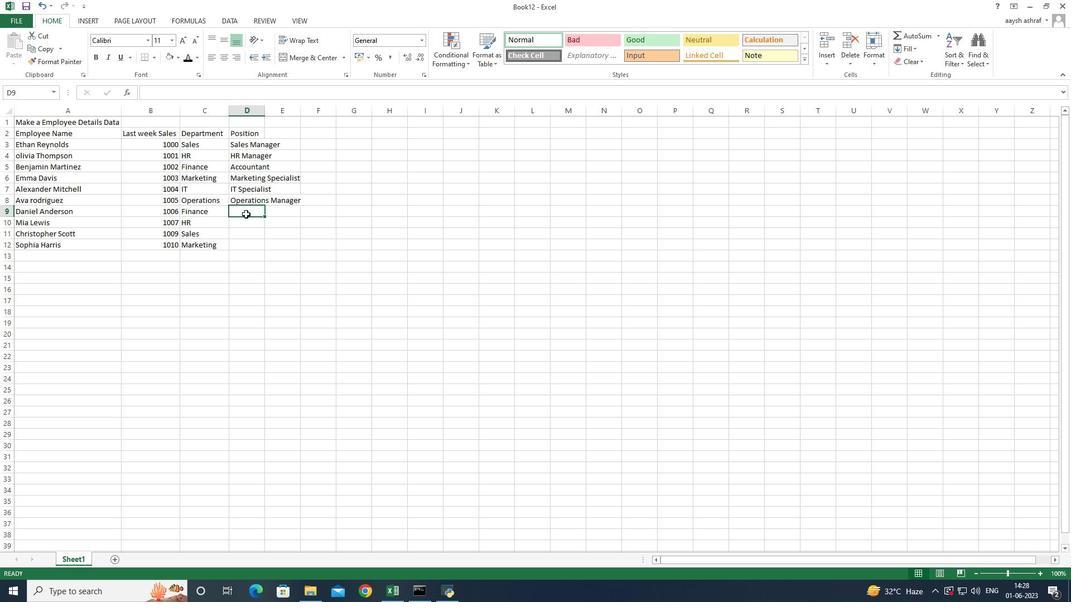 
Action: Key pressed <Key.shift>fINANCIAL<Key.space><Key.shift>aNALYST
Screenshot: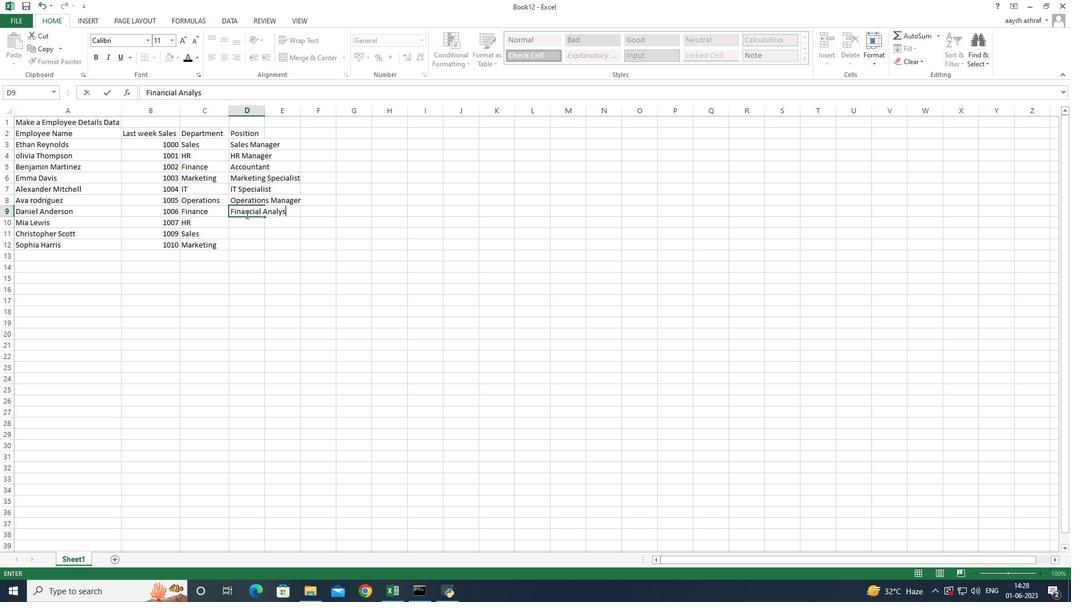 
Action: Mouse moved to (243, 225)
Screenshot: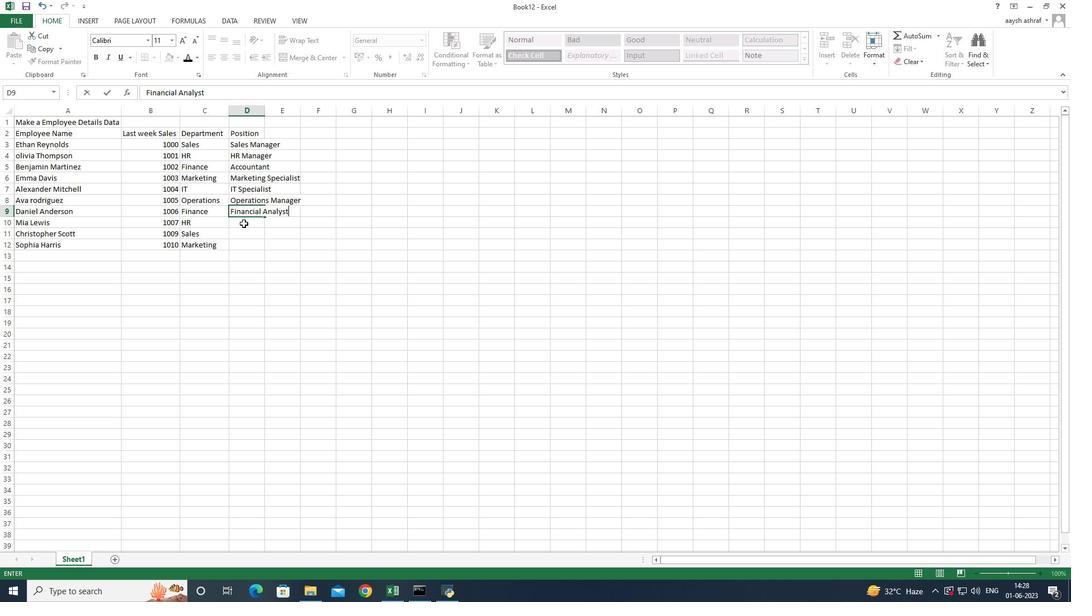 
Action: Mouse pressed left at (243, 225)
Screenshot: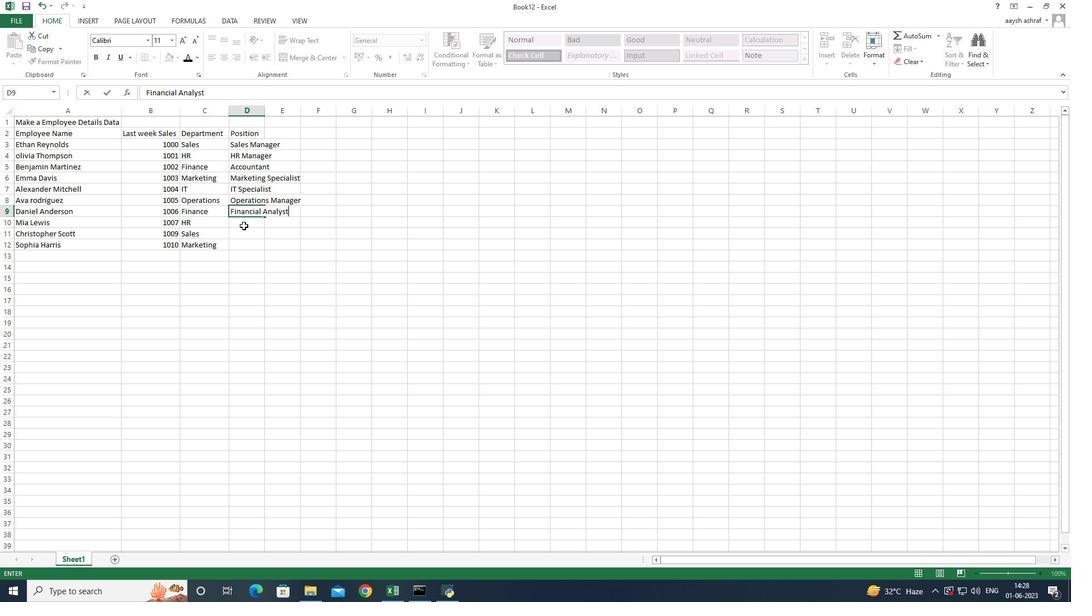 
Action: Key pressed <Key.shift>hR<Key.space><Key.shift>aSSISTANT<Key.enter><Key.shift>sALES<Key.space><Key.shift>rEPRESENTATIVE<Key.enter>
Screenshot: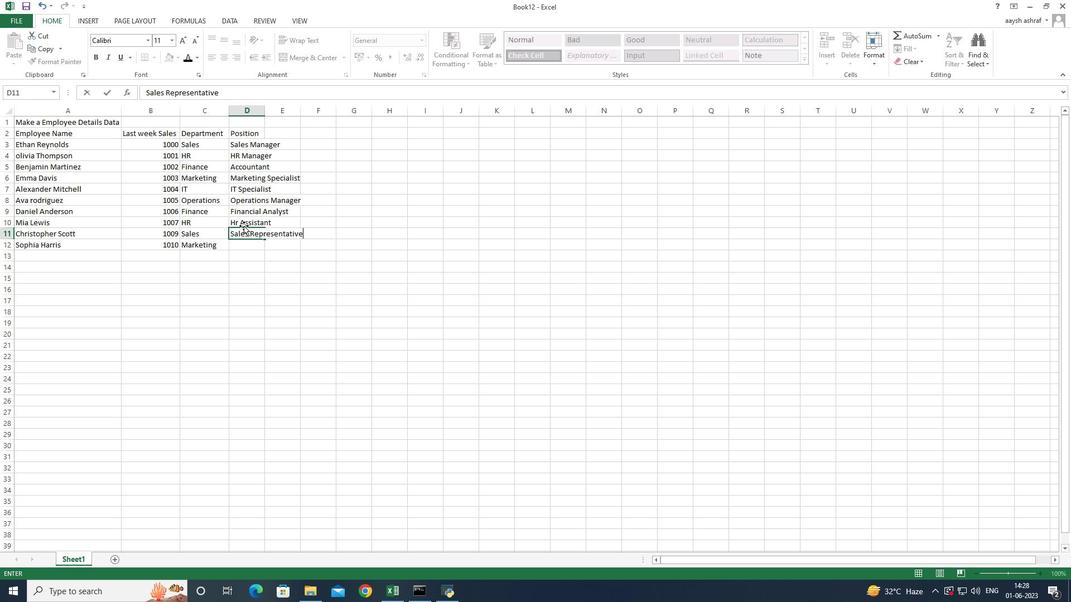 
Action: Mouse moved to (296, 248)
Screenshot: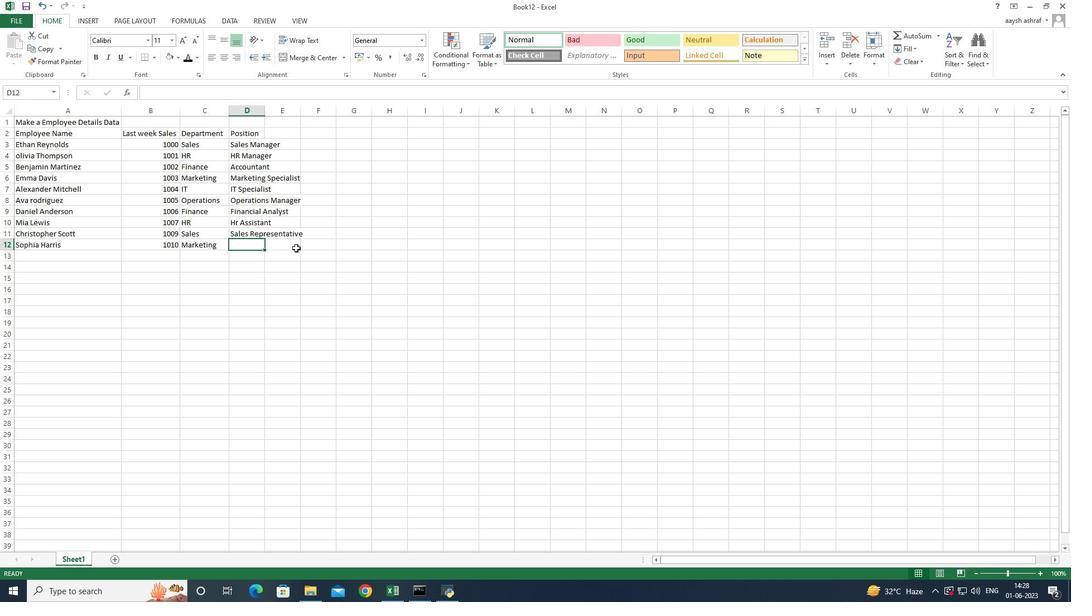 
Action: Key pressed <Key.shift>mARKETING<Key.space><Key.shift>aSSISTANT<Key.enter>
Screenshot: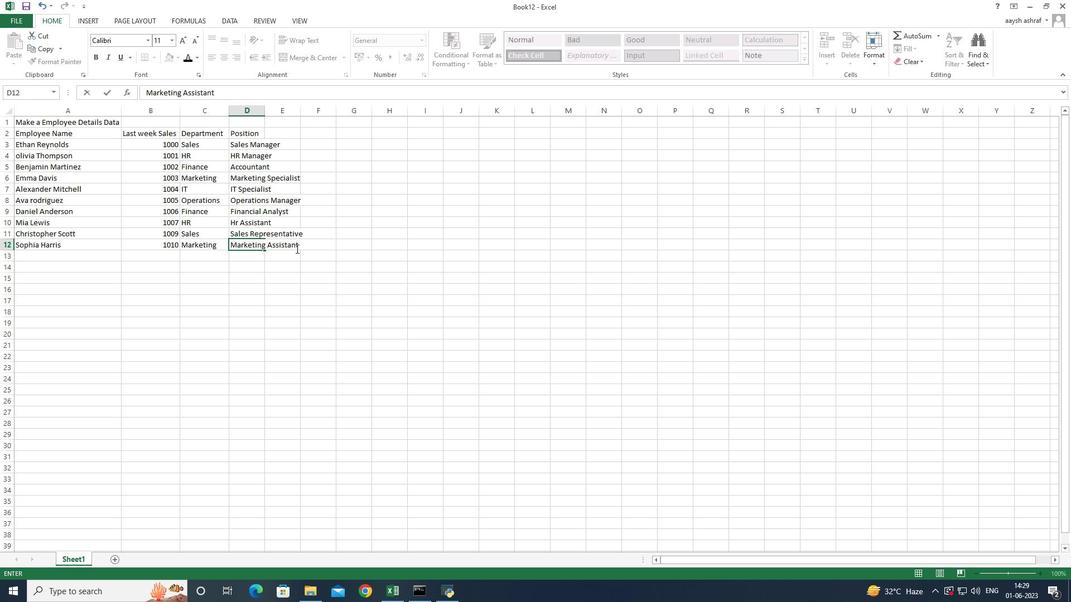 
Action: Mouse moved to (265, 110)
Screenshot: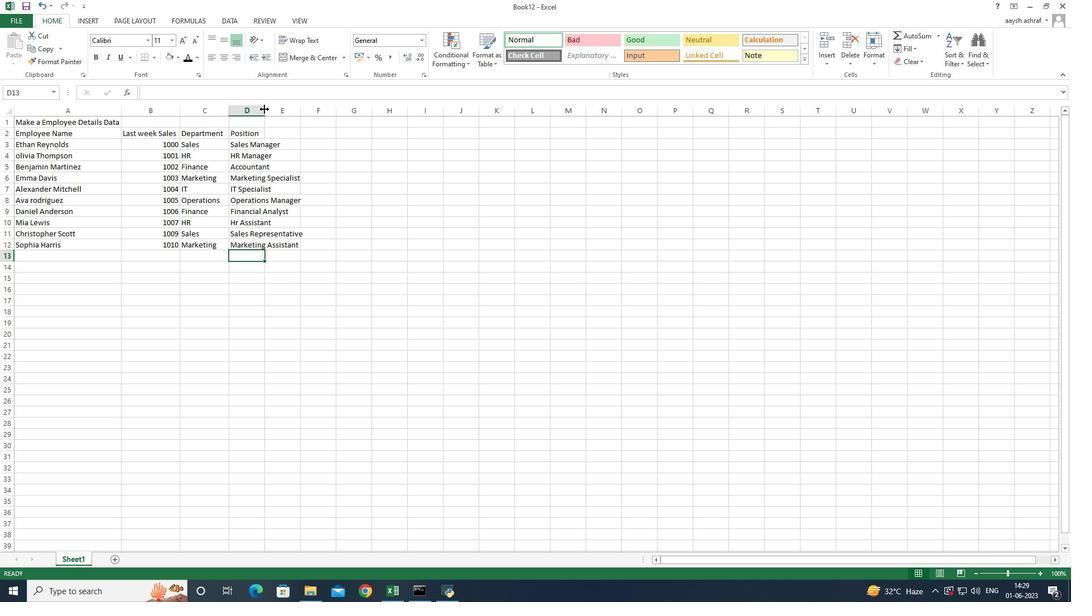 
Action: Mouse pressed left at (265, 110)
Screenshot: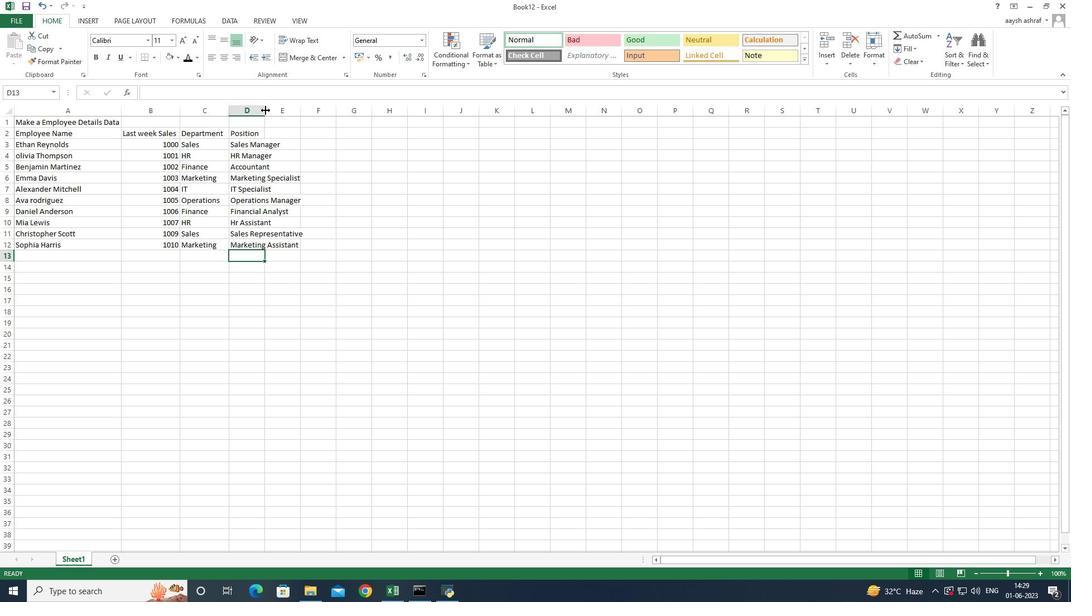 
Action: Mouse moved to (352, 122)
Screenshot: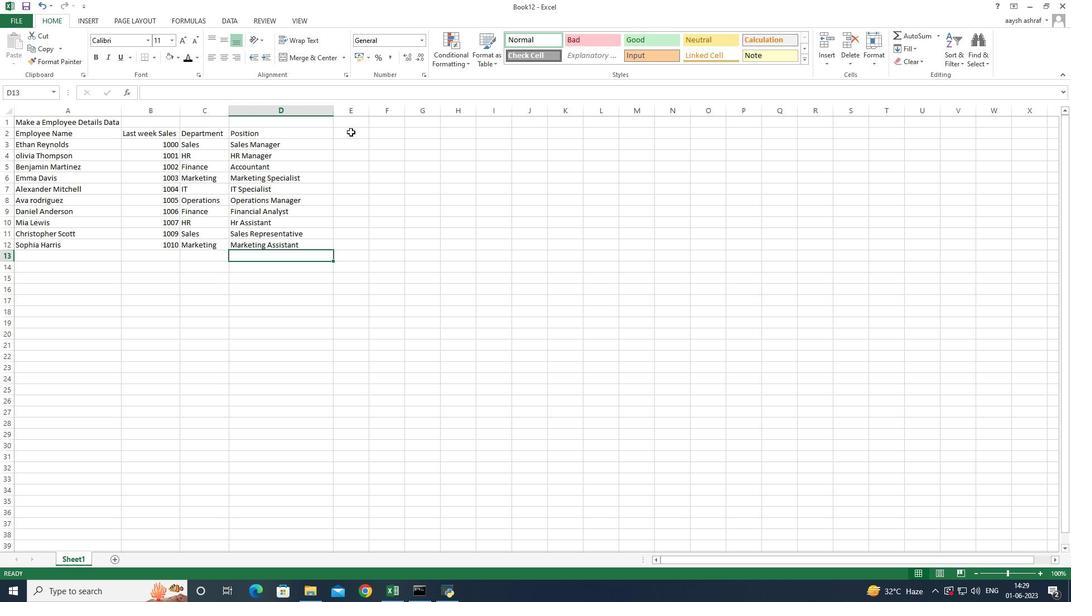 
Action: Mouse pressed left at (352, 122)
Screenshot: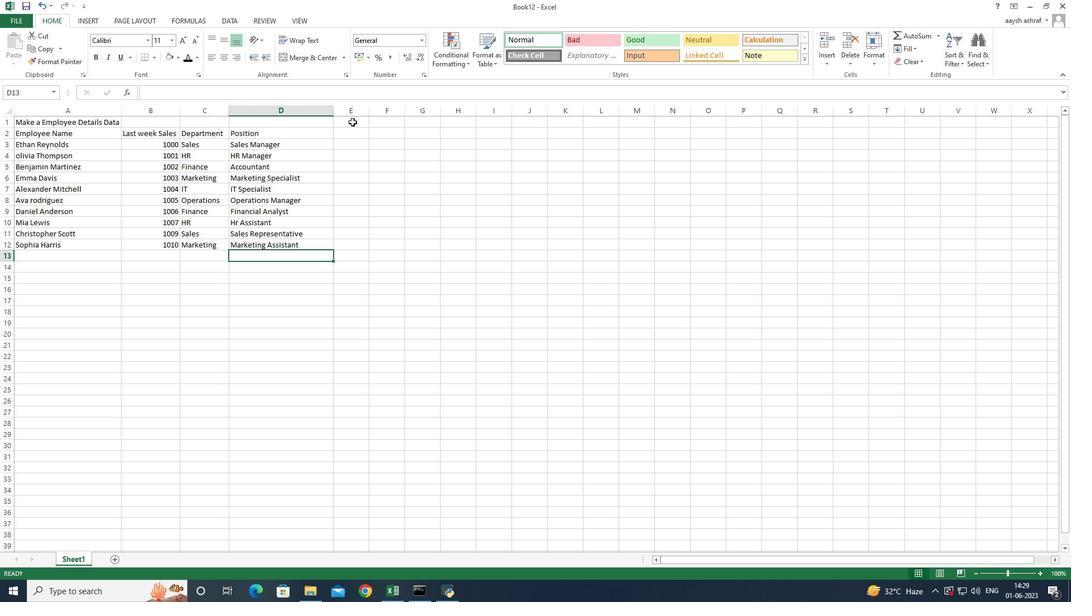 
Action: Mouse pressed left at (352, 122)
Screenshot: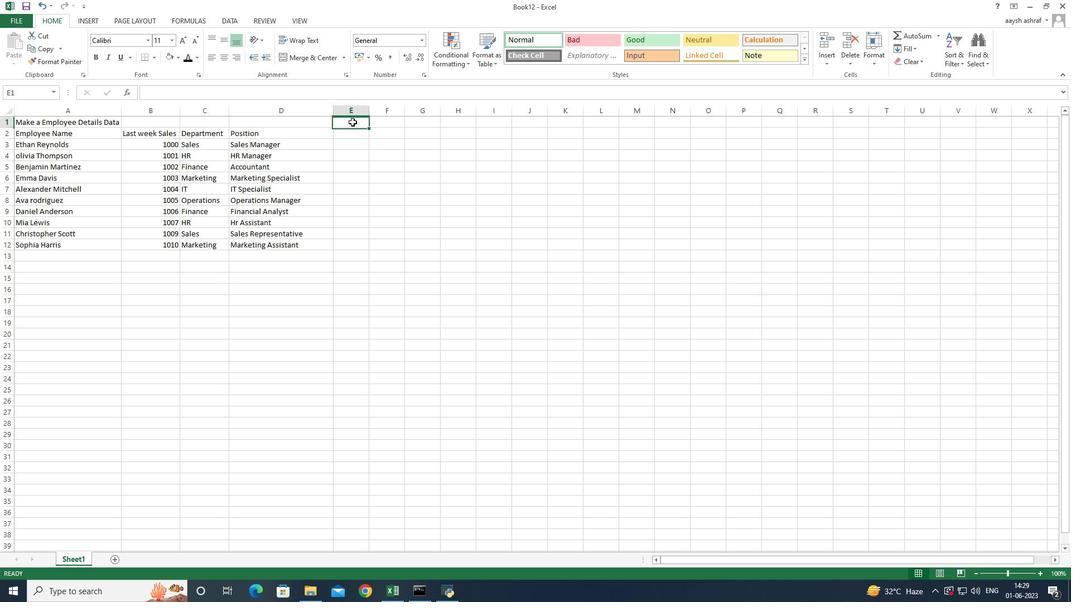 
Action: Mouse moved to (331, 124)
Screenshot: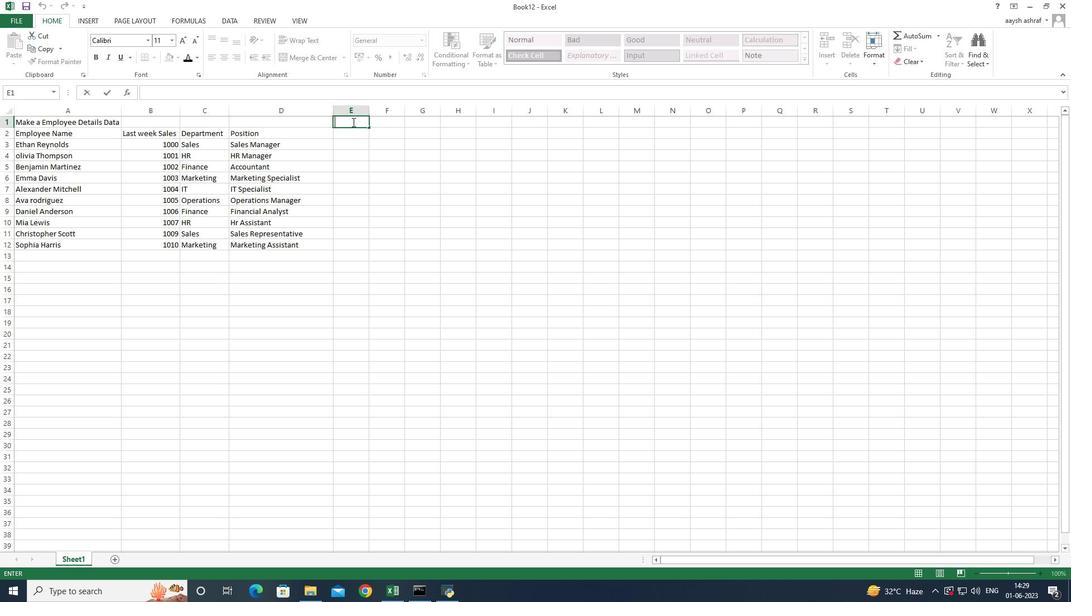 
Action: Key pressed <Key.shift>sALARY<Key.space><Key.shift>(<Key.space><Key.shift>usd)<Key.enter>
Screenshot: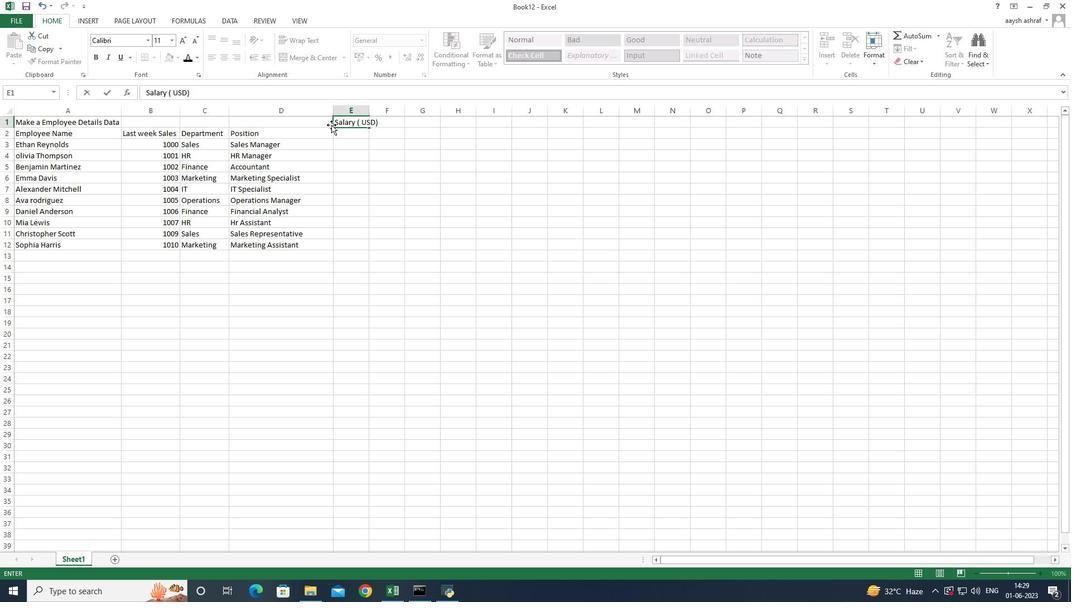 
Action: Mouse moved to (369, 112)
Screenshot: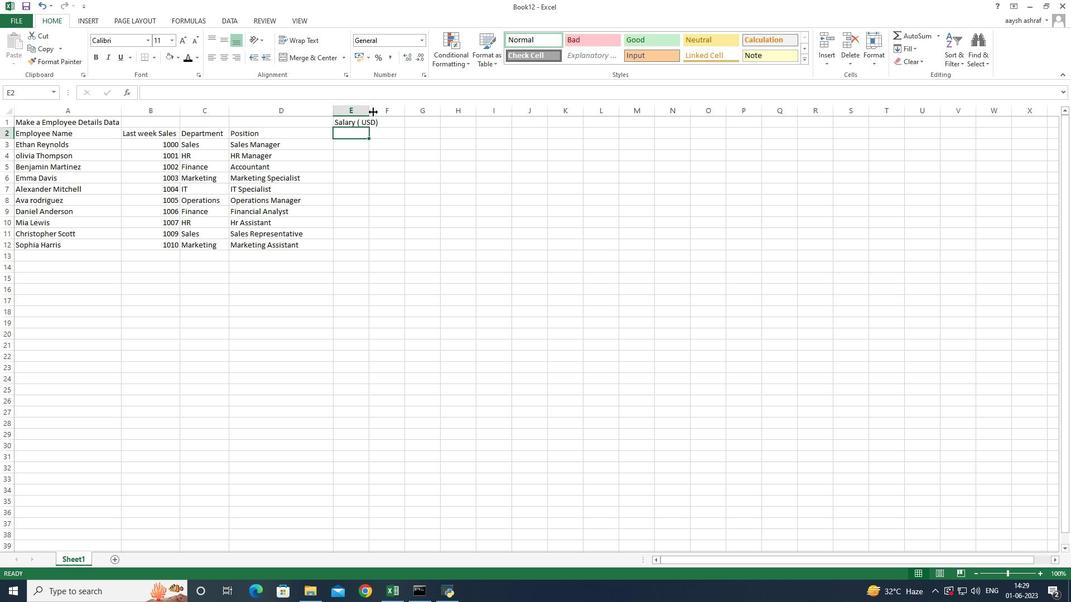 
Action: Mouse pressed left at (369, 112)
Screenshot: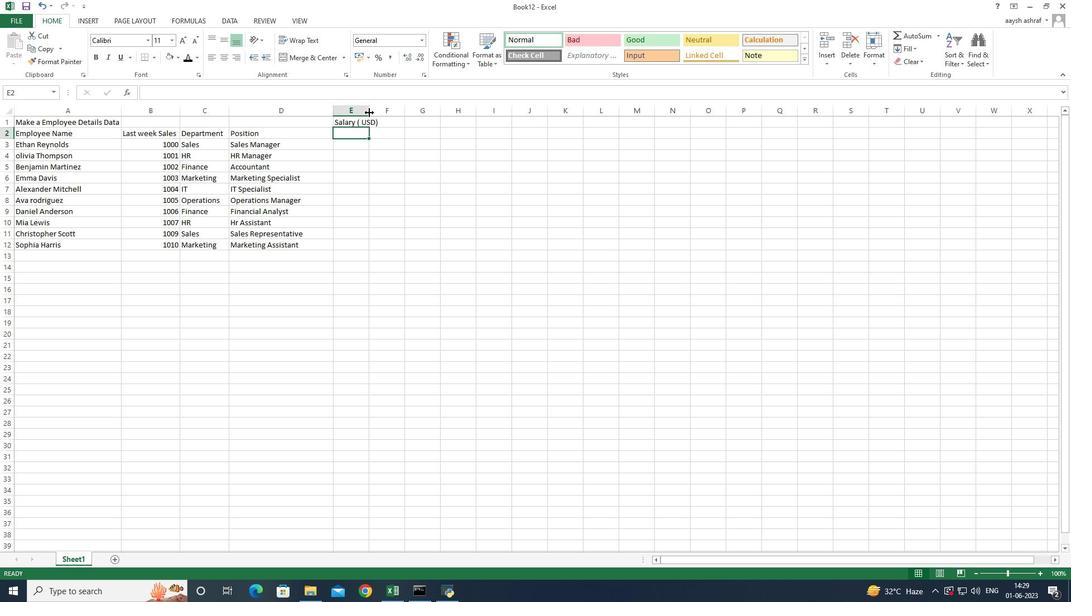 
Action: Mouse moved to (355, 121)
Screenshot: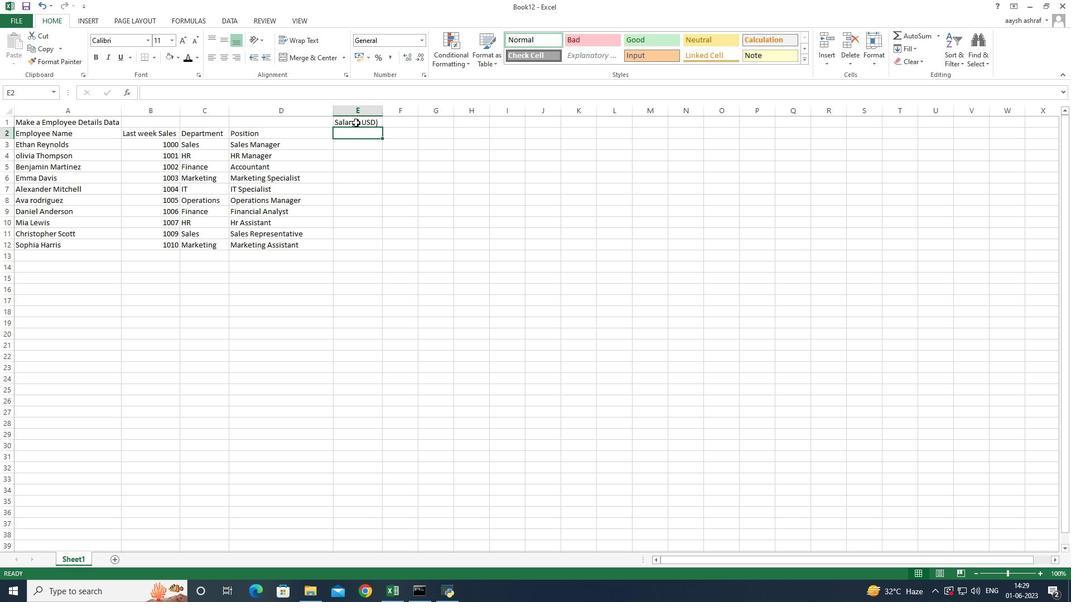 
Action: Mouse pressed left at (355, 121)
Screenshot: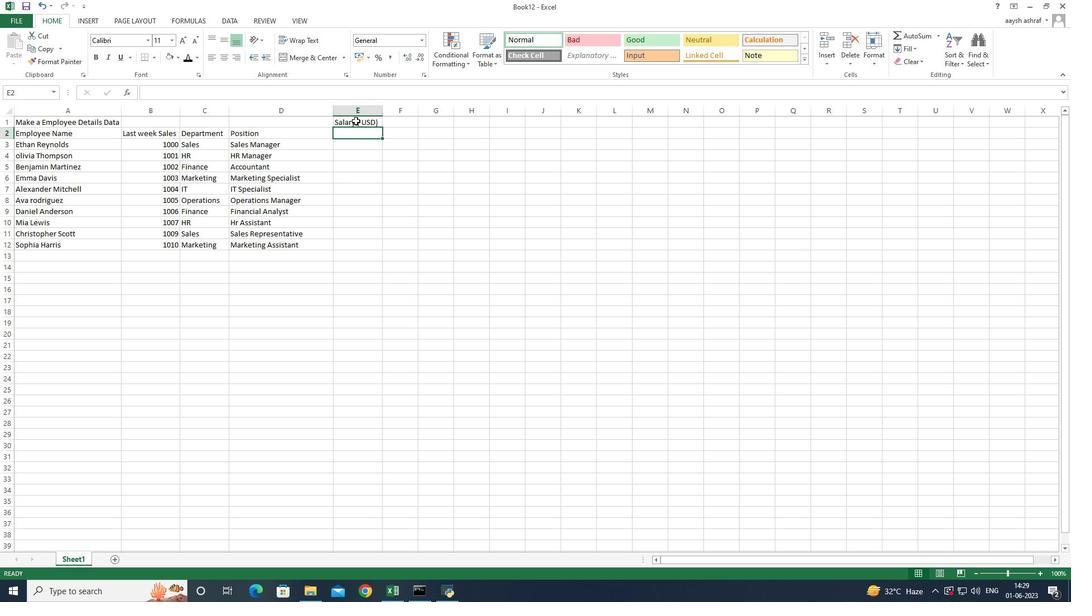 
Action: Key pressed <Key.shift_r><Key.down>
Screenshot: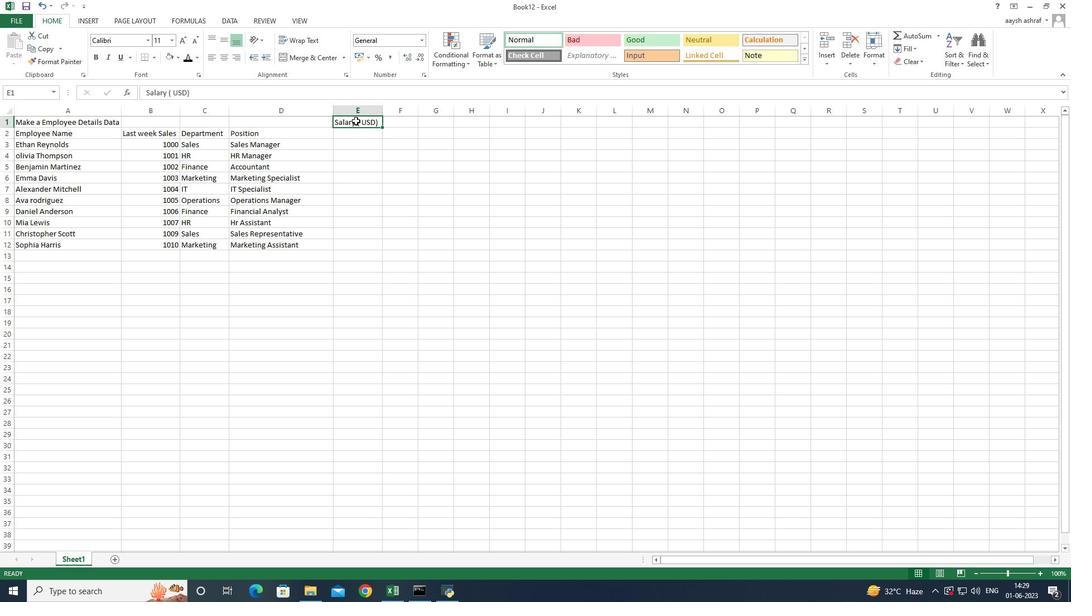
Action: Mouse moved to (353, 134)
Screenshot: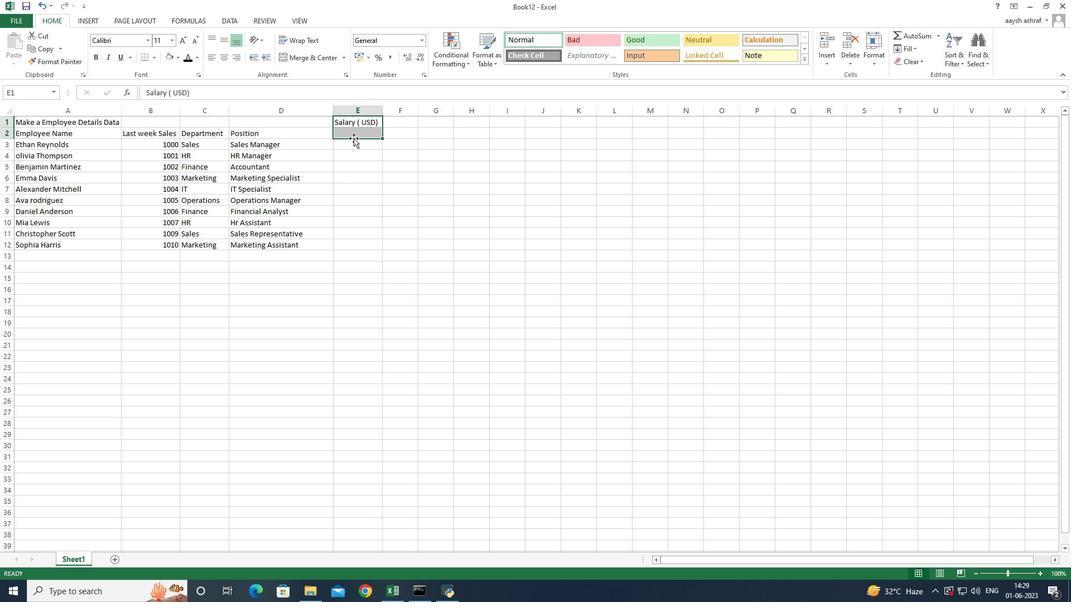 
Action: Mouse pressed left at (353, 134)
Screenshot: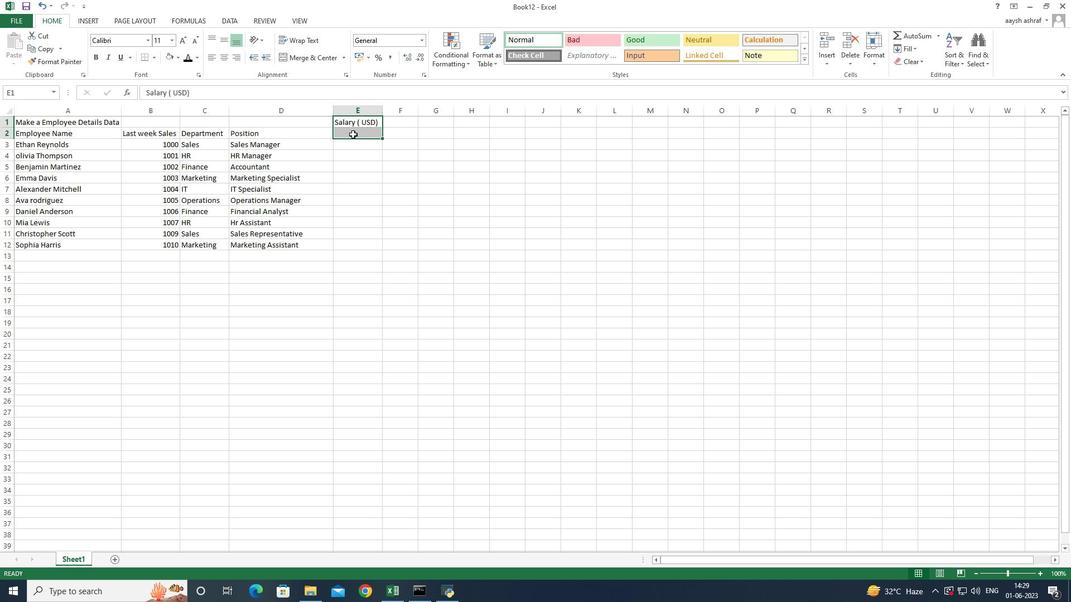
Action: Mouse moved to (355, 126)
Screenshot: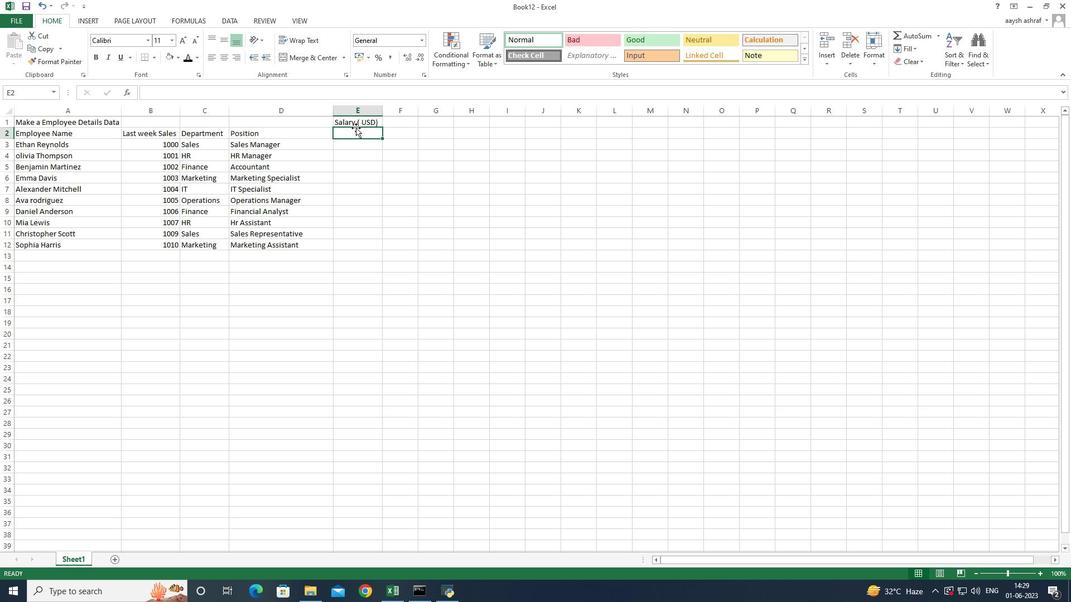 
Action: Mouse pressed left at (355, 126)
Screenshot: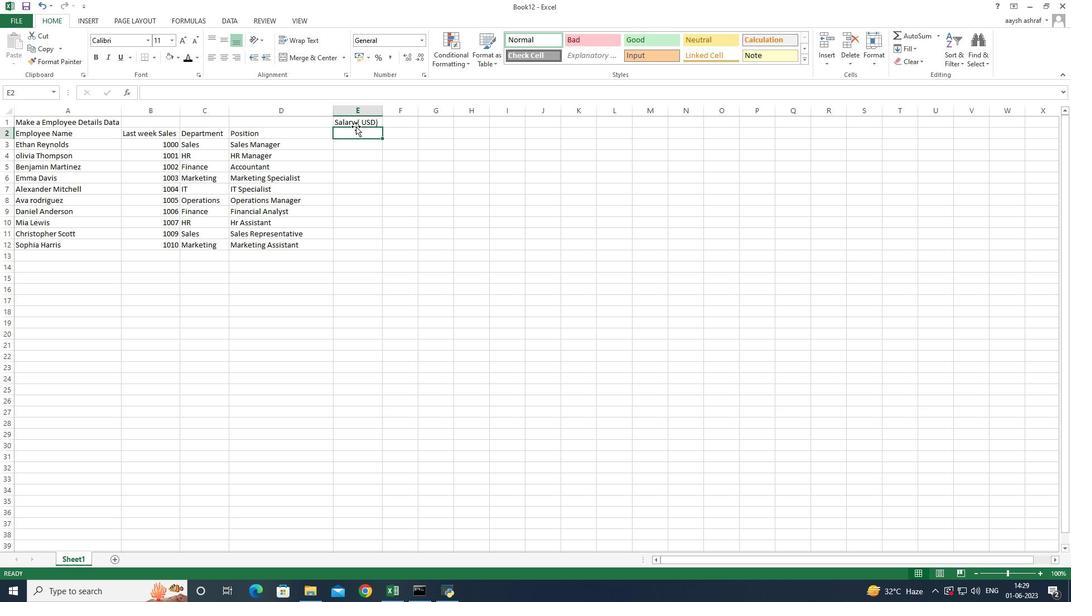 
Action: Mouse moved to (357, 121)
Screenshot: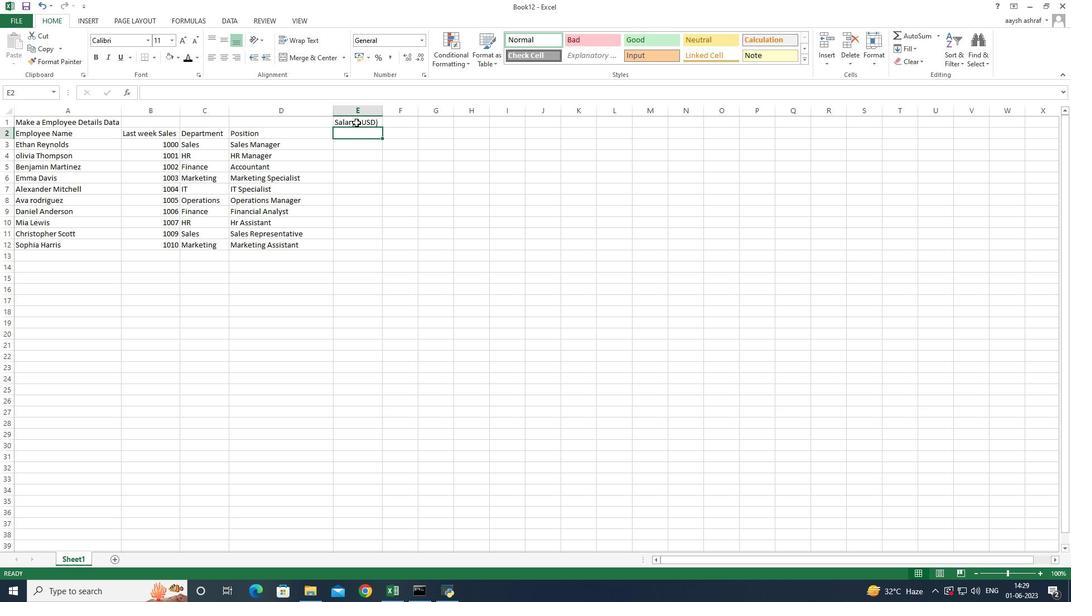 
Action: Mouse pressed left at (357, 121)
Screenshot: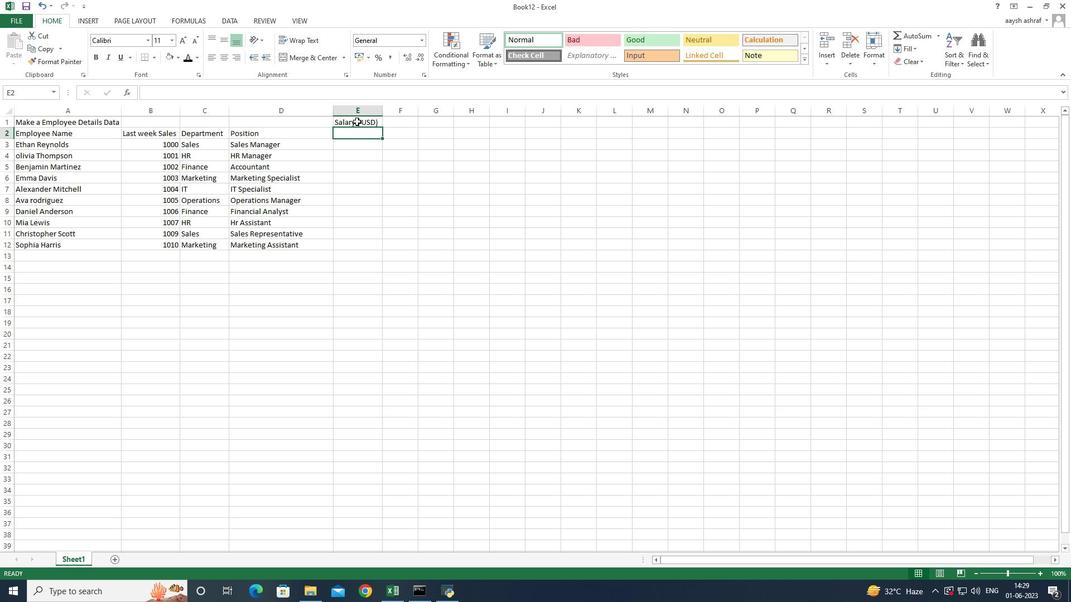
Action: Mouse pressed left at (357, 121)
Screenshot: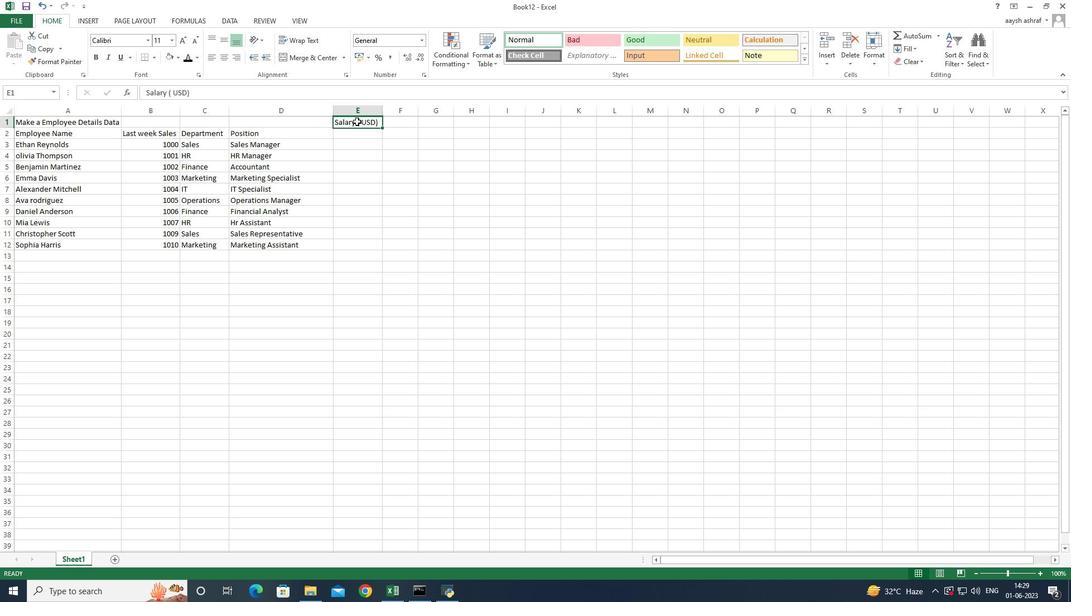 
Action: Mouse pressed right at (357, 121)
Screenshot: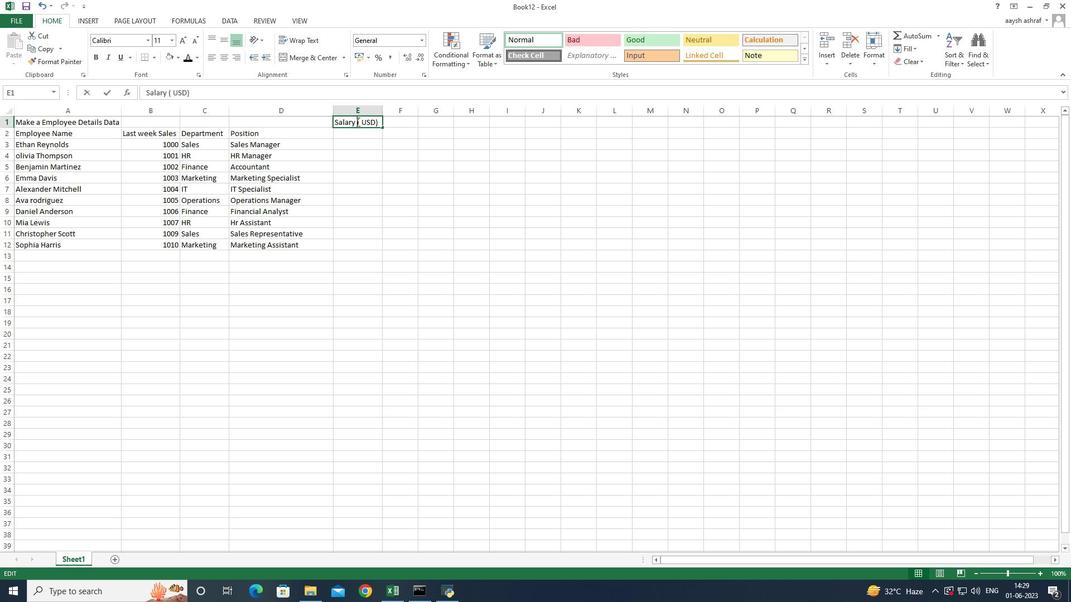 
Action: Mouse moved to (378, 142)
Screenshot: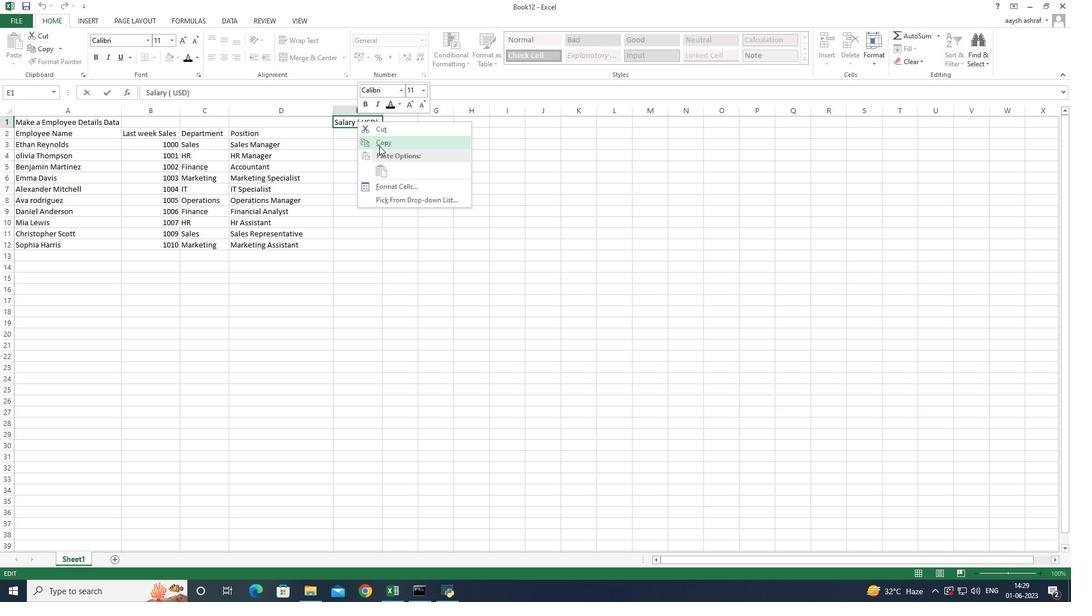 
Action: Mouse pressed left at (378, 142)
Screenshot: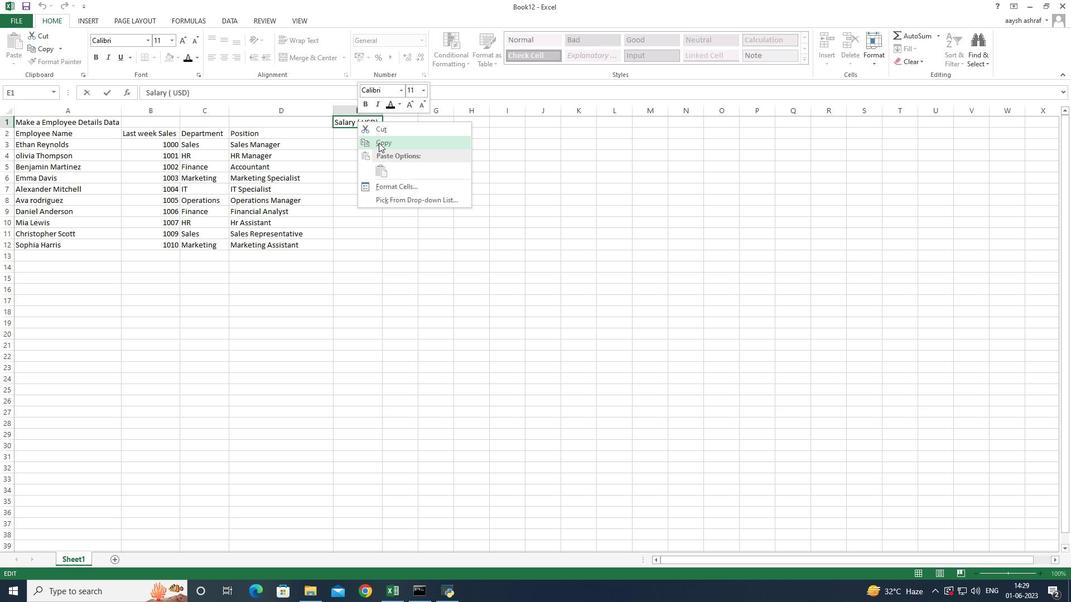 
Action: Mouse moved to (342, 136)
Screenshot: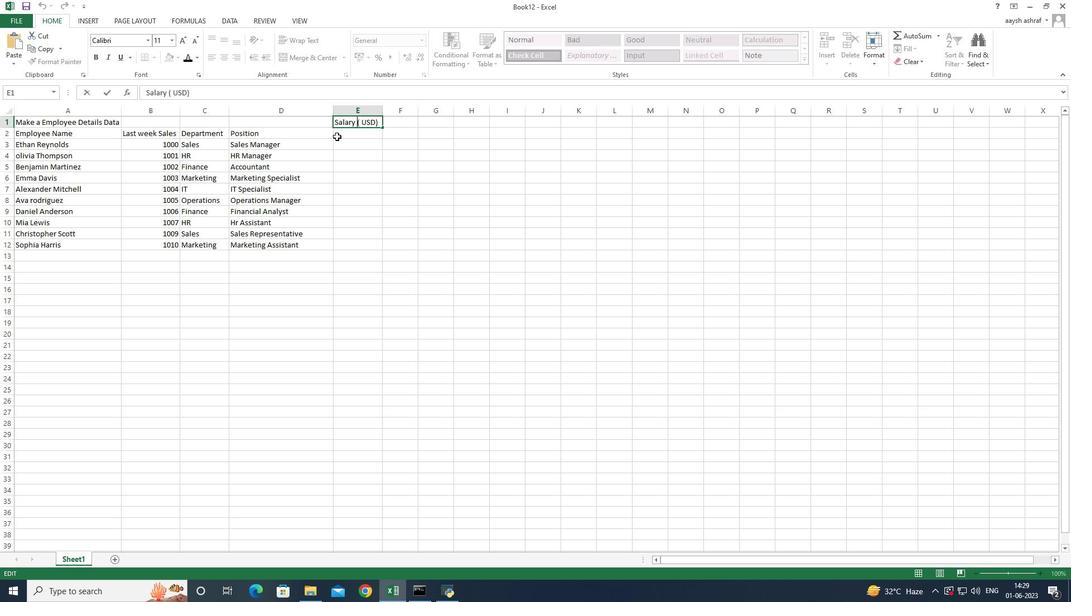 
Action: Mouse pressed left at (342, 136)
Screenshot: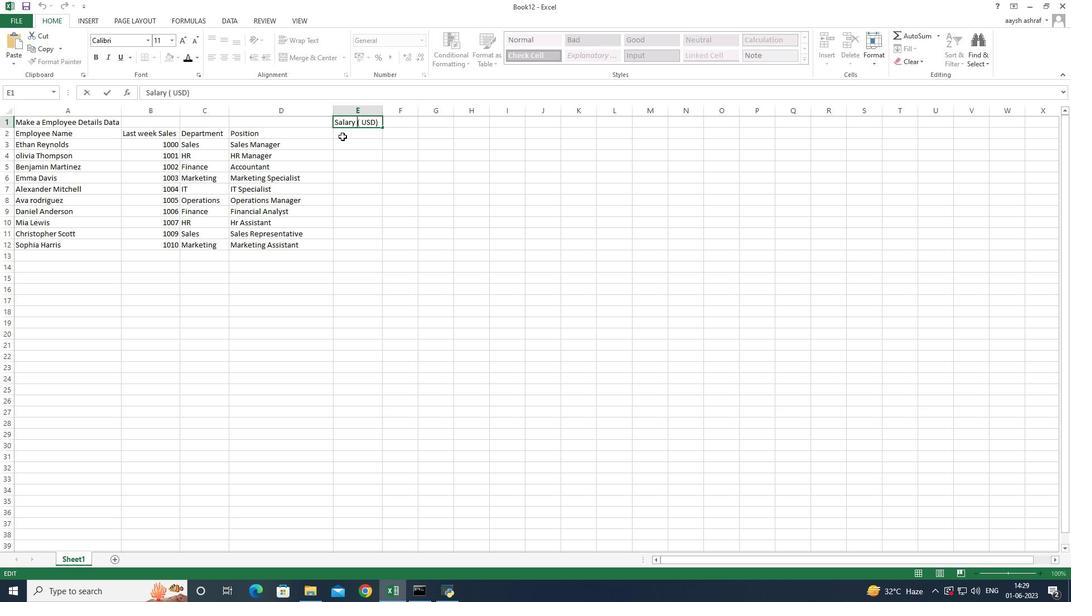 
Action: Mouse pressed right at (342, 136)
Screenshot: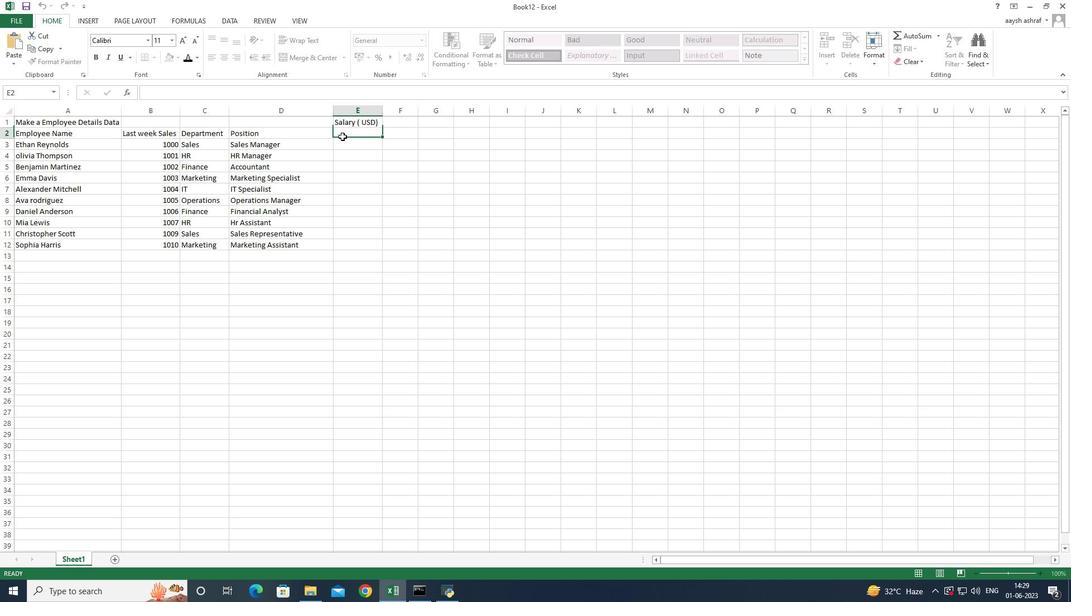 
Action: Mouse moved to (361, 134)
Screenshot: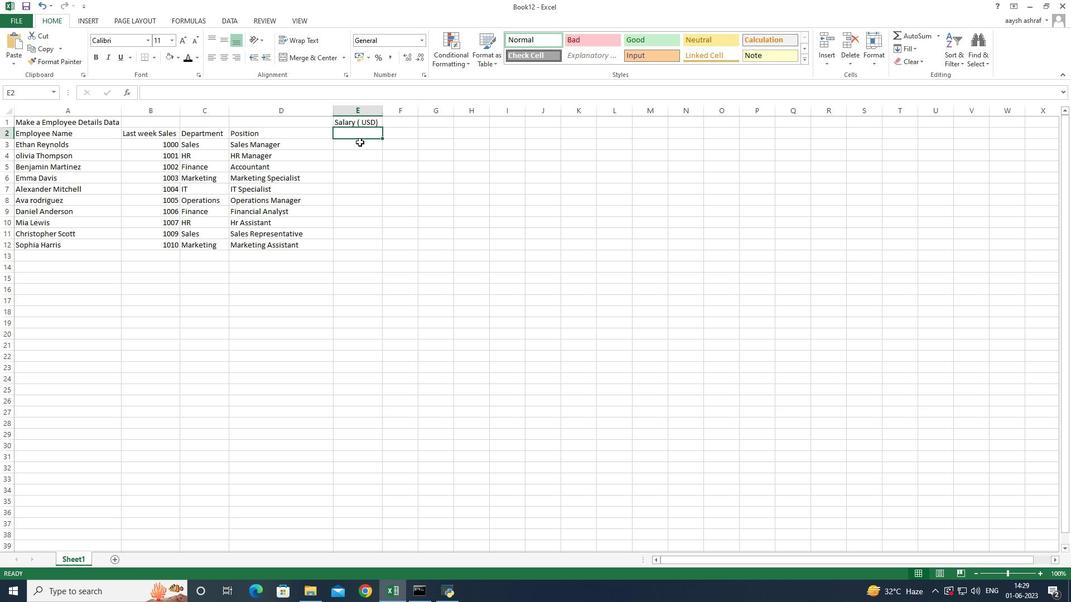 
Action: Mouse pressed right at (361, 134)
Screenshot: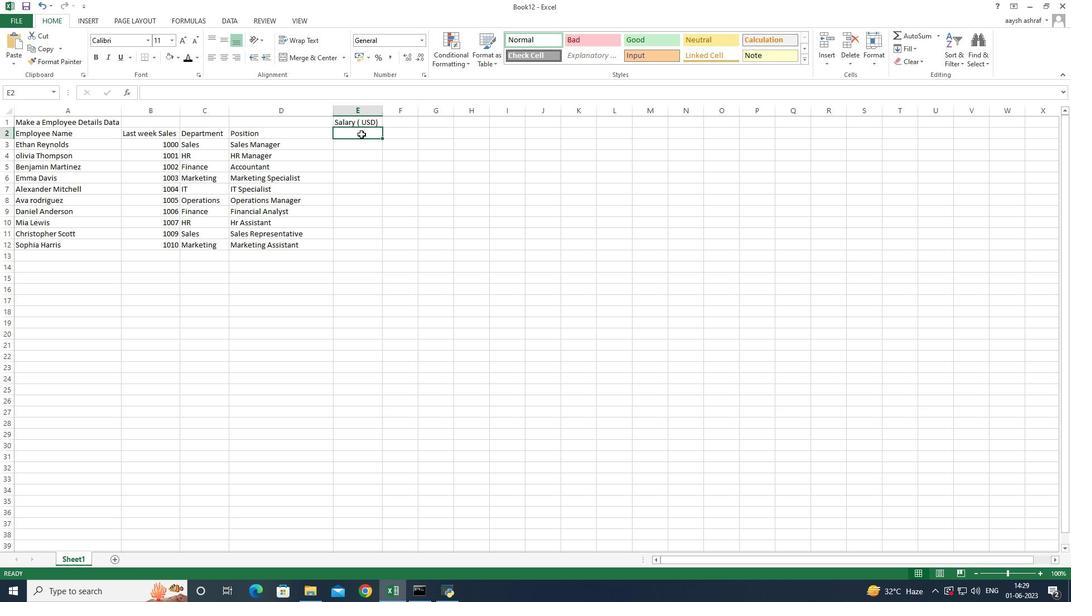 
Action: Mouse moved to (339, 230)
Screenshot: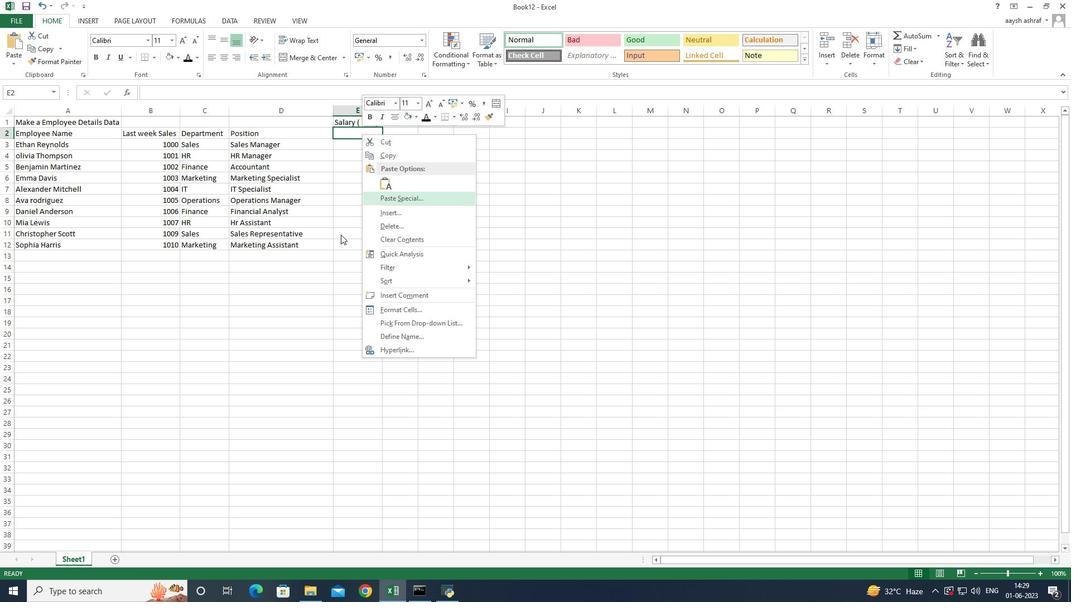 
Action: Mouse pressed left at (339, 230)
Screenshot: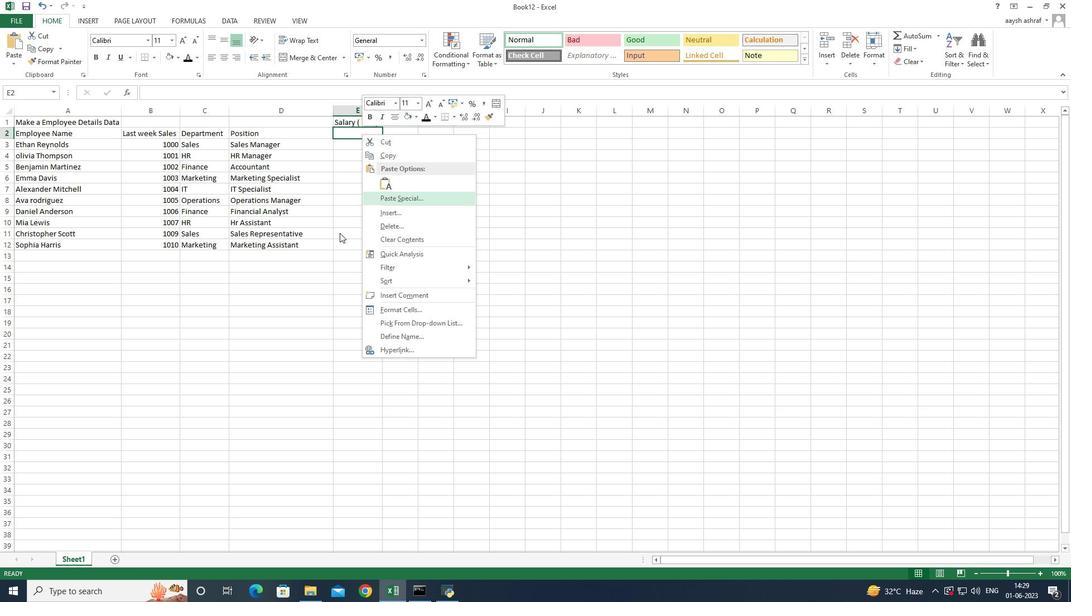 
Action: Mouse moved to (342, 140)
Screenshot: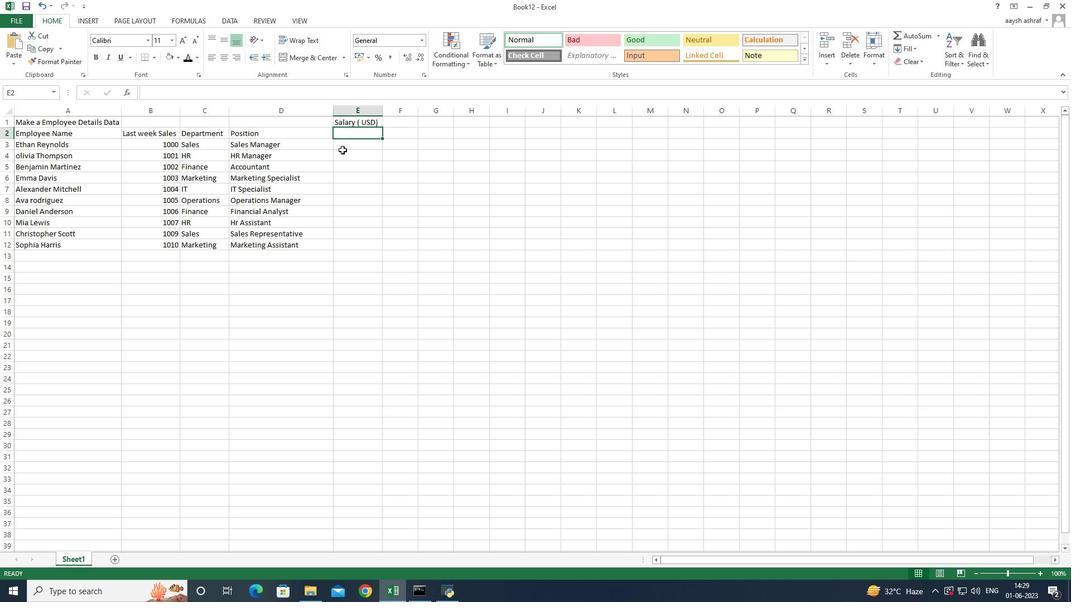 
Action: Key pressed ctrl+V
Screenshot: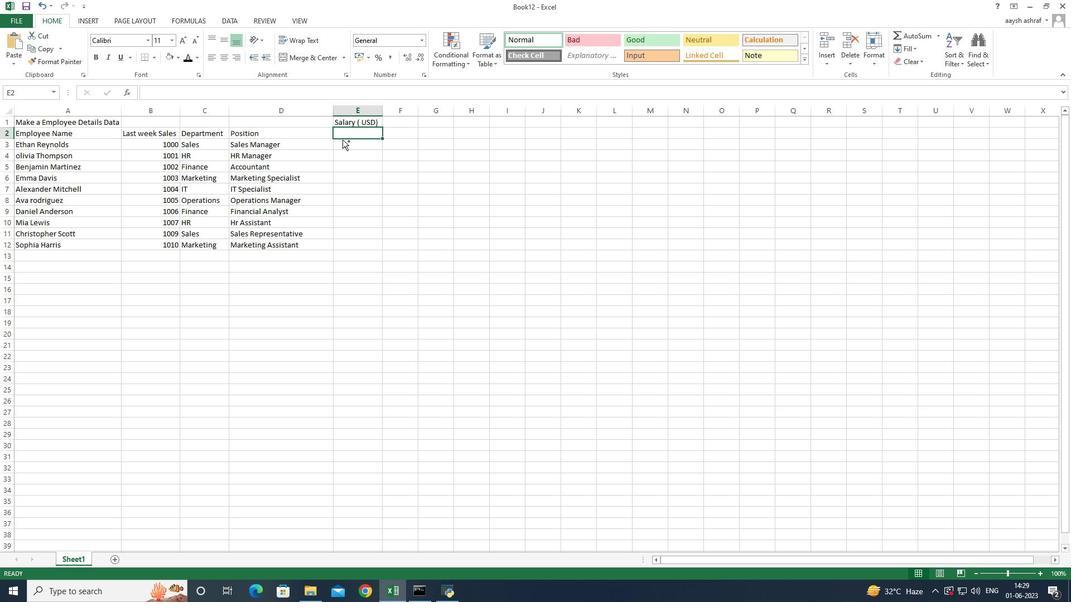 
Action: Mouse moved to (361, 129)
Screenshot: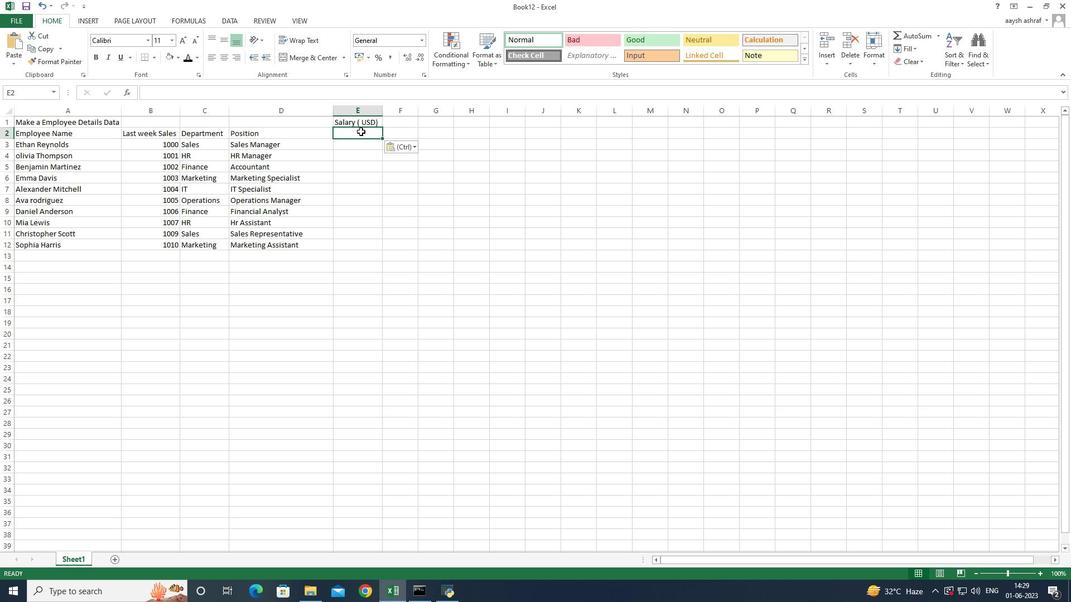 
Action: Mouse pressed left at (361, 129)
Screenshot: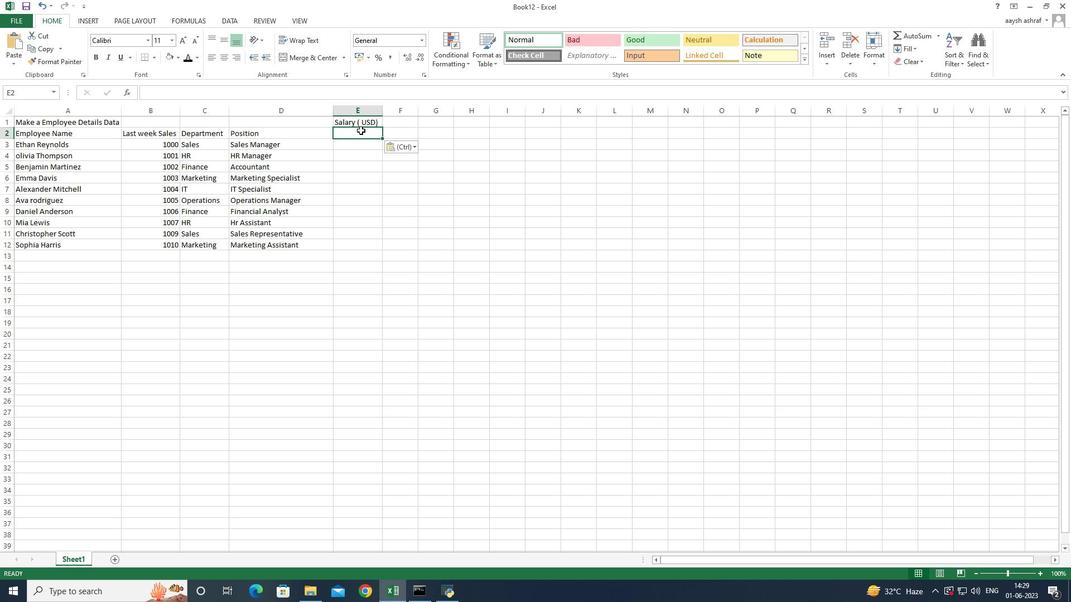 
Action: Mouse moved to (361, 121)
Screenshot: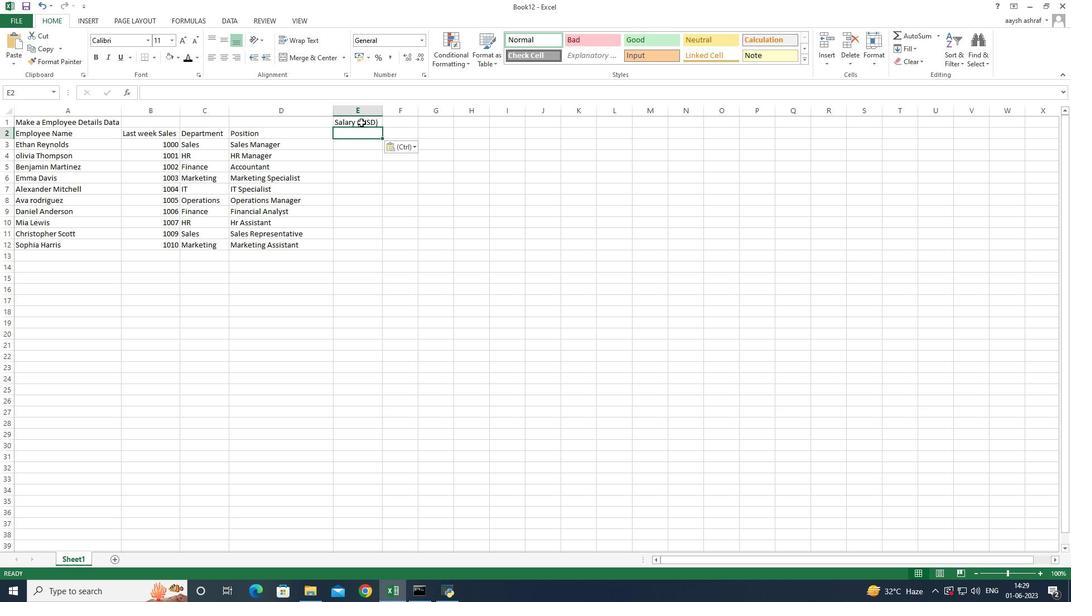 
Action: Mouse pressed left at (361, 121)
Screenshot: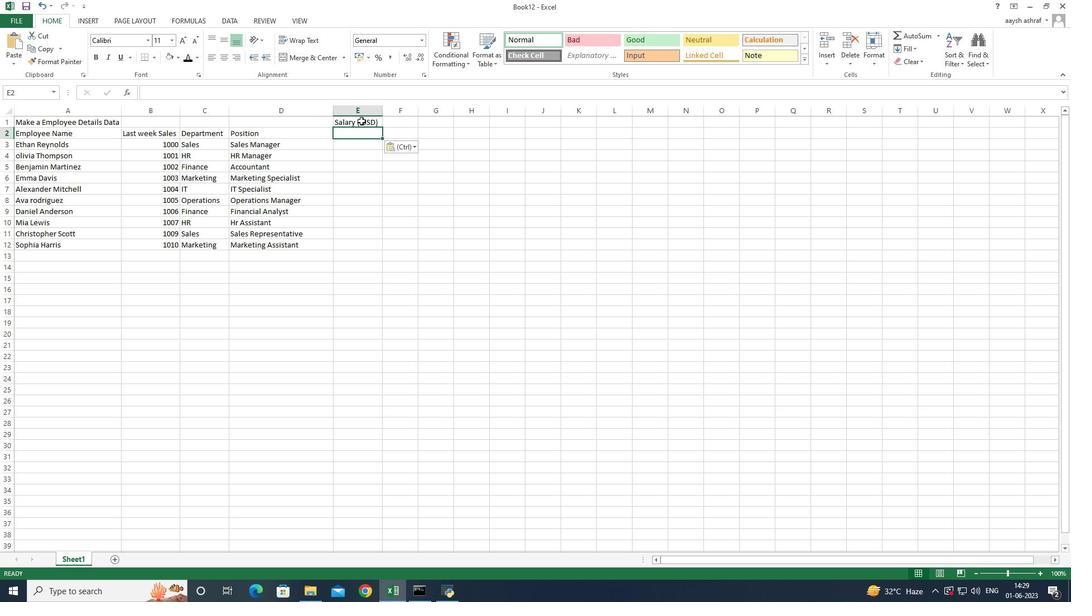 
Action: Key pressed <Key.delete>
Screenshot: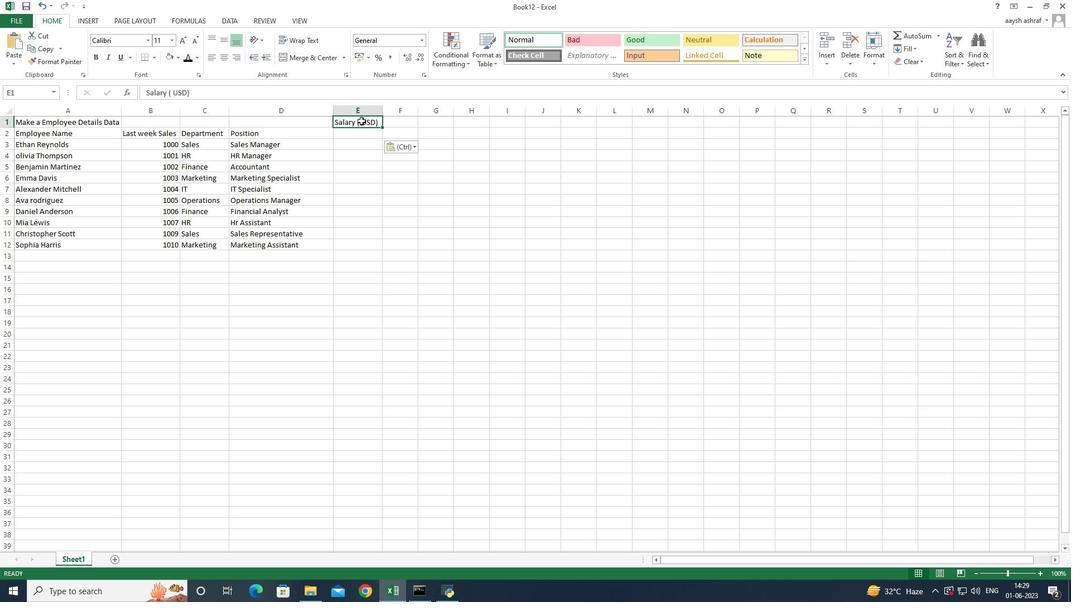 
Action: Mouse moved to (359, 135)
Screenshot: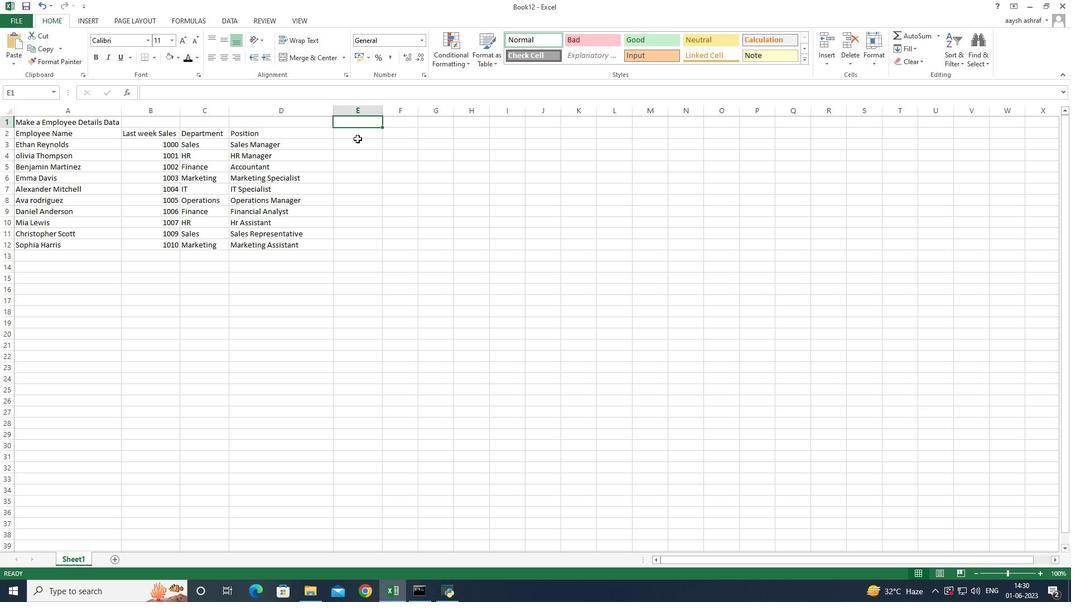 
Action: Mouse pressed left at (359, 135)
Screenshot: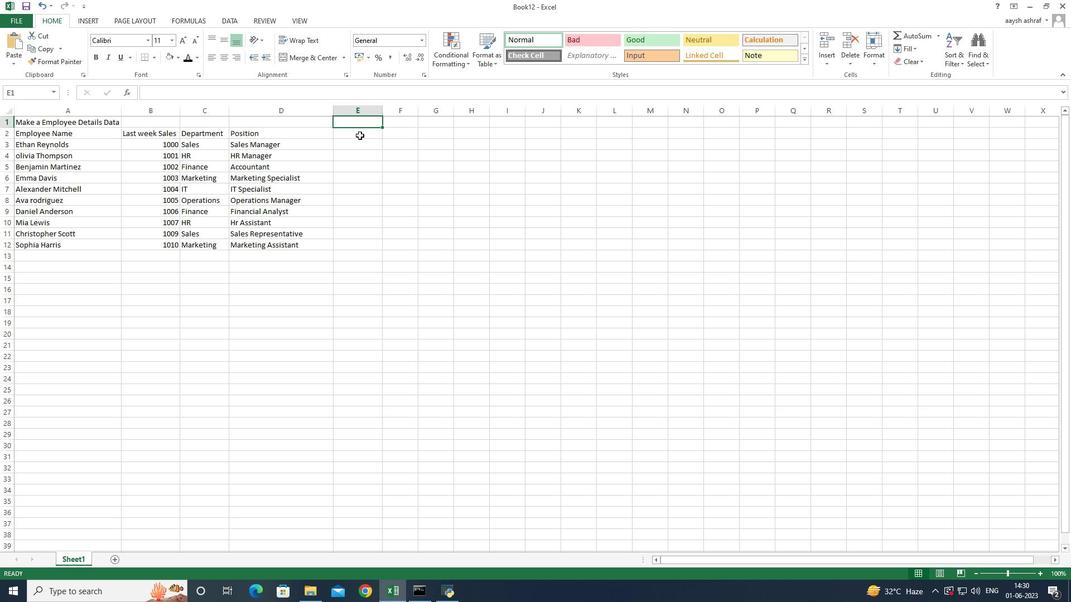 
Action: Key pressed <Key.shift>sALA
Screenshot: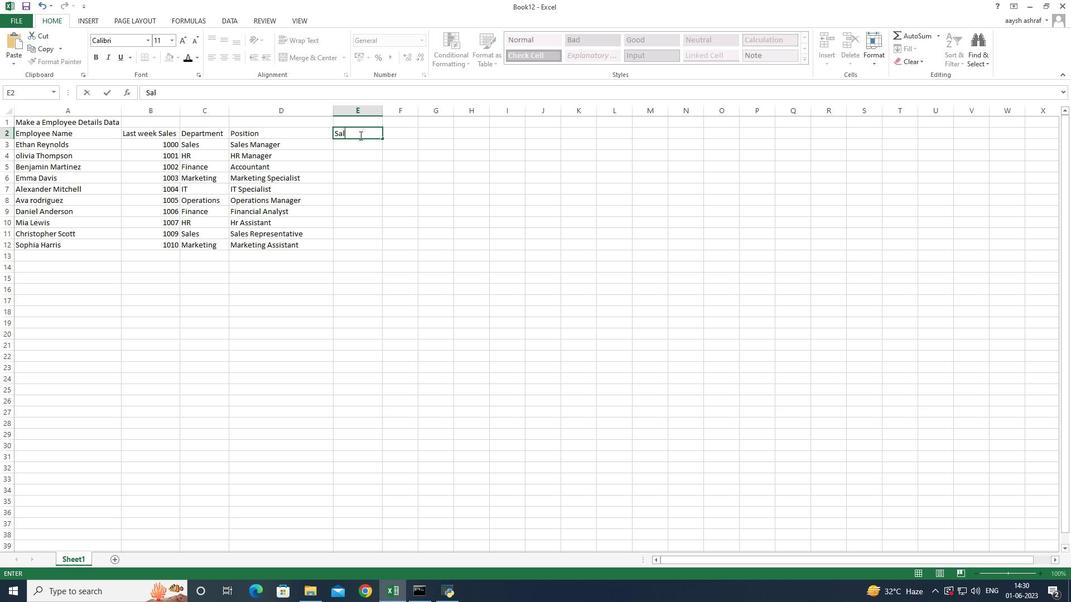 
Action: Mouse moved to (359, 134)
Screenshot: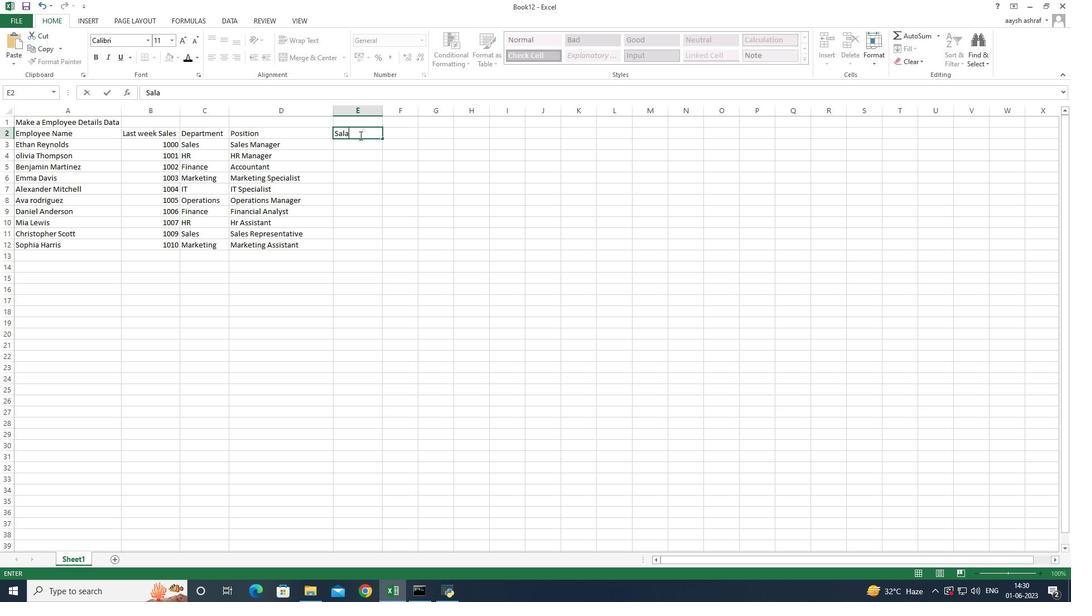 
Action: Key pressed RY<Key.space><Key.shift>(<Key.space><Key.shift>usd)<Key.enter>
Screenshot: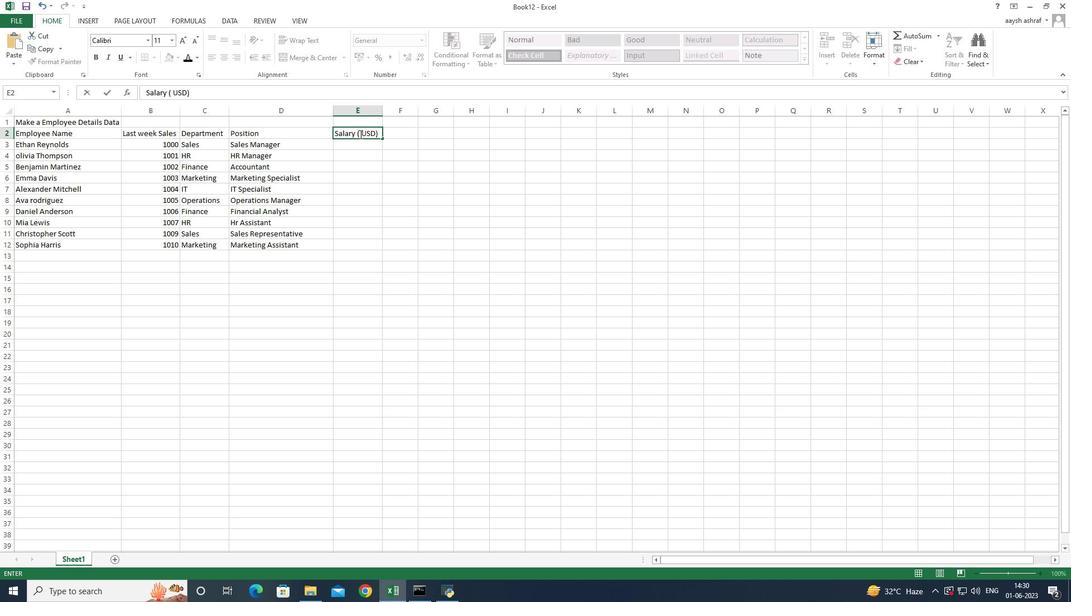 
Action: Mouse moved to (363, 137)
Screenshot: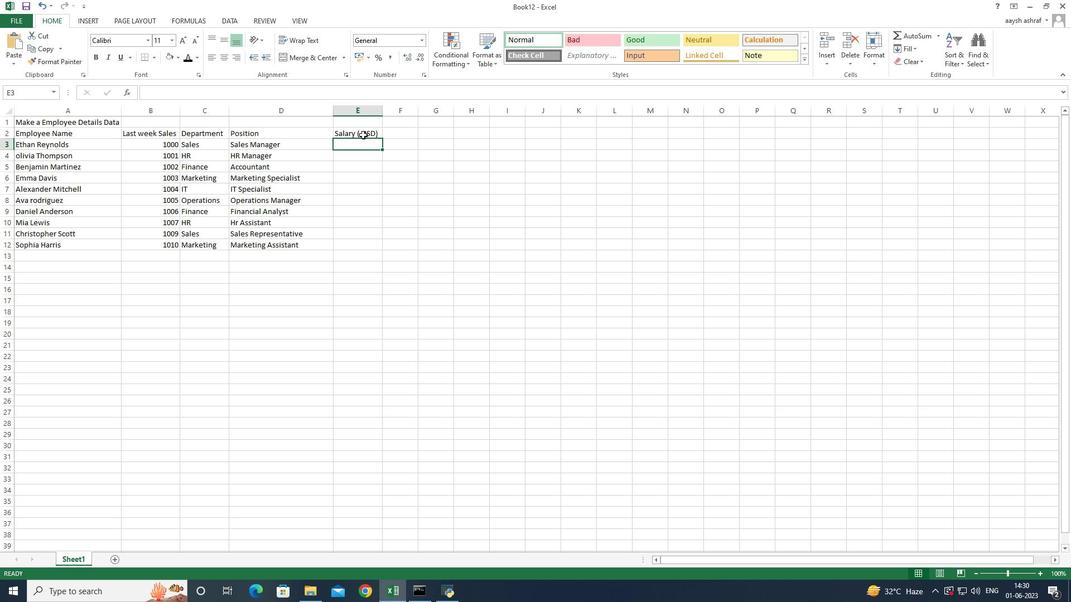 
Action: Key pressed 5000<Key.enter>4500<Key.enter>4000<Key.enter>3800<Key.enter>4200<Key.enter>5200<Key.enter>3800<Key.enter>2800<Key.enter>3200<Key.enter>2500
Screenshot: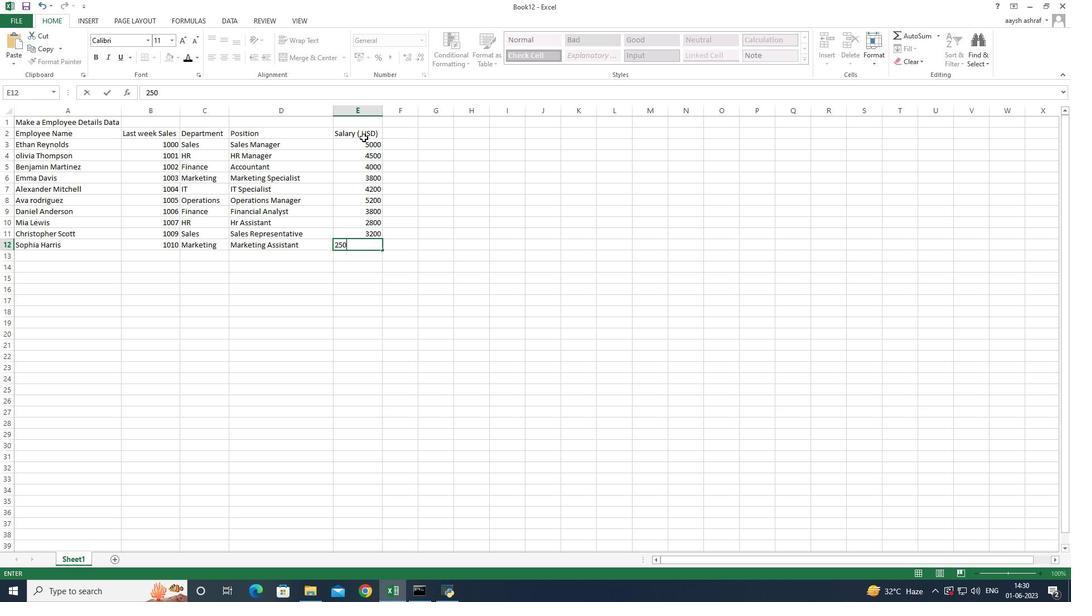 
Action: Mouse moved to (403, 134)
Screenshot: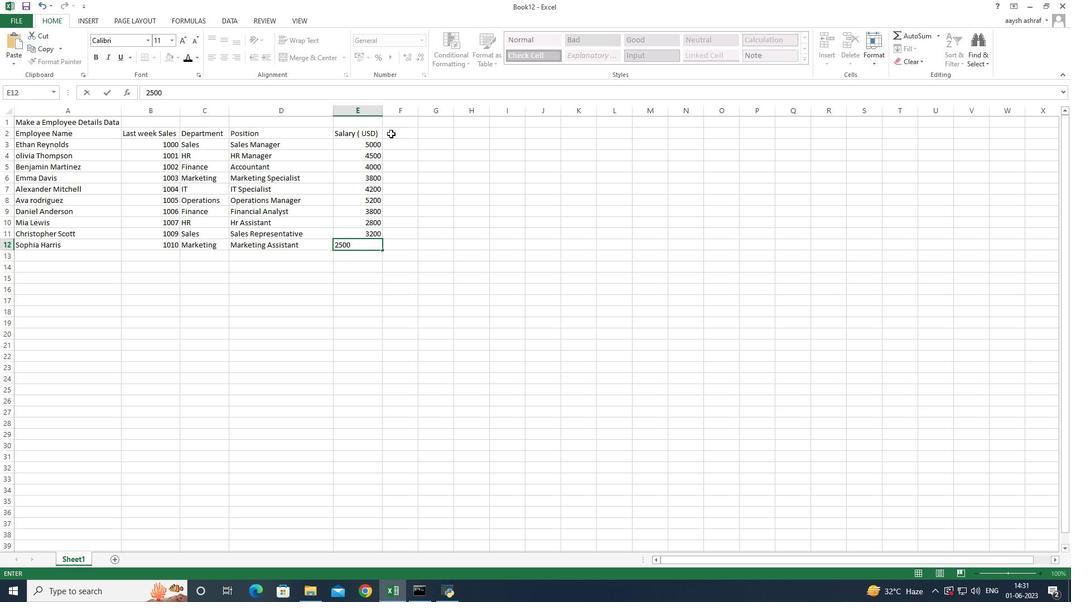 
Action: Mouse pressed left at (403, 134)
Screenshot: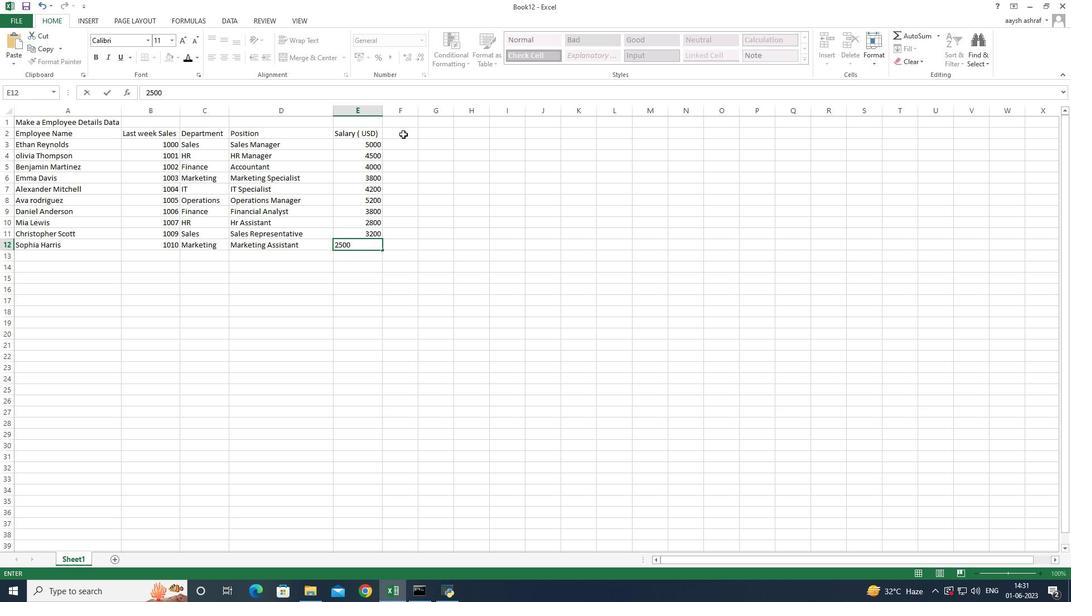 
Action: Mouse pressed left at (403, 134)
Screenshot: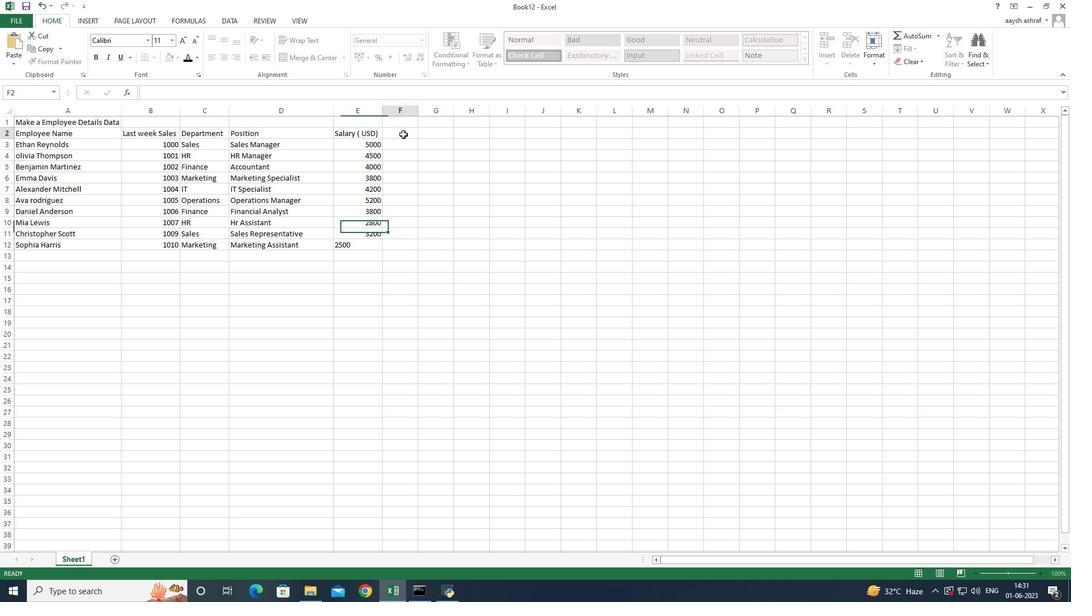 
Action: Key pressed <Key.shift>sATART<Key.backspace><Key.backspace><Key.backspace><Key.backspace><Key.backspace>TART<Key.space><Key.shift>dATE<Key.enter>1/15/2020<Key.enter>7/1/2019<Key.enter>3/10/2021<Key.enter>
Screenshot: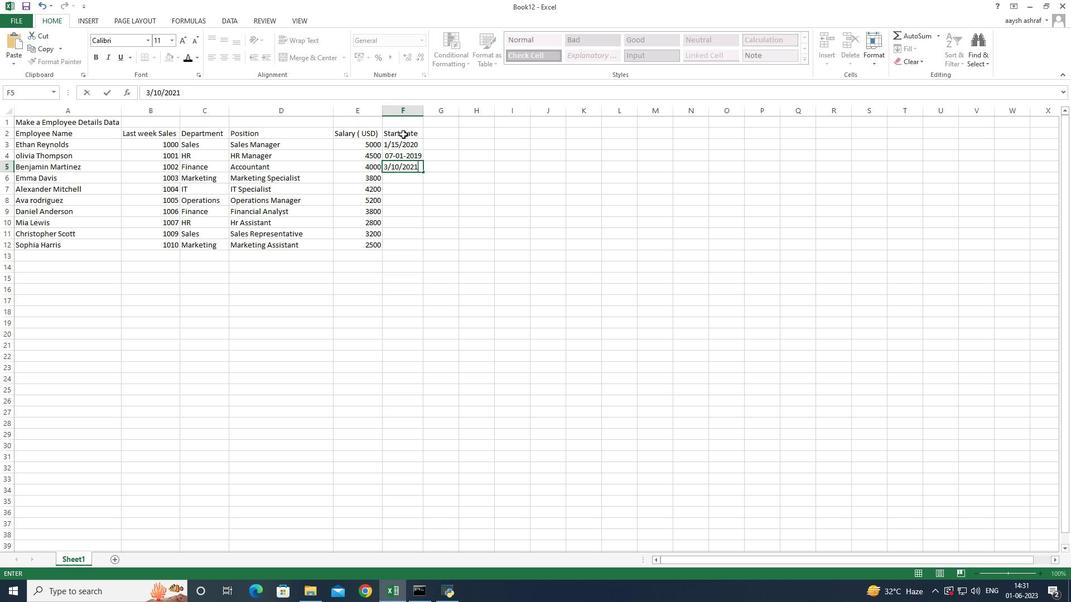 
Action: Mouse moved to (398, 143)
Screenshot: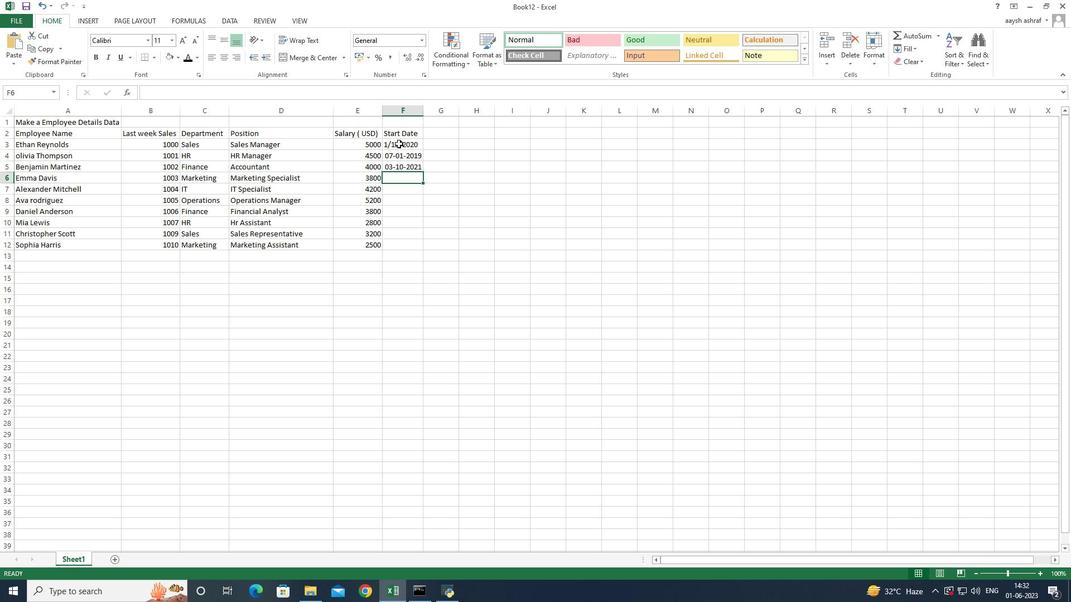 
Action: Mouse pressed left at (398, 143)
Screenshot: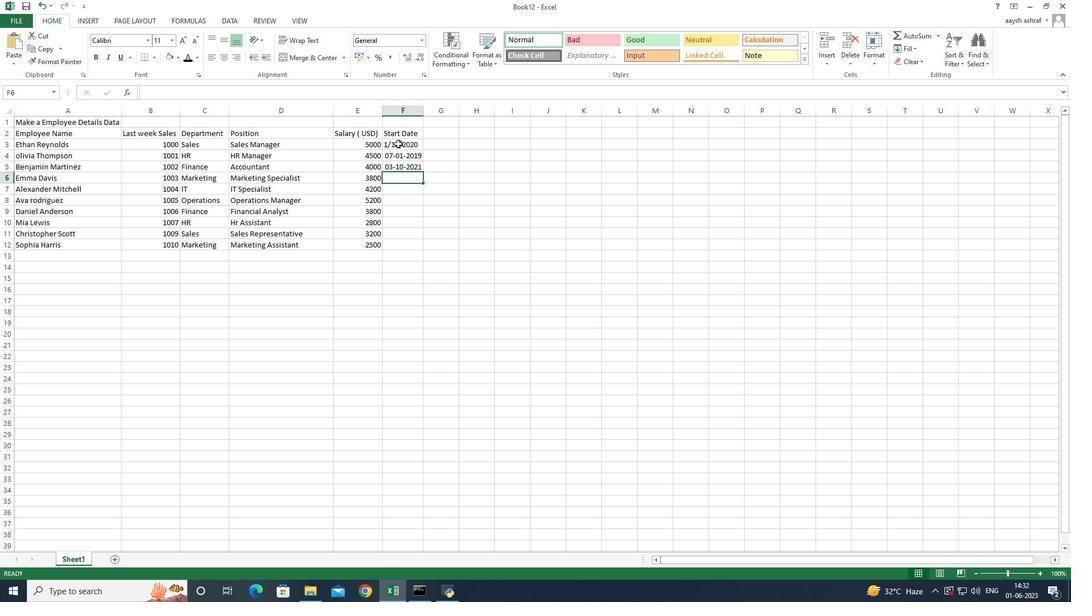 
Action: Key pressed 1-15-2020
Screenshot: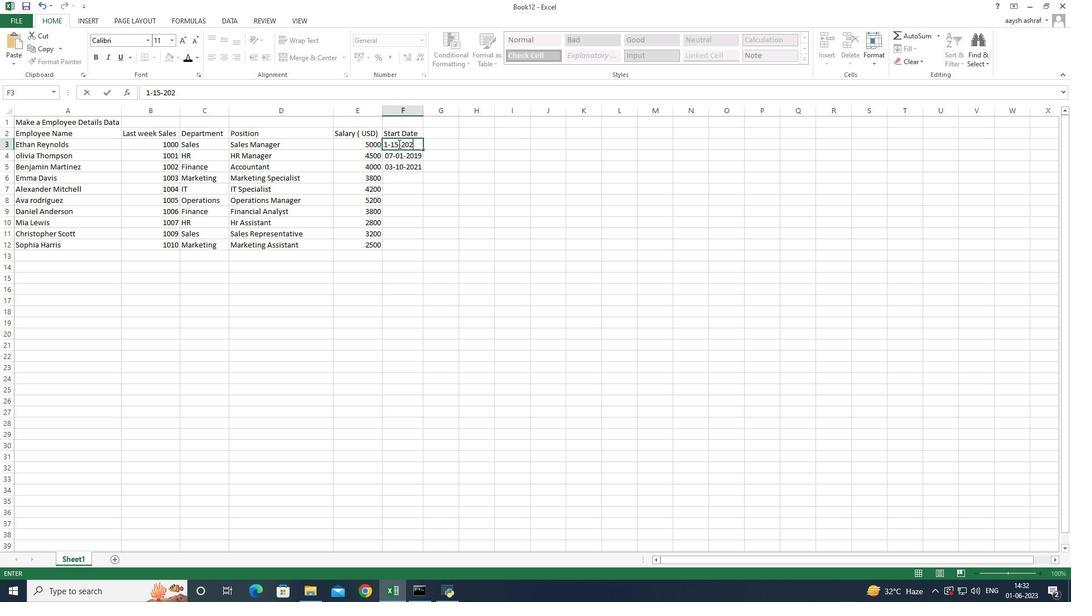 
Action: Mouse moved to (402, 177)
Screenshot: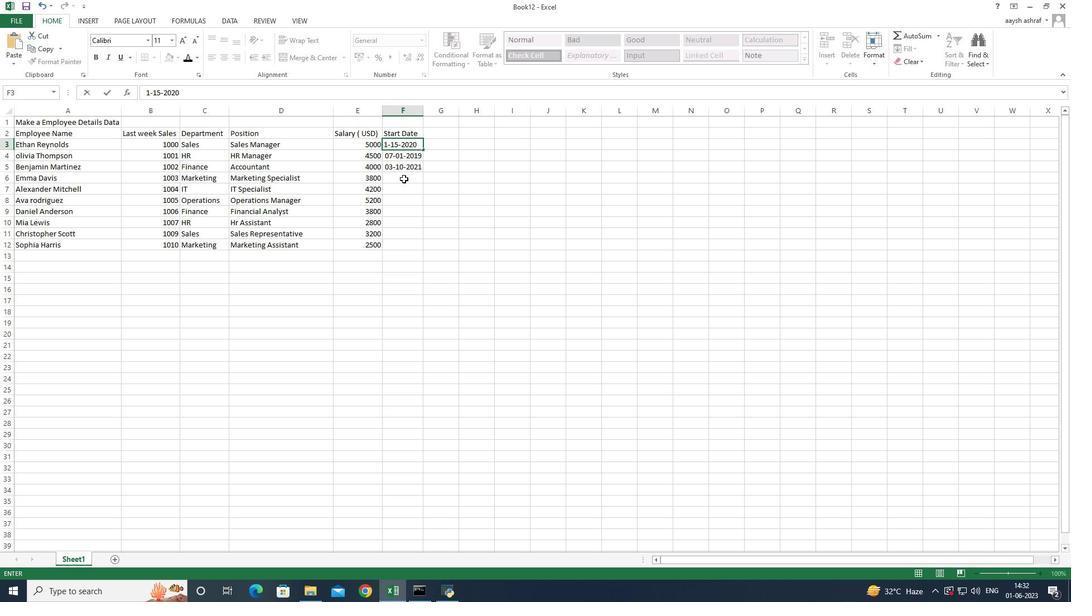 
Action: Mouse pressed left at (402, 177)
Screenshot: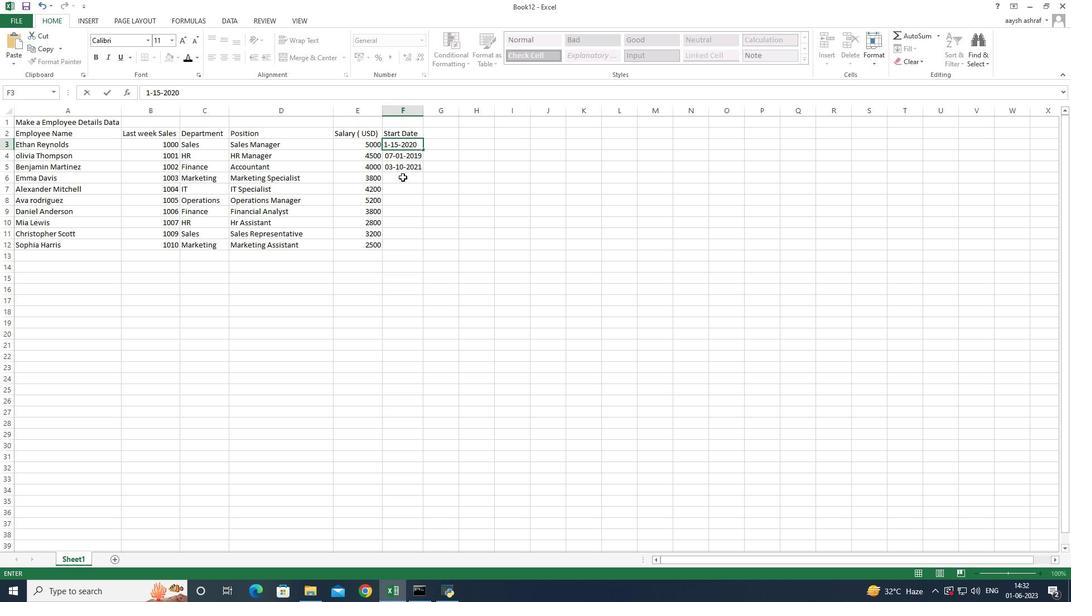 
Action: Key pressed 2-5-2022<Key.enter>
Screenshot: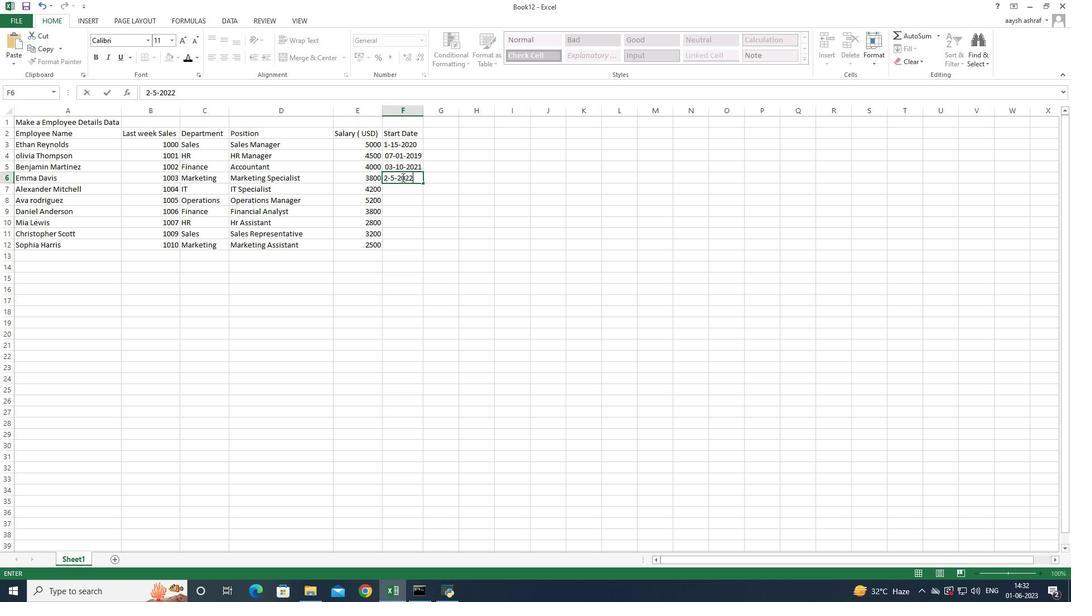 
Action: Mouse moved to (398, 188)
Screenshot: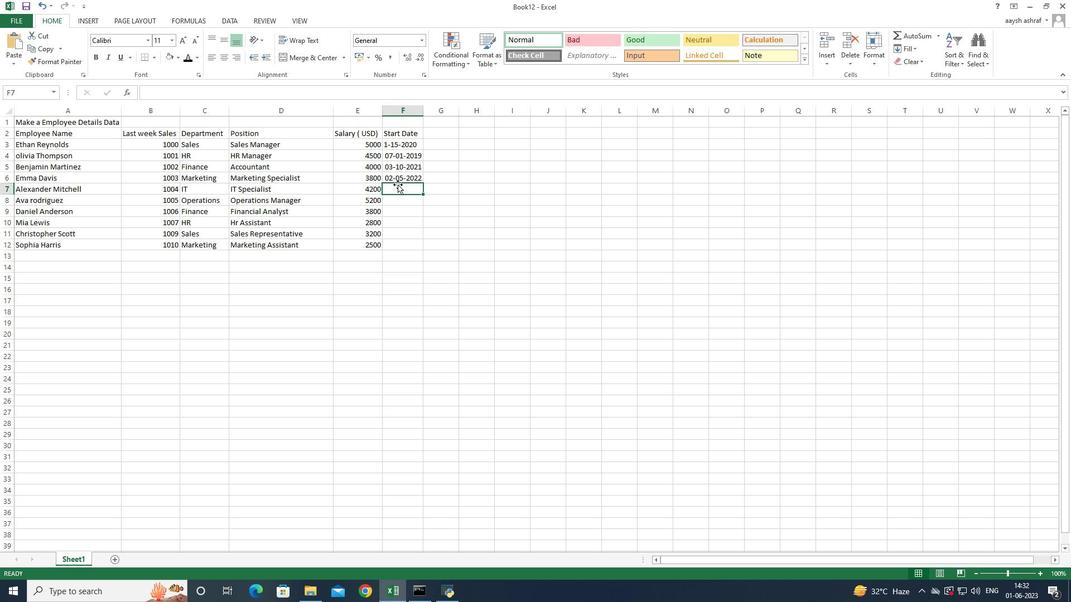 
Action: Key pressed 11-30-2018<Key.enter>
Screenshot: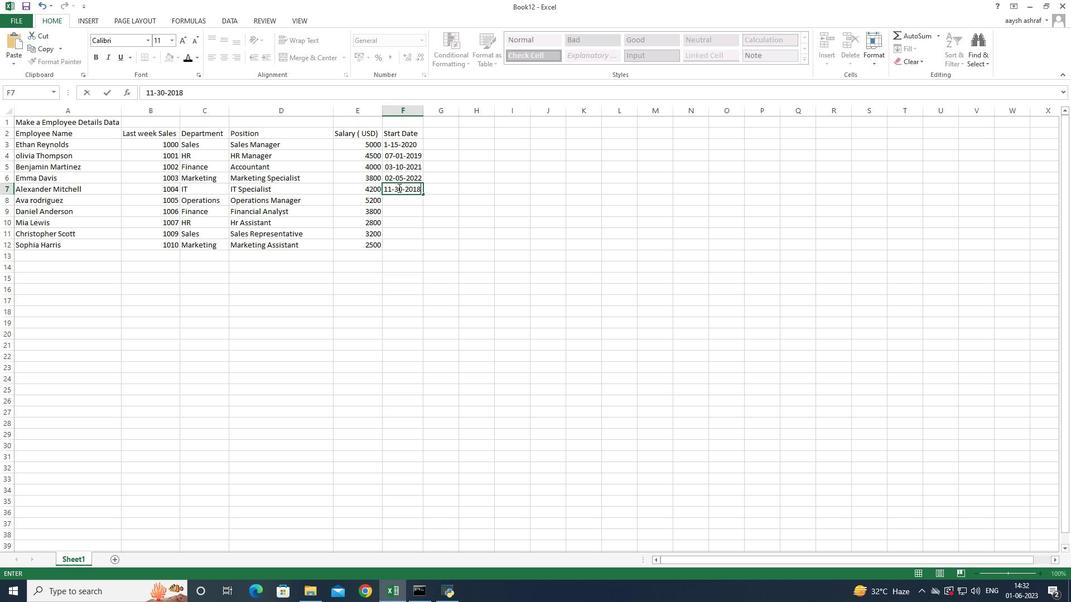 
Action: Mouse moved to (410, 205)
Screenshot: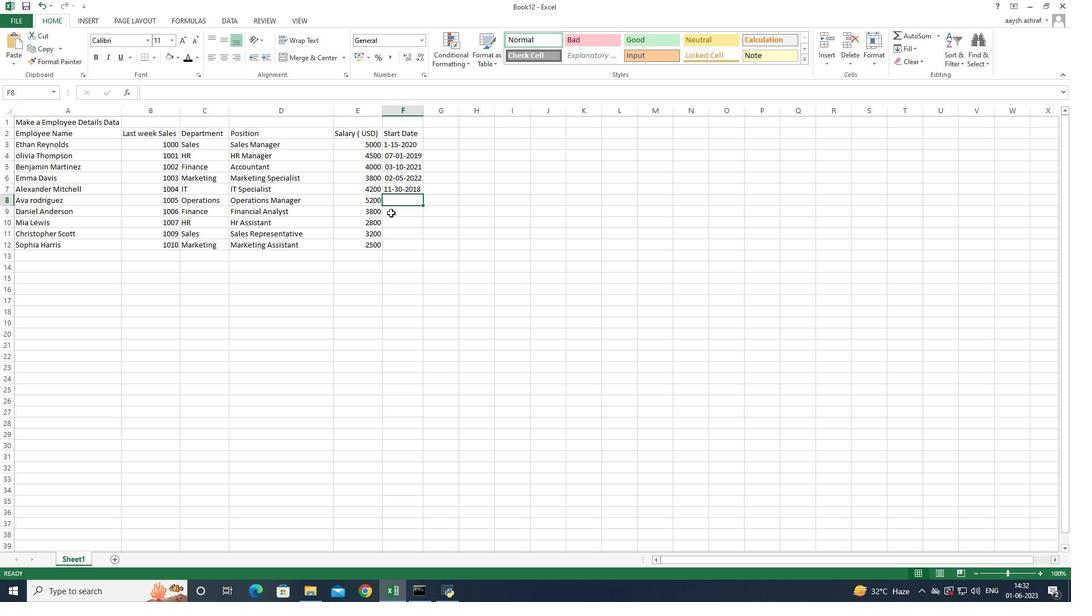 
Action: Key pressed 6-15-2020<Key.enter>9-1-2021<Key.enter>4-20-2022<Key.enter>2-10-2019<Key.enter>9-5-2020<Key.enter>
Screenshot: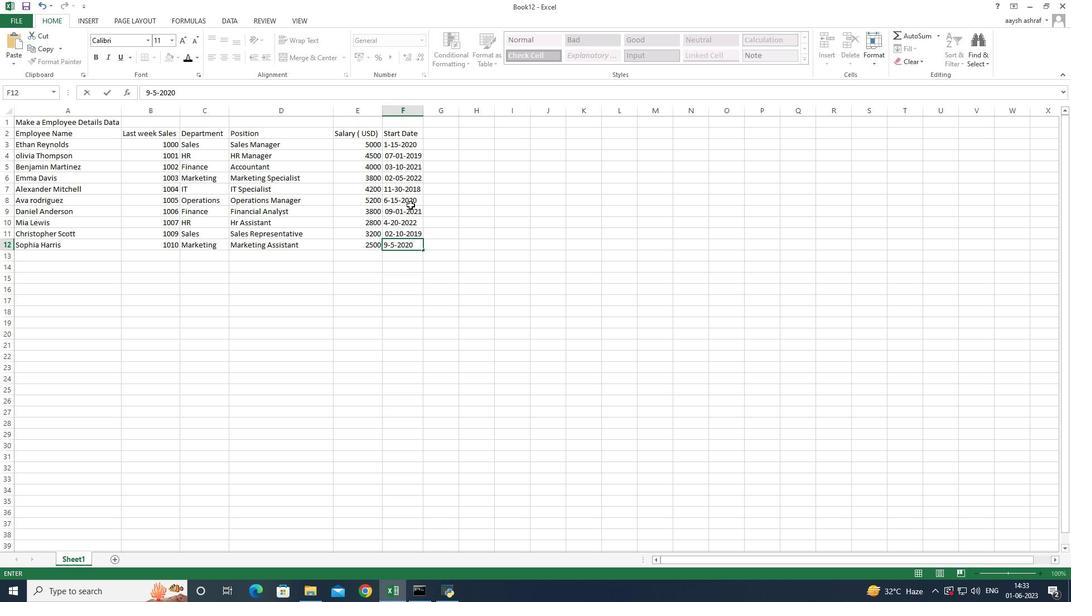 
Action: Mouse moved to (423, 110)
Screenshot: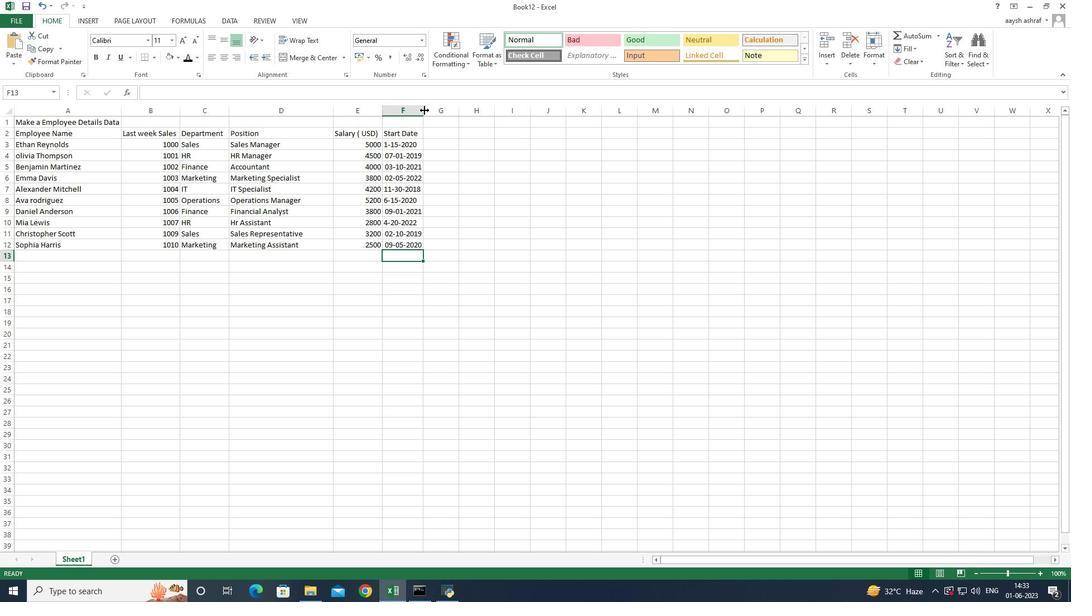 
Action: Mouse pressed left at (423, 110)
Screenshot: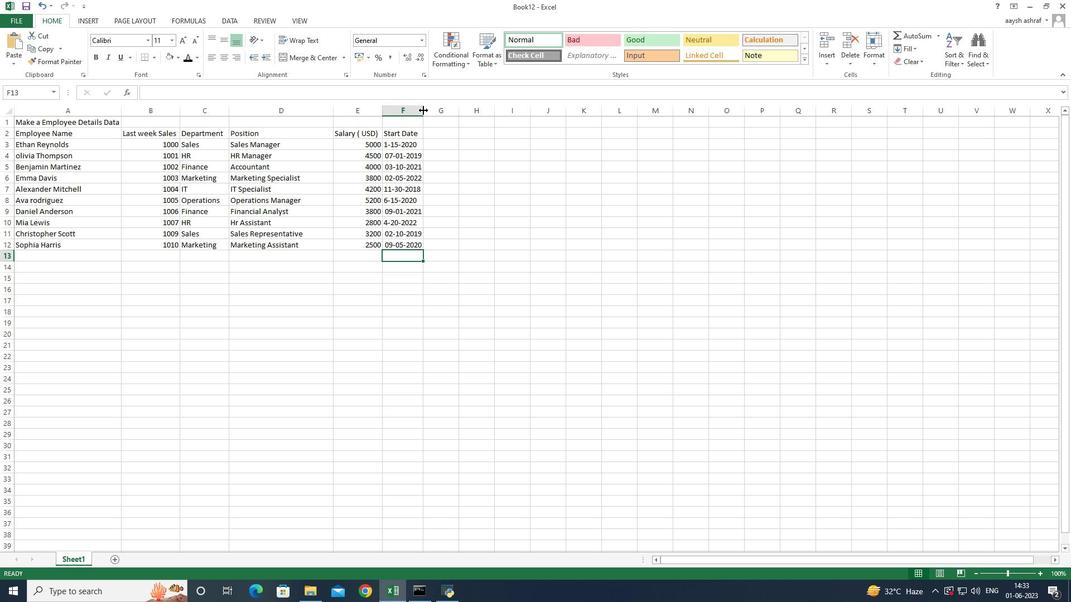 
Action: Mouse moved to (228, 55)
Screenshot: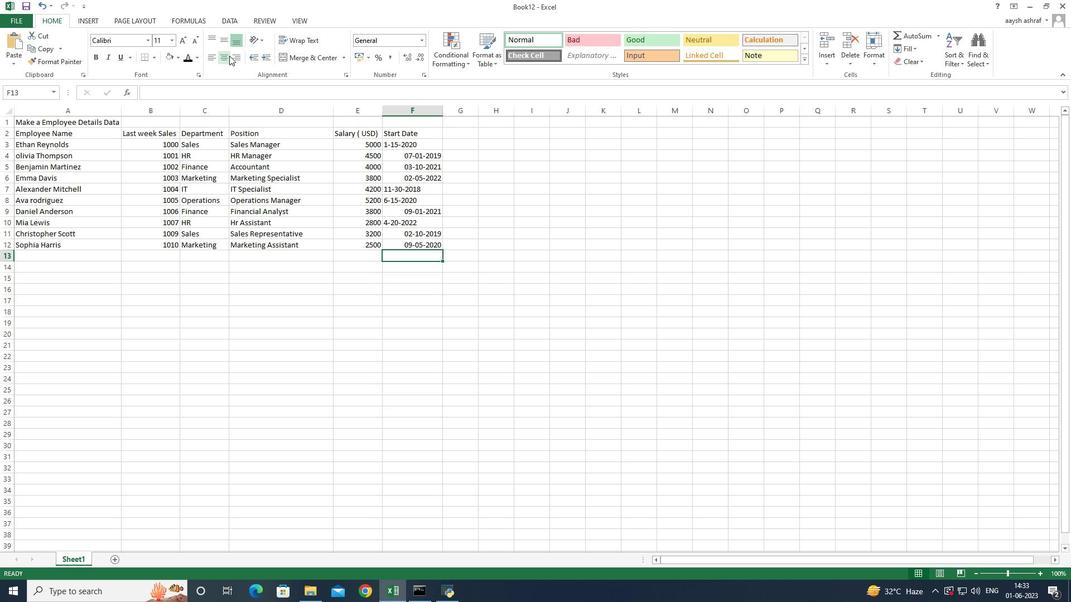
Action: Mouse pressed left at (228, 55)
Screenshot: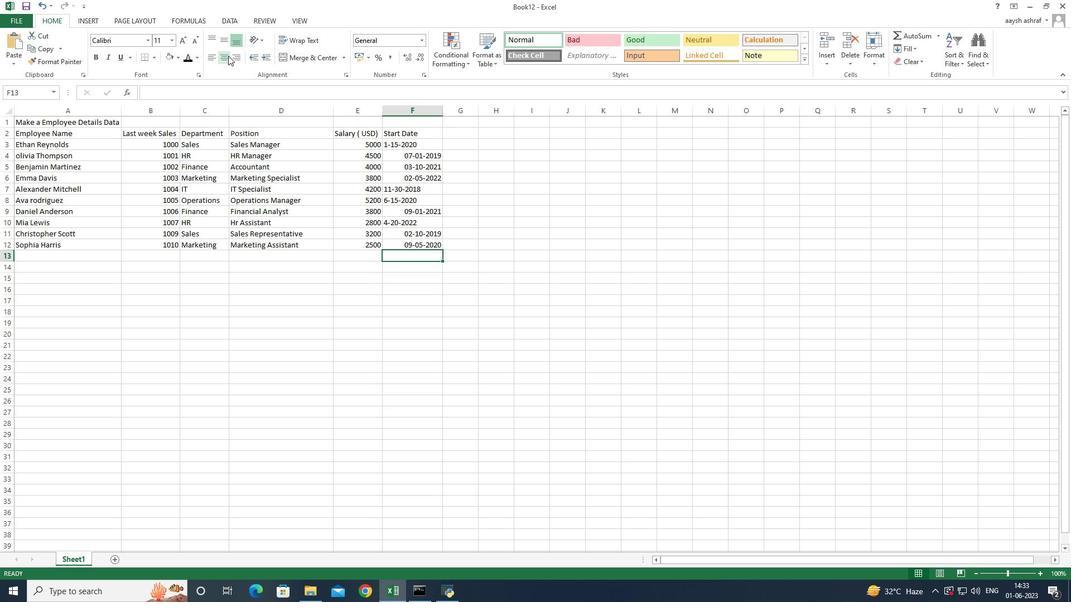 
Action: Mouse moved to (417, 135)
Screenshot: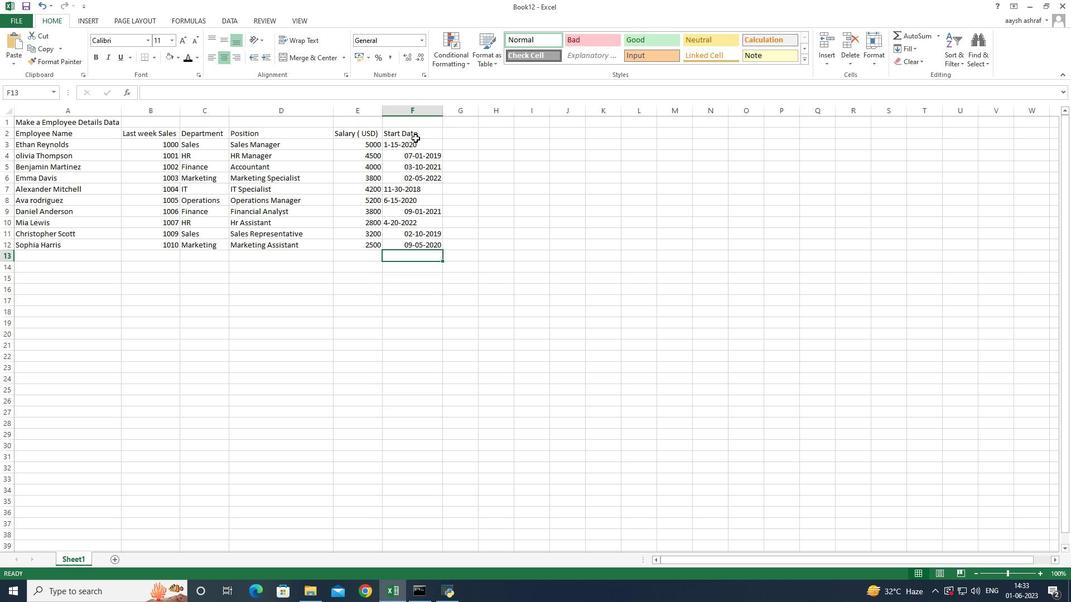 
Action: Mouse pressed left at (417, 135)
Screenshot: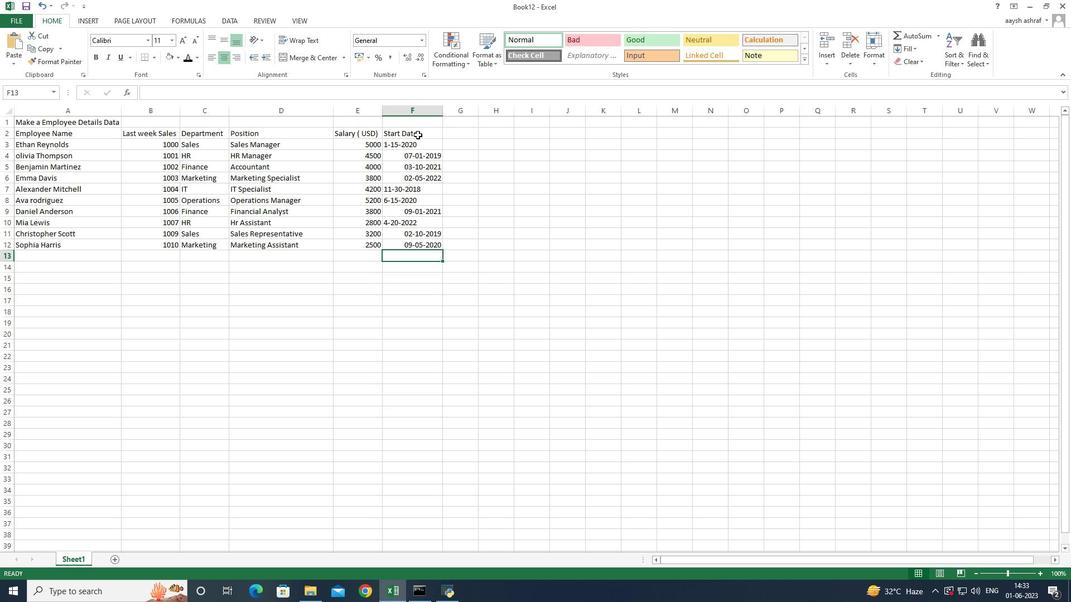 
Action: Key pressed <Key.shift_r><Key.down><Key.down><Key.down><Key.down><Key.down><Key.down><Key.down><Key.down><Key.down><Key.down>
Screenshot: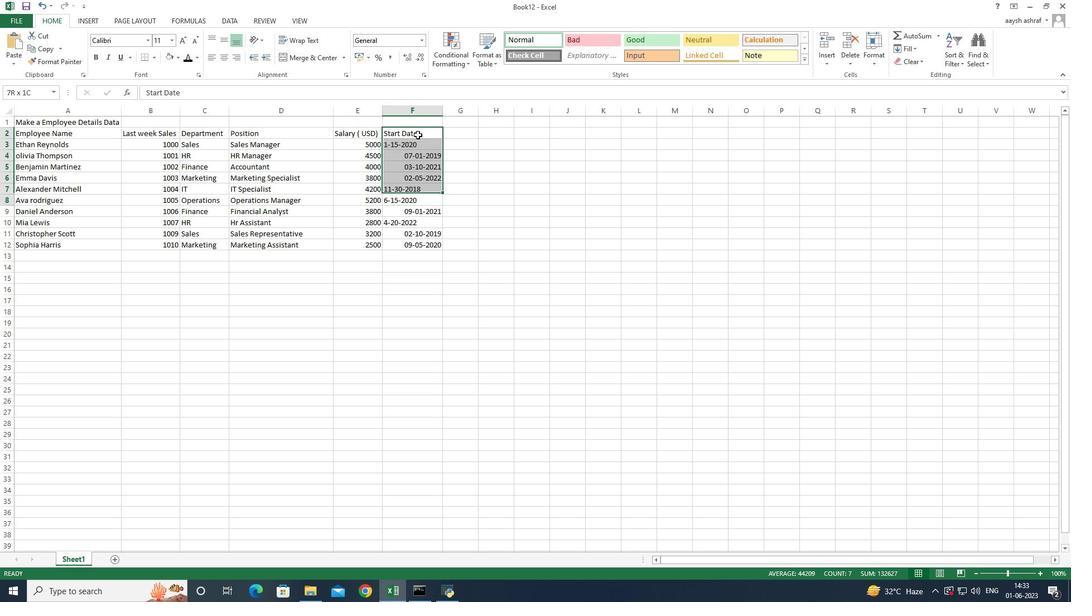 
Action: Mouse moved to (224, 57)
Screenshot: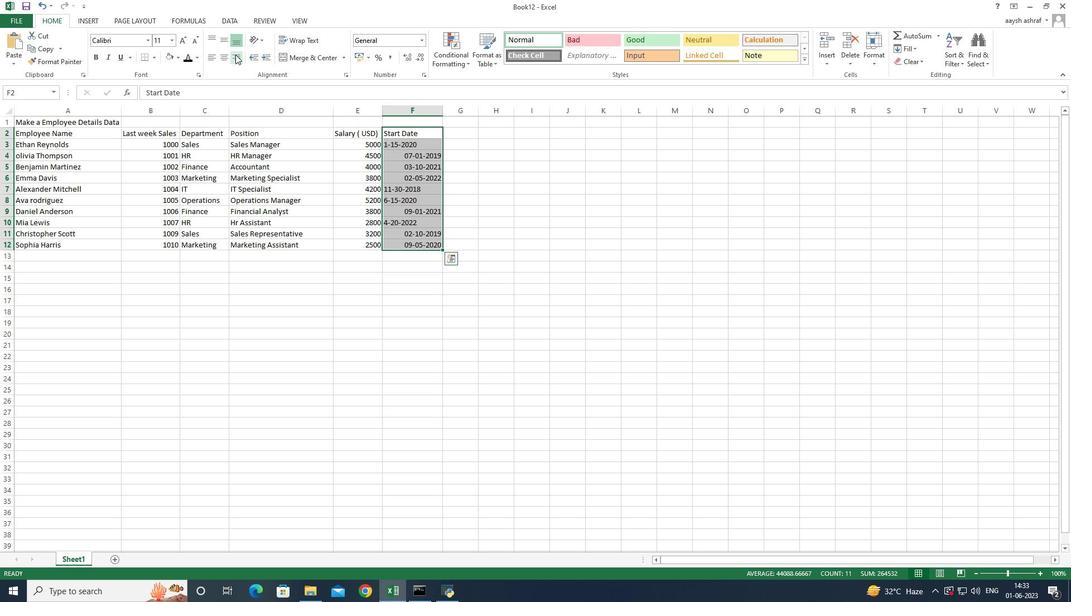 
Action: Mouse pressed left at (224, 57)
Screenshot: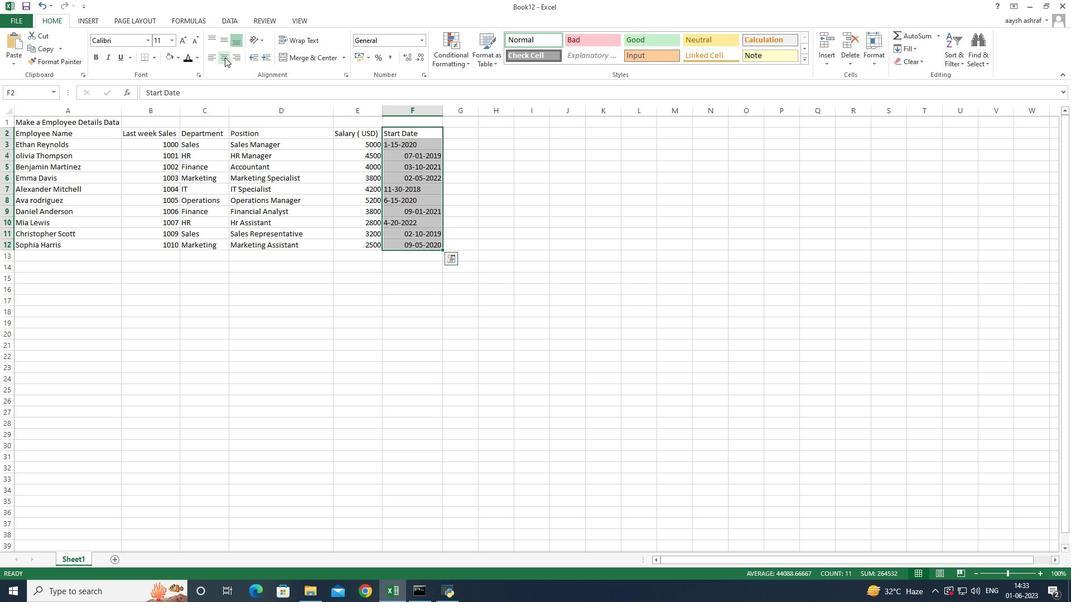 
Action: Mouse moved to (466, 137)
Screenshot: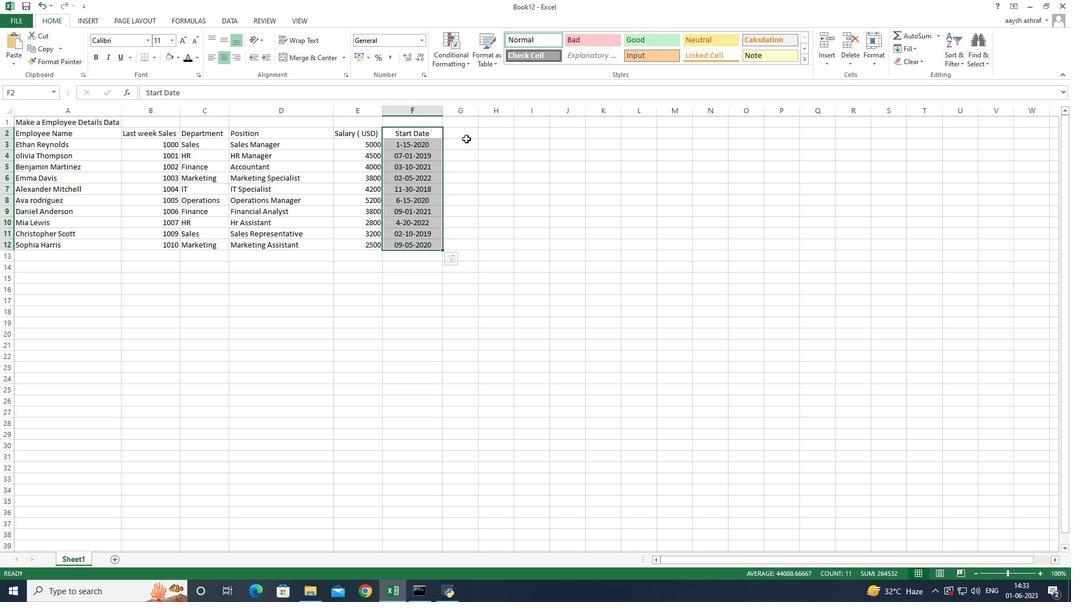 
Action: Mouse pressed left at (466, 137)
Screenshot: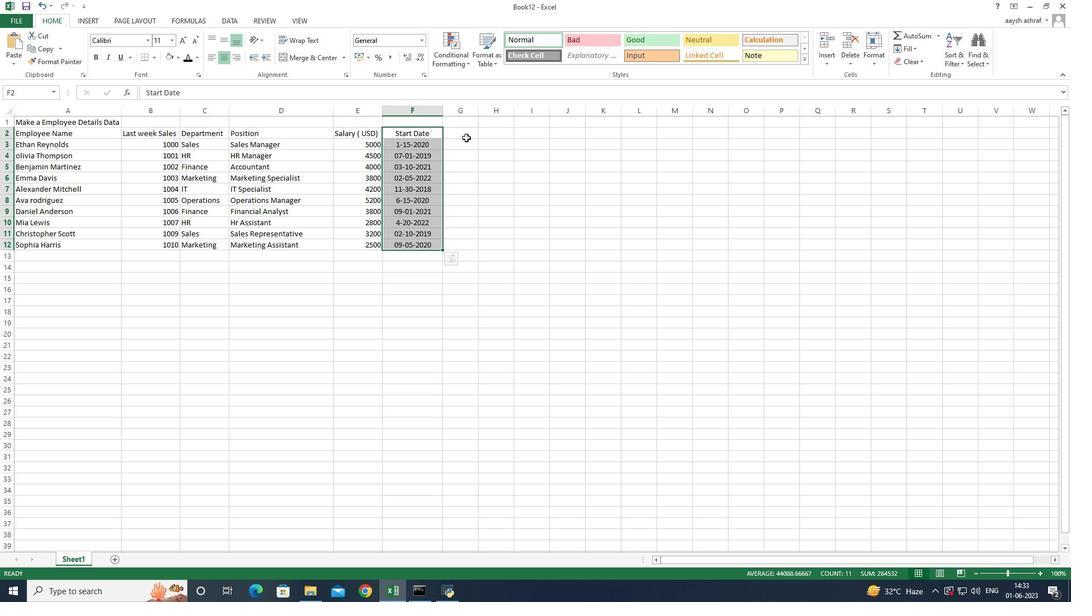 
Action: Mouse moved to (373, 262)
Screenshot: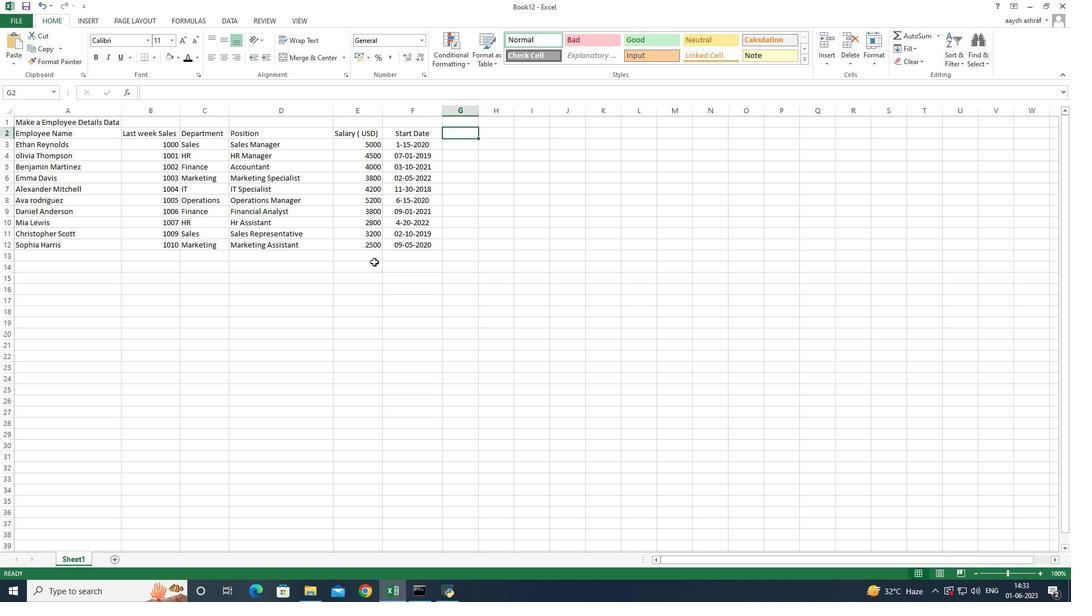 
Action: Mouse scrolled (373, 262) with delta (0, 0)
Screenshot: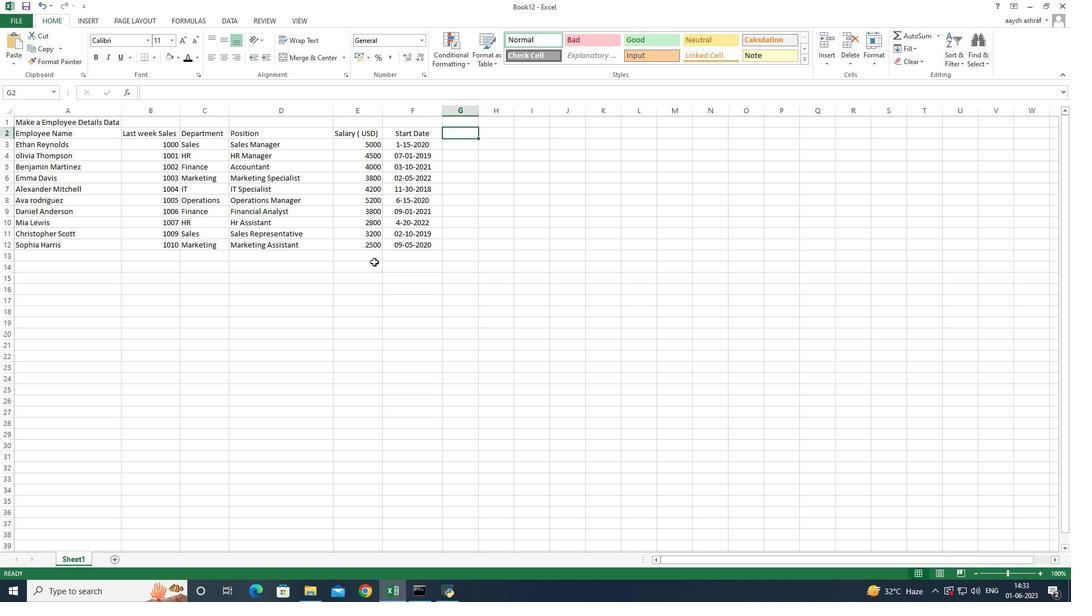 
Action: Mouse scrolled (373, 262) with delta (0, 0)
Screenshot: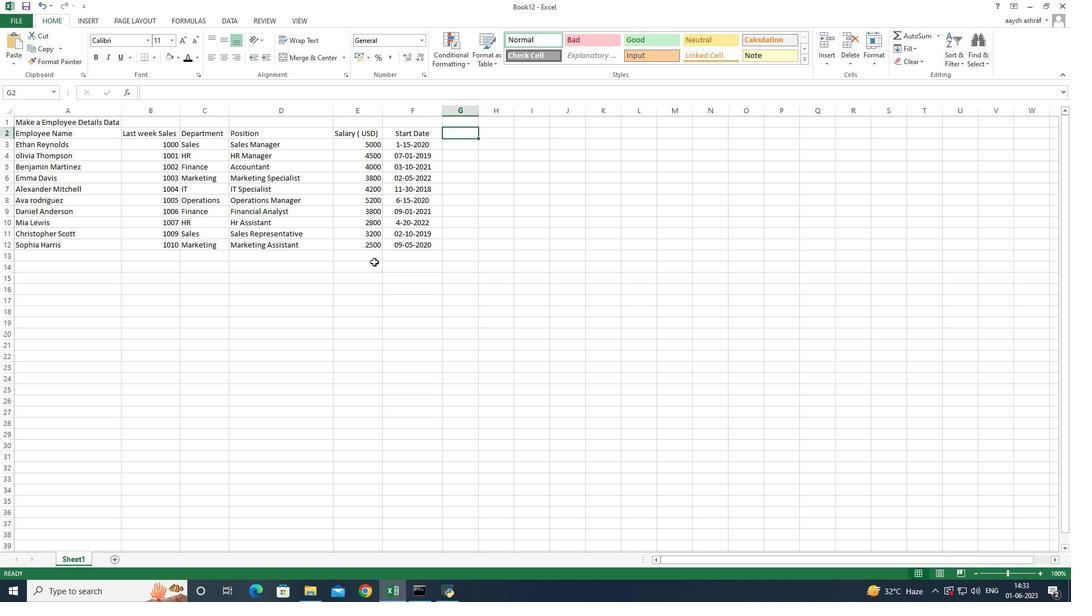 
Action: Mouse scrolled (373, 262) with delta (0, 0)
Screenshot: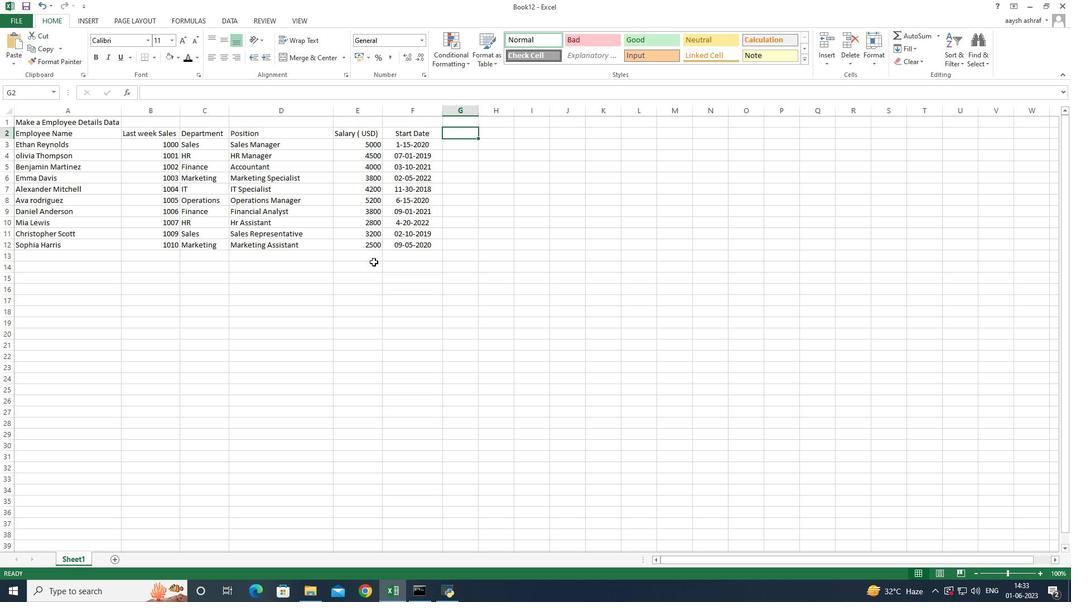 
Action: Mouse scrolled (373, 262) with delta (0, 0)
Screenshot: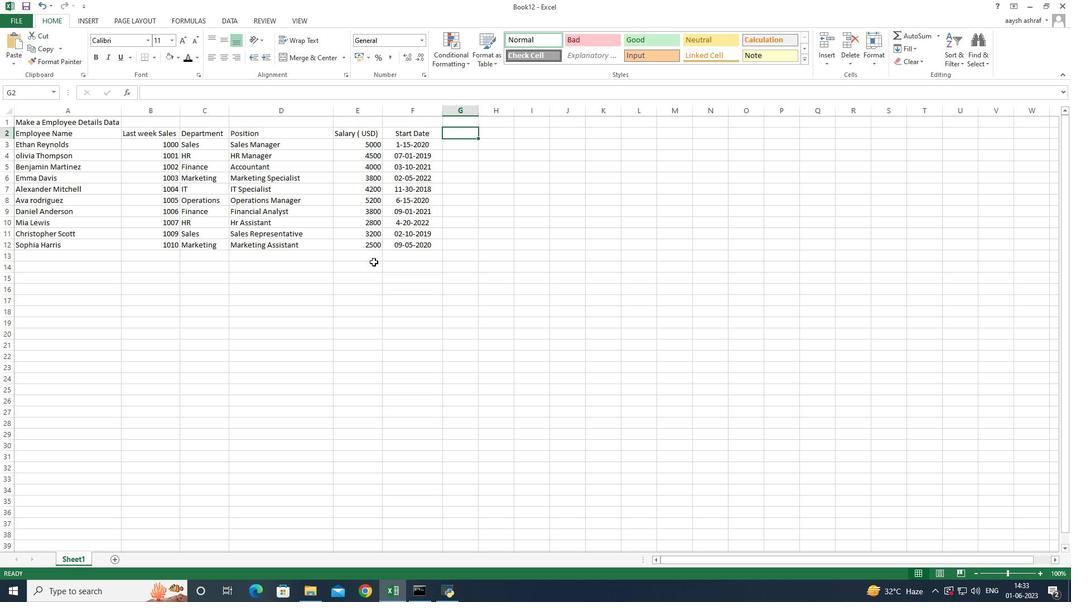 
Action: Mouse scrolled (373, 262) with delta (0, 0)
Screenshot: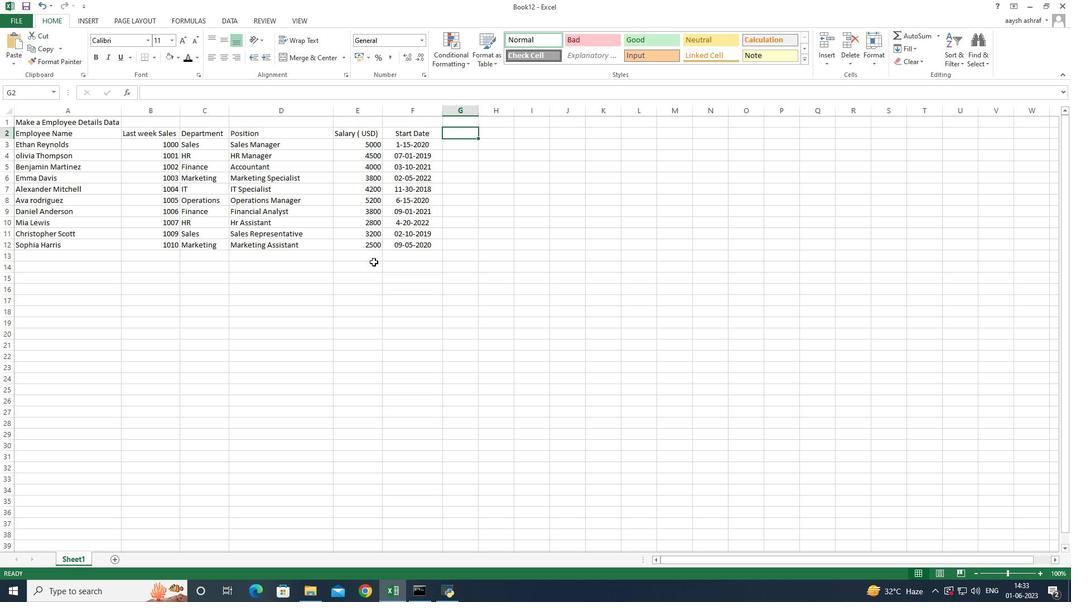 
Action: Mouse moved to (403, 136)
Screenshot: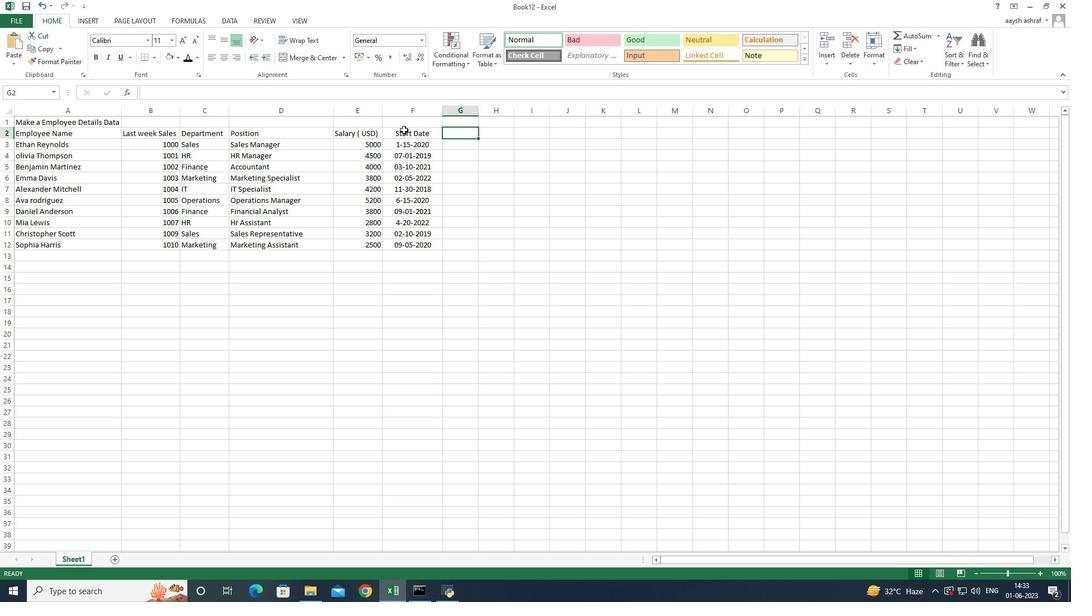 
Action: Mouse pressed left at (403, 136)
Screenshot: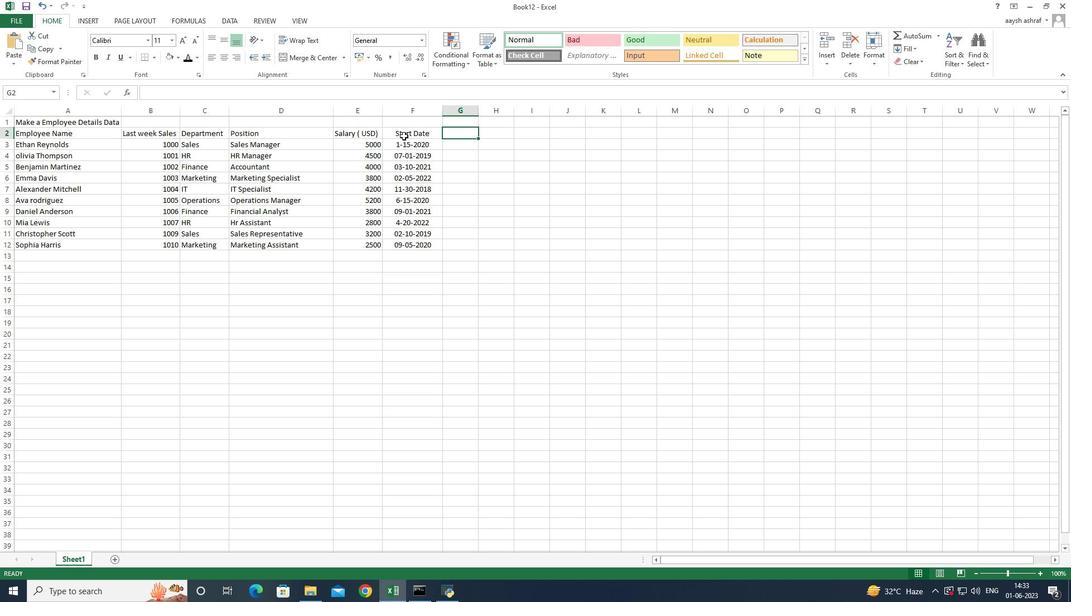 
Action: Mouse moved to (95, 123)
Screenshot: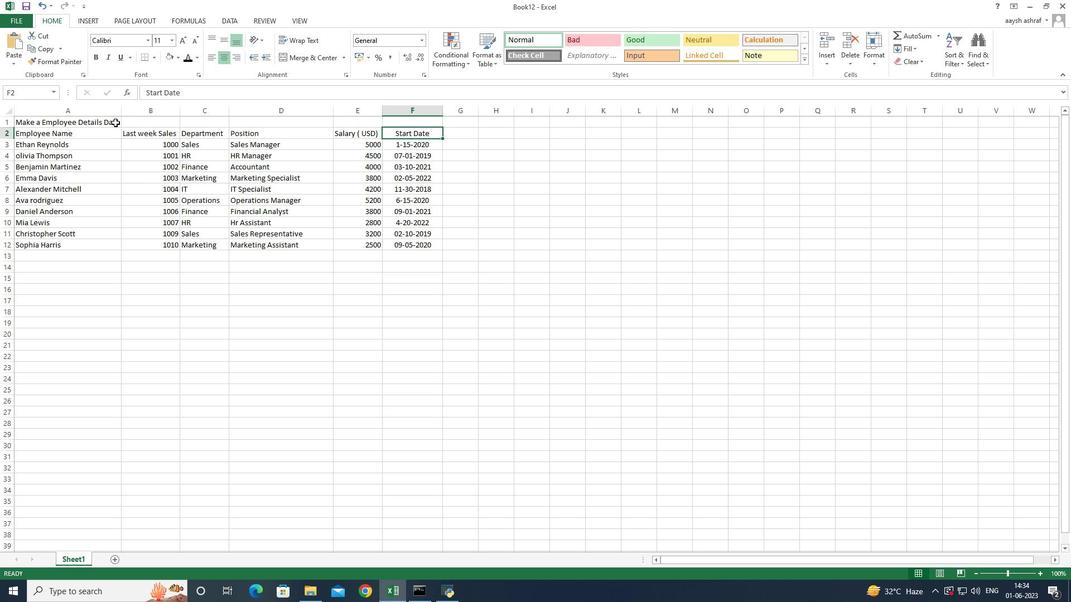 
Action: Mouse pressed left at (95, 123)
Screenshot: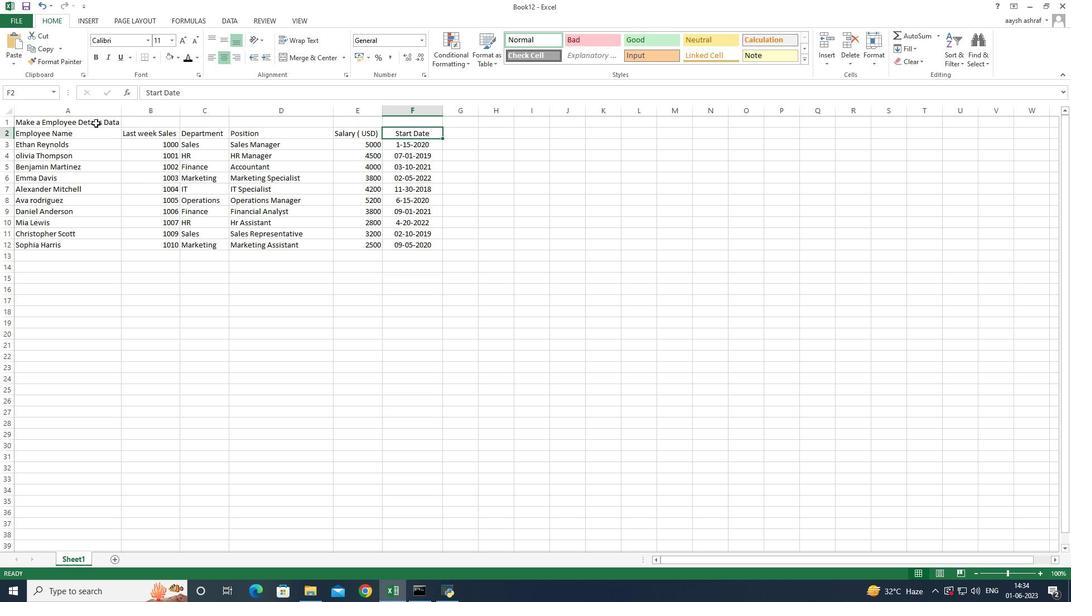 
Action: Key pressed <Key.shift_r><Key.right><Key.right><Key.right><Key.right><Key.right>
Screenshot: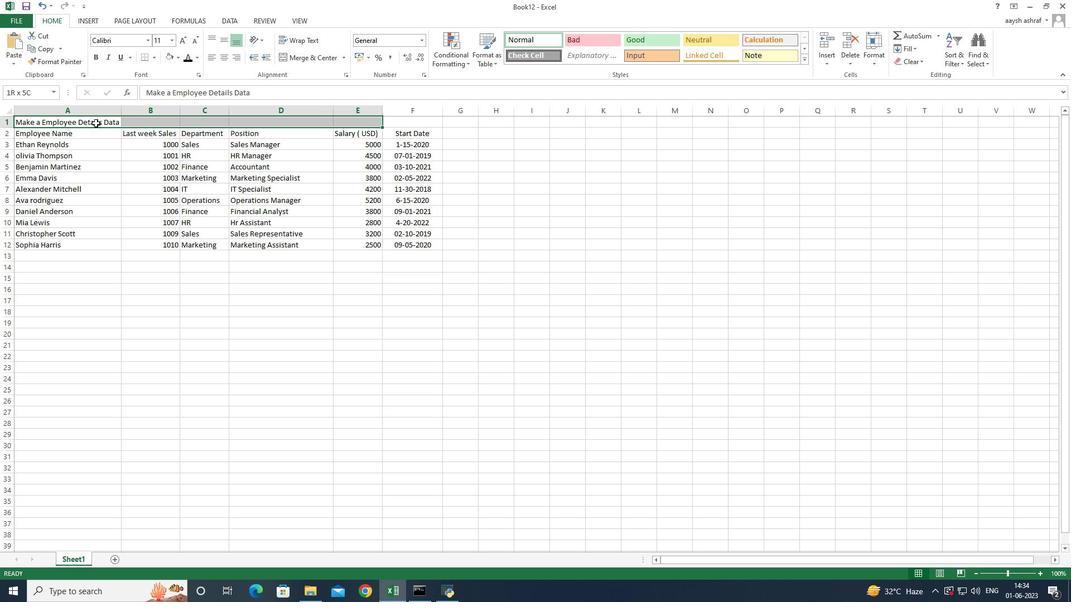 
Action: Mouse moved to (225, 55)
Screenshot: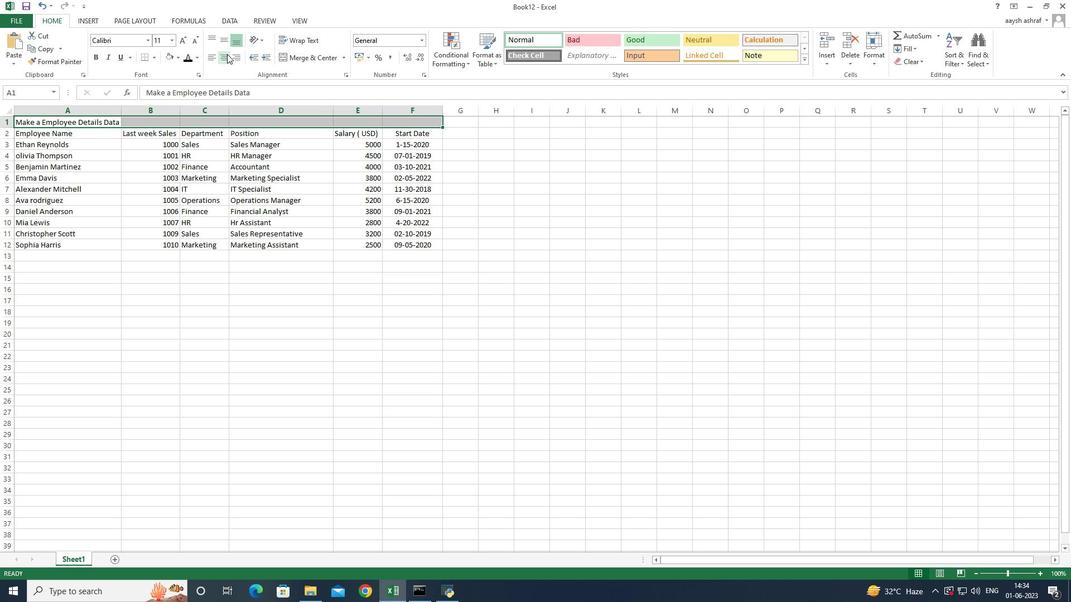 
Action: Mouse pressed left at (225, 55)
Screenshot: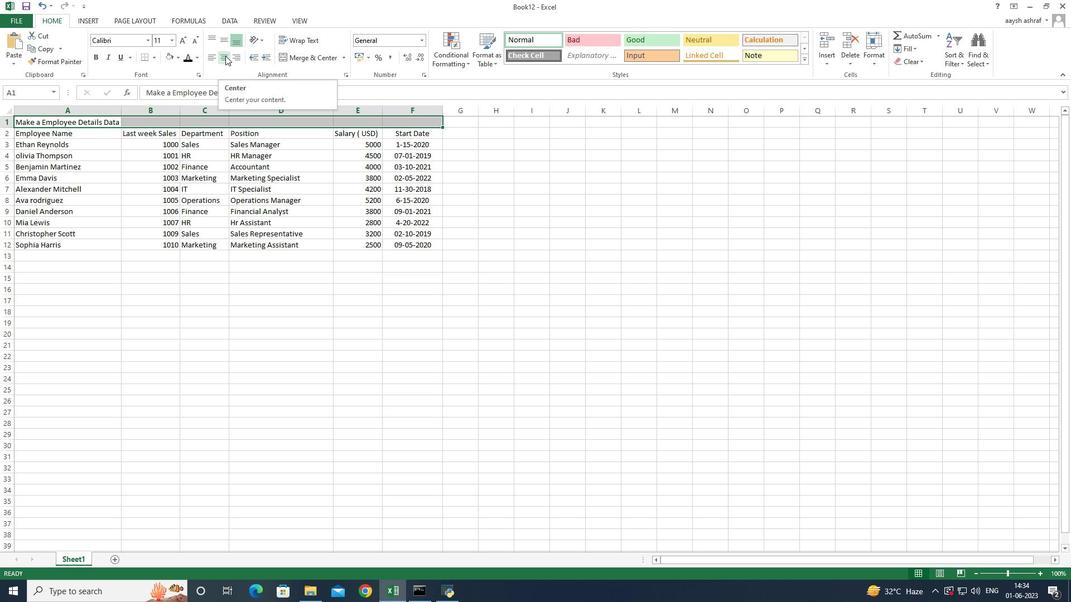 
Action: Mouse moved to (197, 304)
Screenshot: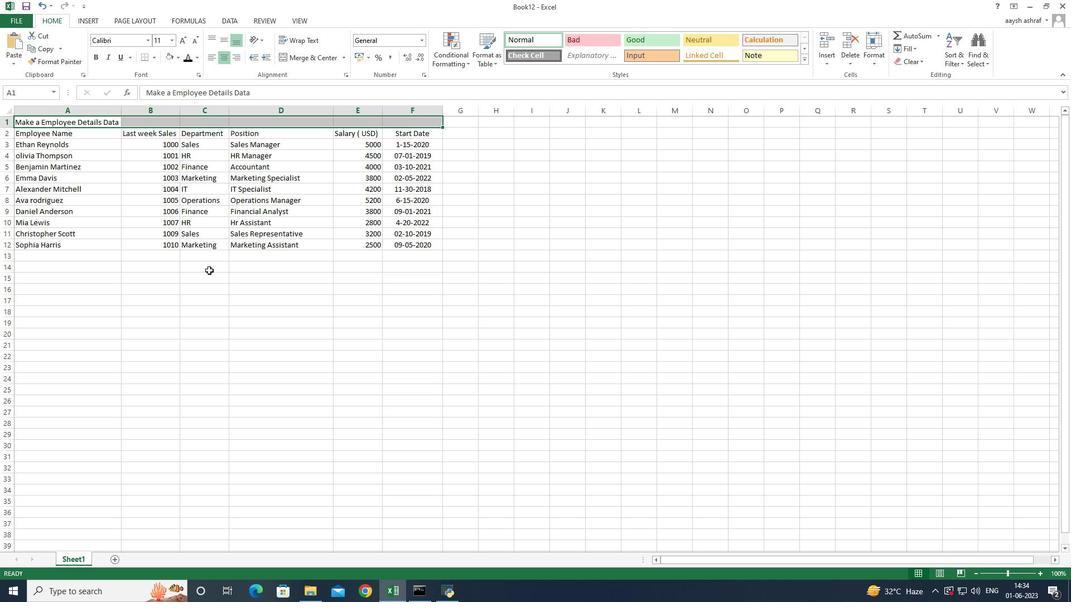 
Action: Mouse pressed left at (197, 304)
Screenshot: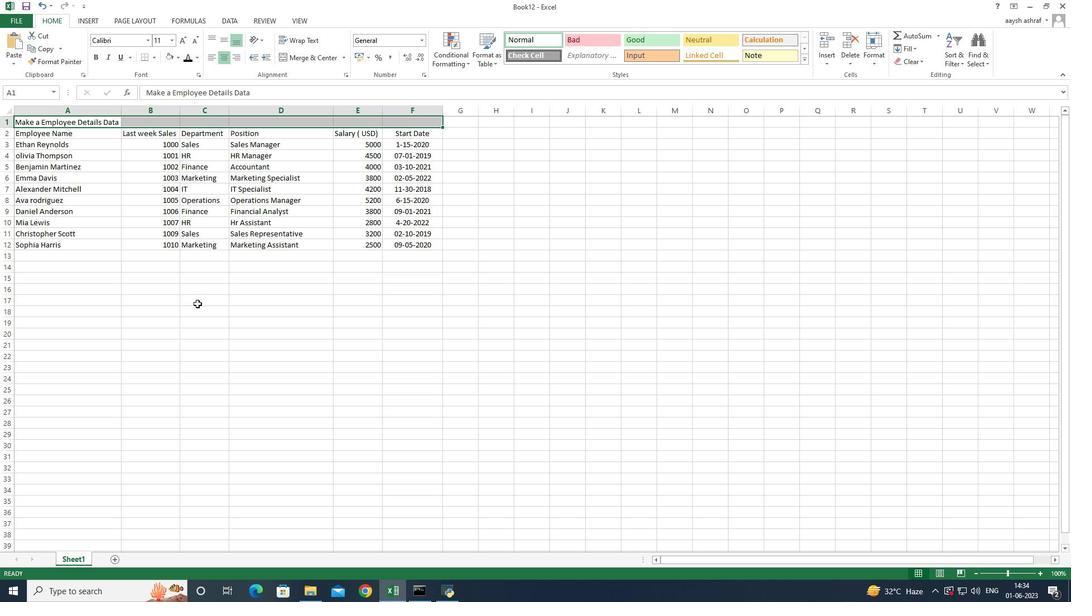 
Action: Mouse moved to (16, 19)
Screenshot: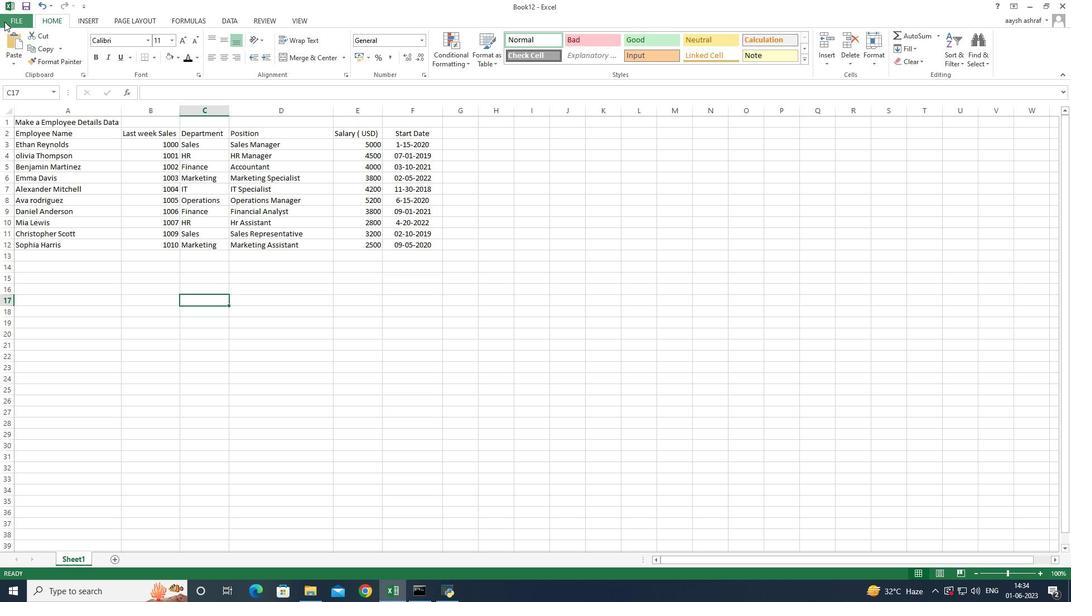 
Action: Mouse pressed left at (16, 19)
Screenshot: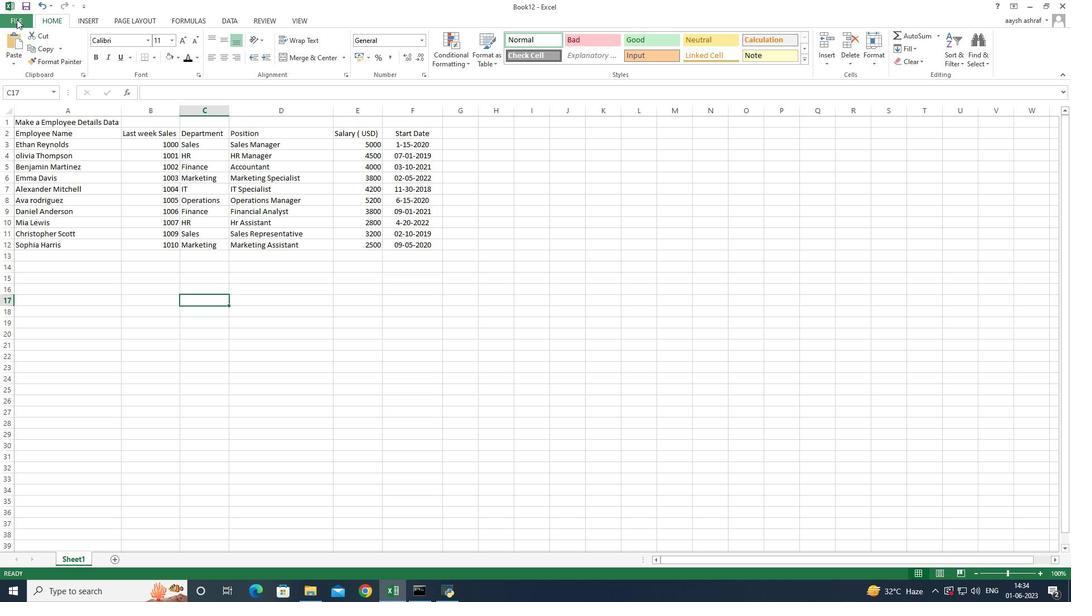 
Action: Mouse moved to (50, 131)
Screenshot: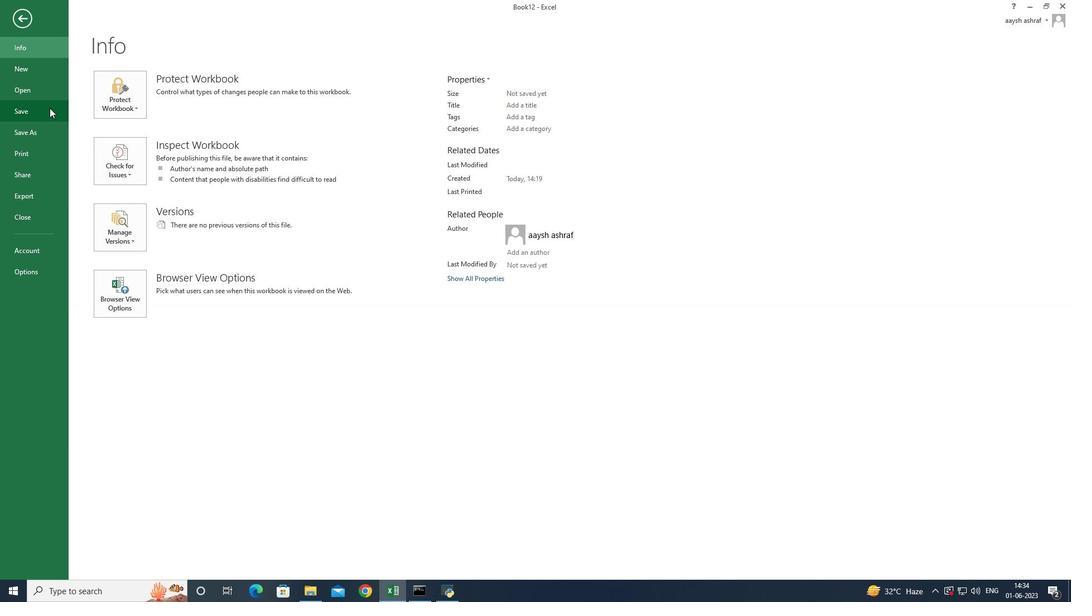 
Action: Mouse pressed left at (50, 131)
Screenshot: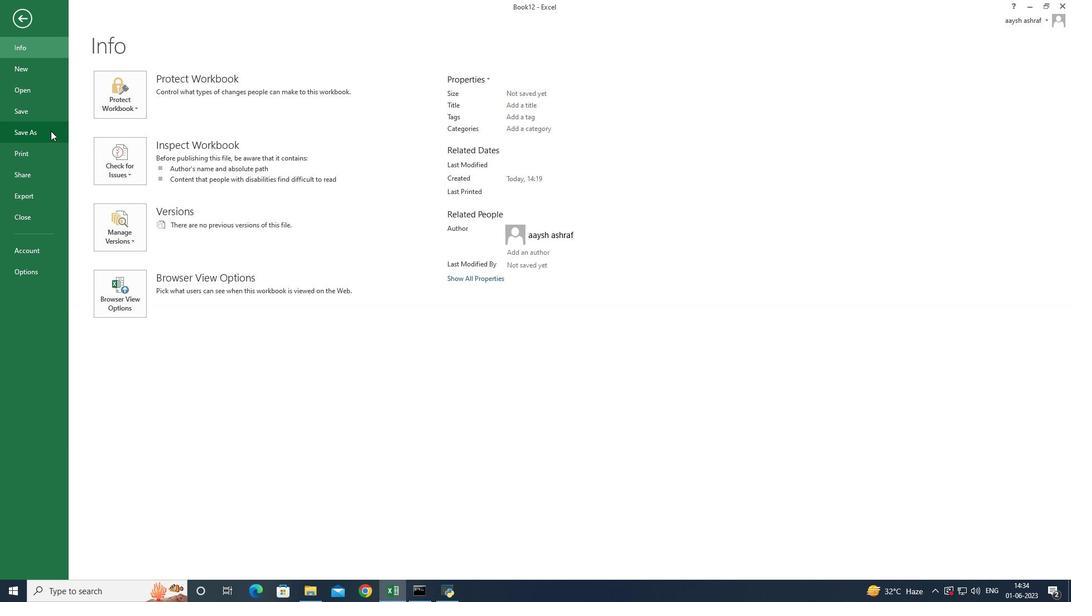 
Action: Mouse moved to (310, 119)
Screenshot: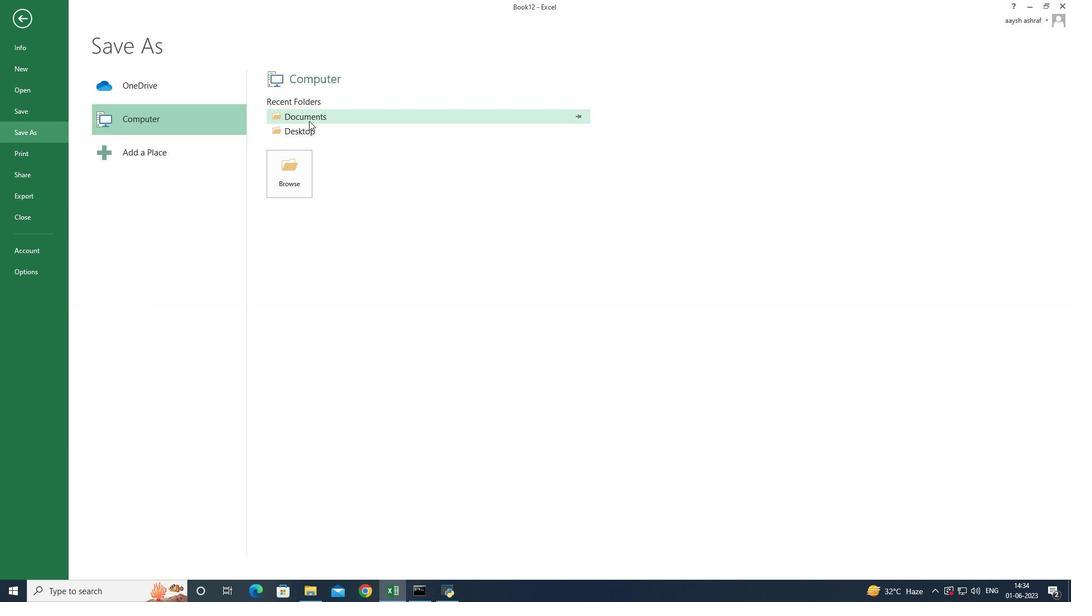 
Action: Mouse pressed left at (310, 119)
Screenshot: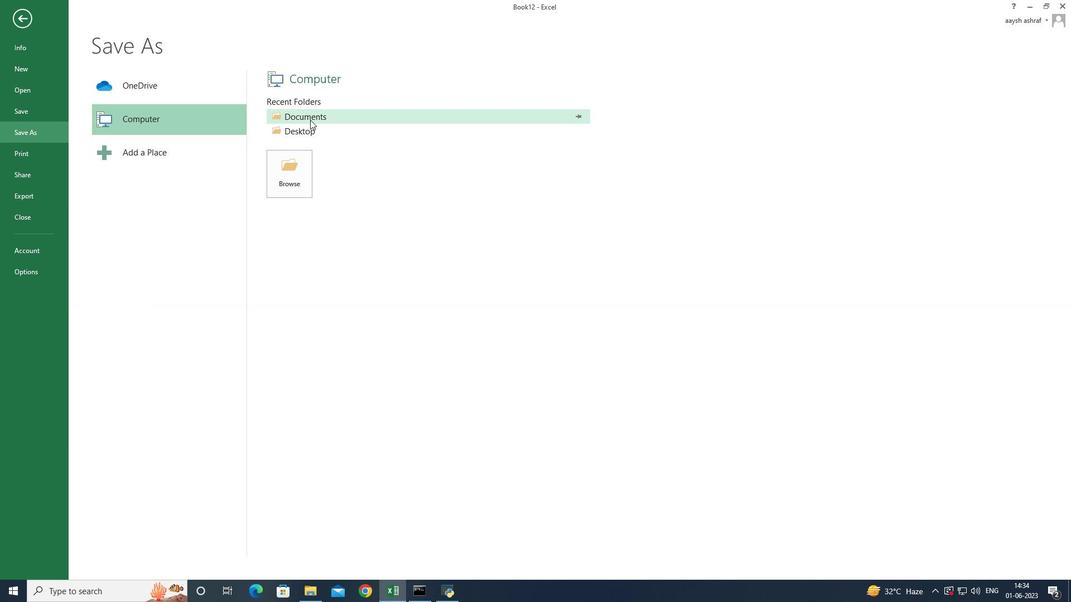 
Action: Mouse moved to (148, 237)
Screenshot: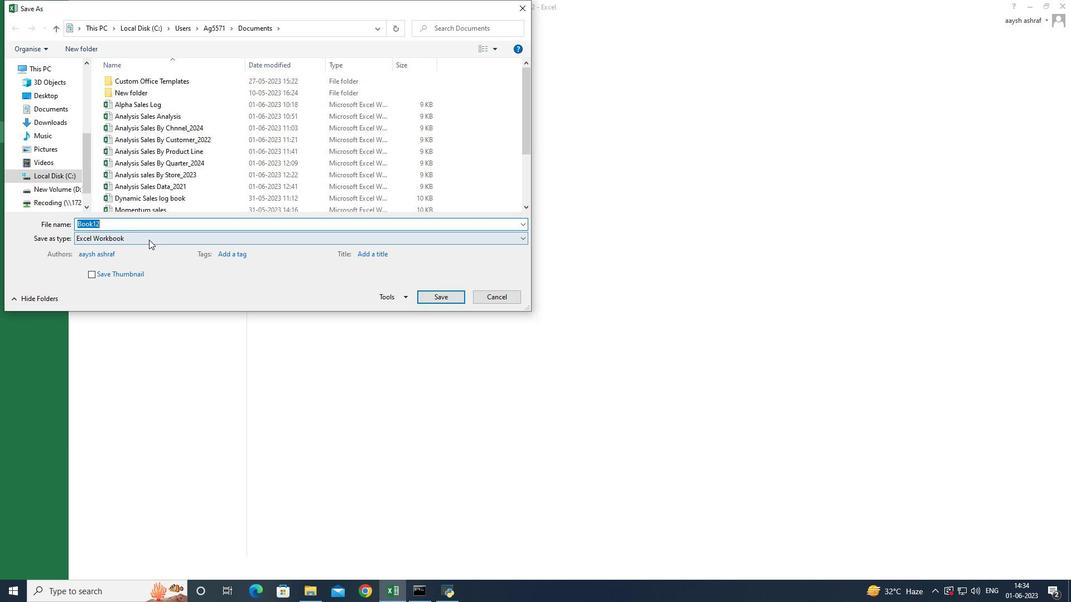 
Action: Key pressed <Key.shift>aNALYSIS<Key.space><Key.shift>sALES<Key.space><Key.shift>tARGET
Screenshot: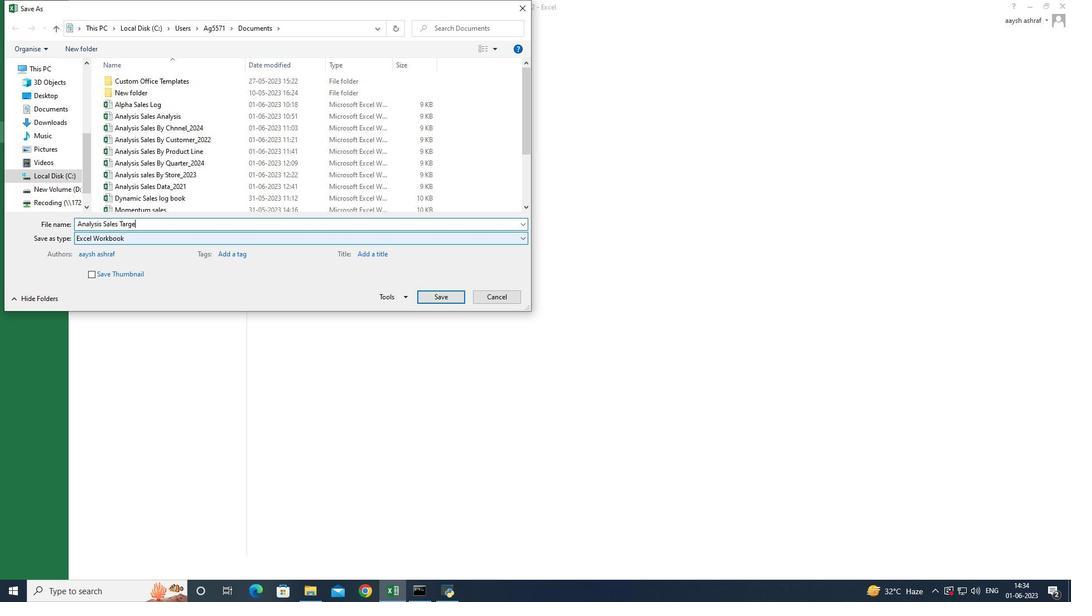 
Action: Mouse moved to (453, 297)
Screenshot: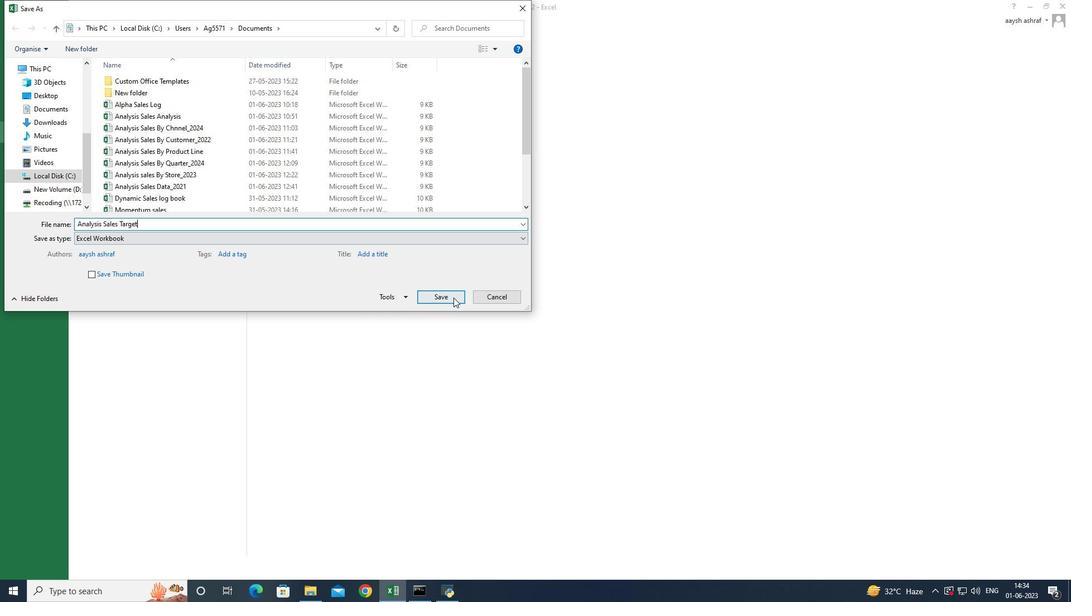 
Action: Mouse pressed left at (453, 297)
Screenshot: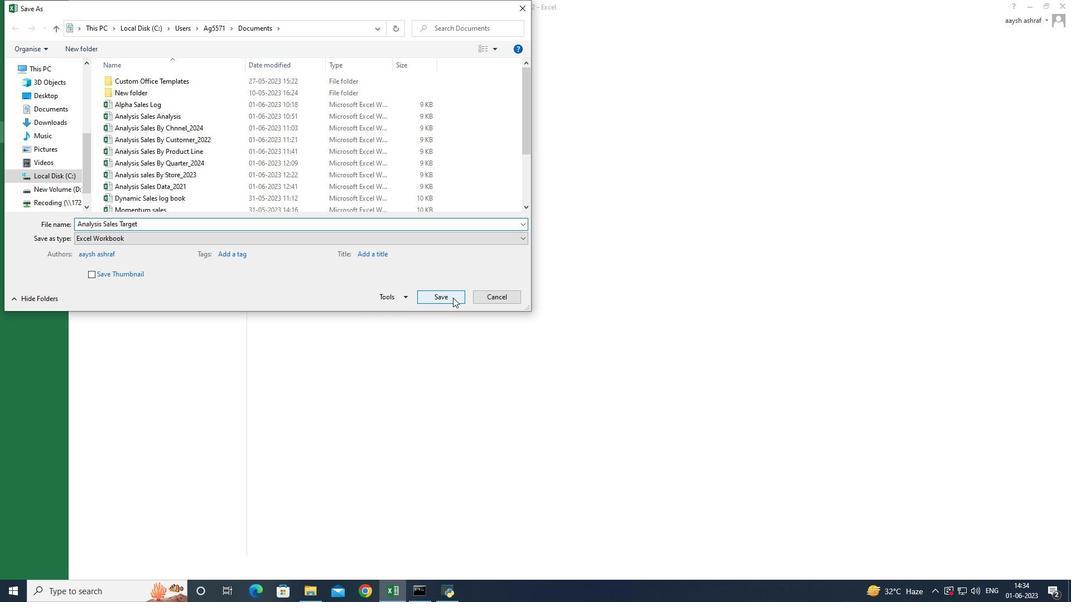 
Action: Mouse moved to (204, 381)
Screenshot: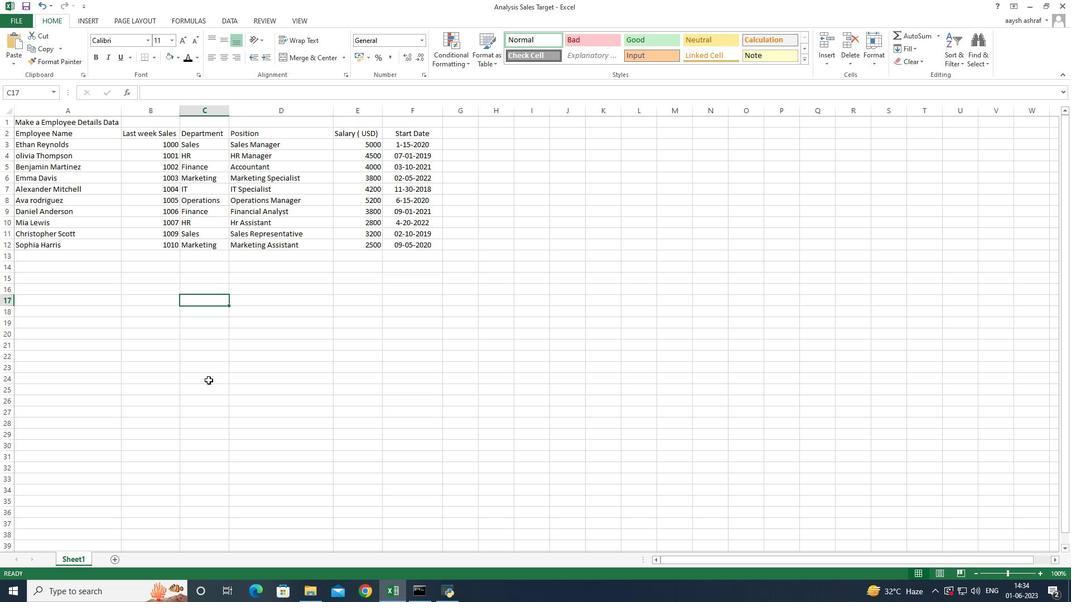 
